 Task: Look for space in North Kingstown, United States from 10th July, 2023 to 15th July, 2023 for 7 adults in price range Rs.10000 to Rs.15000. Place can be entire place or shared room with 4 bedrooms having 7 beds and 4 bathrooms. Property type can be house, flat, guest house. Amenities needed are: wifi, TV, free parkinig on premises, gym, breakfast. Booking option can be shelf check-in. Required host language is English.
Action: Mouse moved to (576, 124)
Screenshot: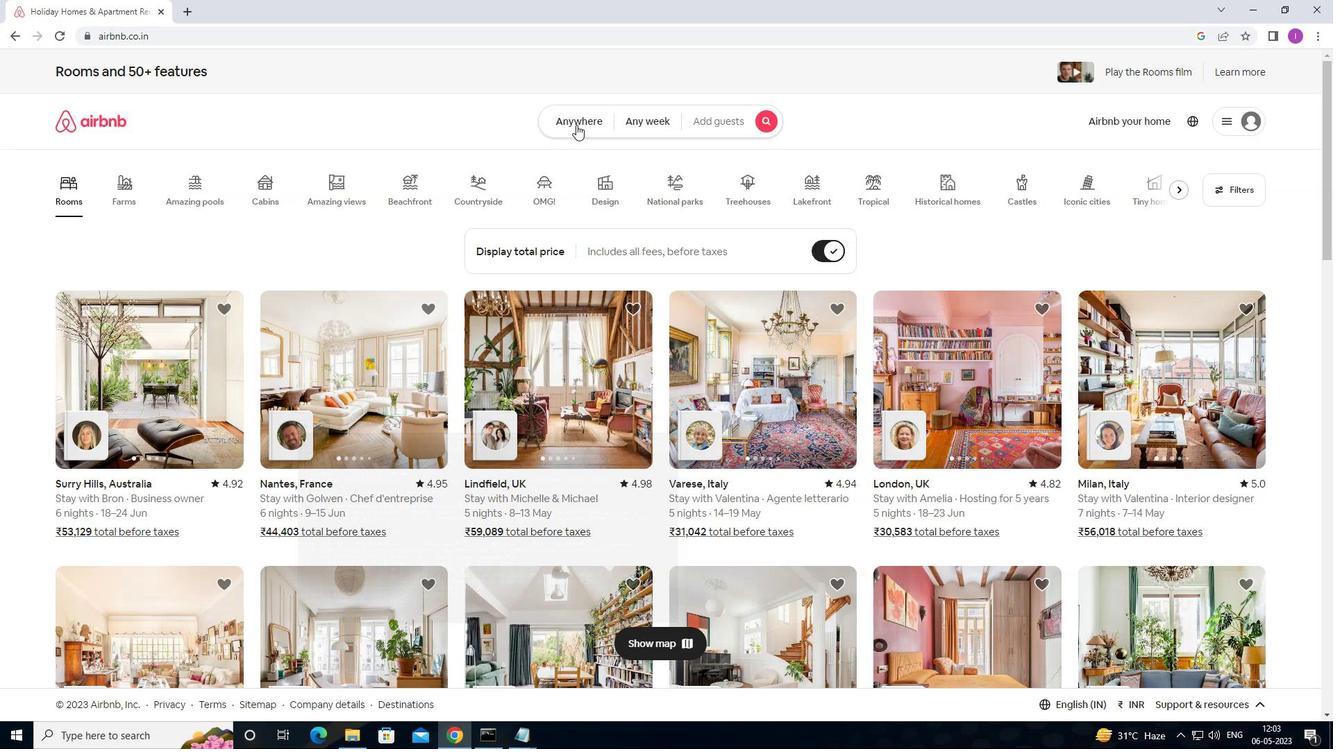 
Action: Mouse pressed left at (576, 124)
Screenshot: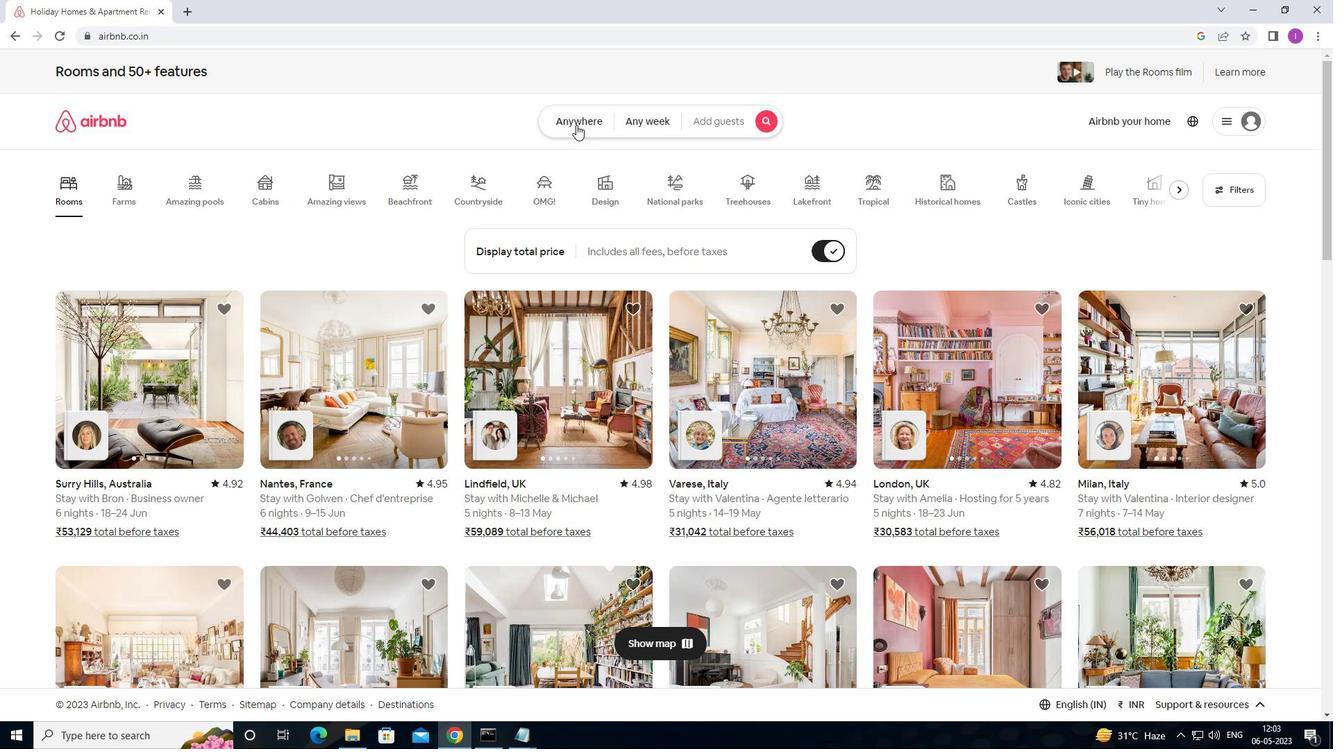 
Action: Mouse moved to (466, 184)
Screenshot: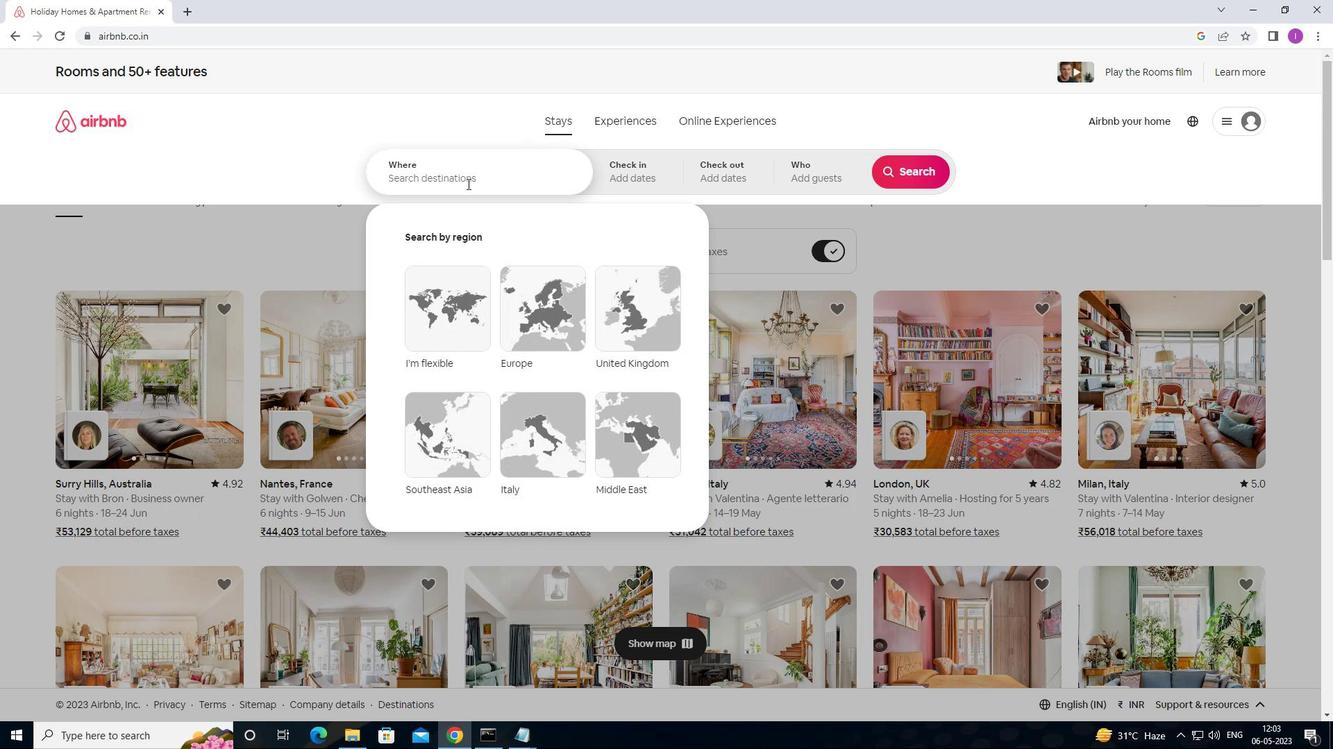 
Action: Mouse pressed left at (466, 184)
Screenshot: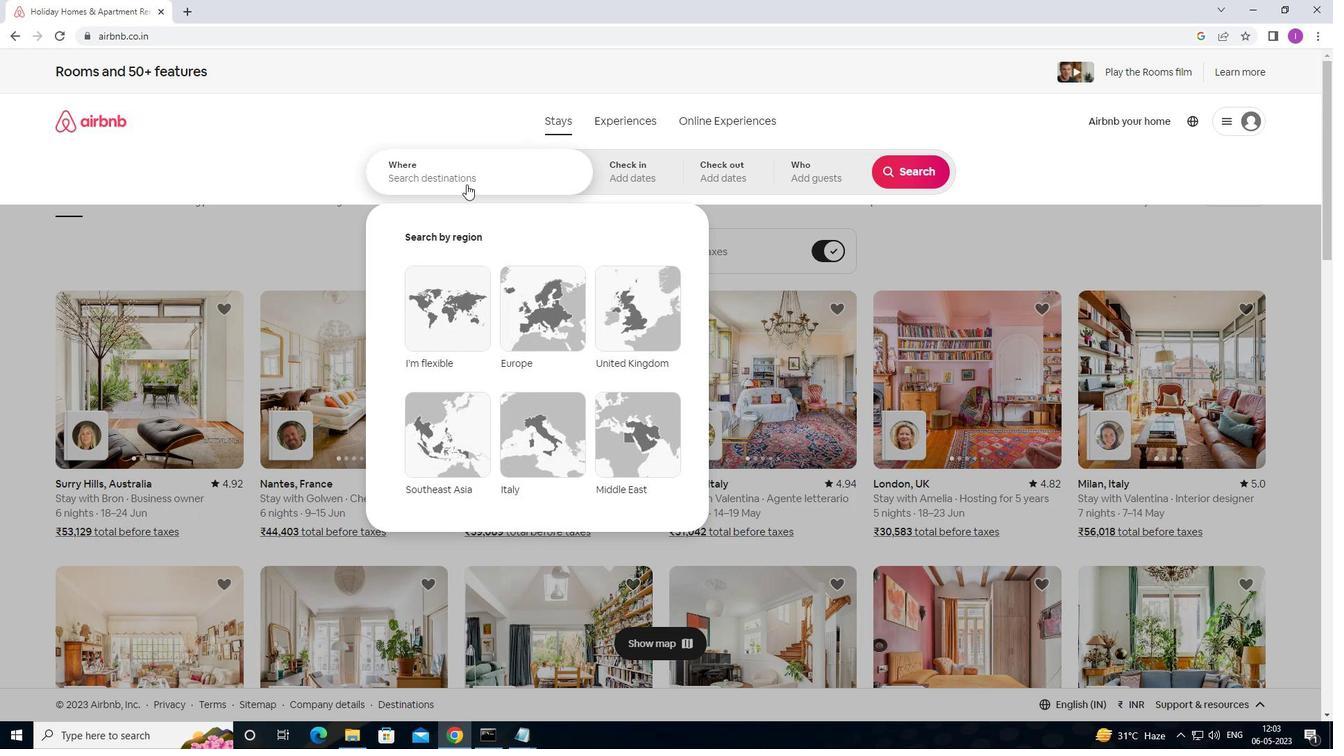 
Action: Key pressed <Key.shift>NORTH<Key.space><Key.shift>KINGSTOWN,<Key.shift>UNITED<Key.space>STATES
Screenshot: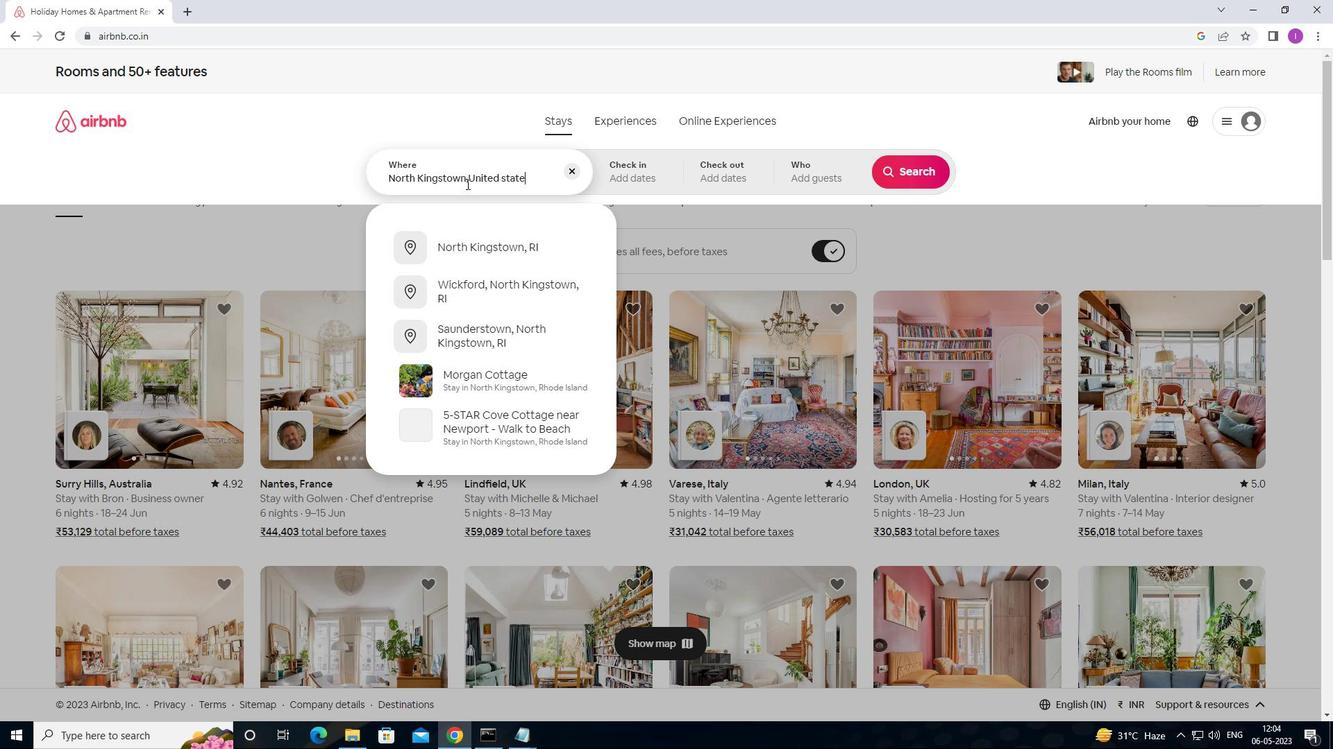 
Action: Mouse moved to (638, 169)
Screenshot: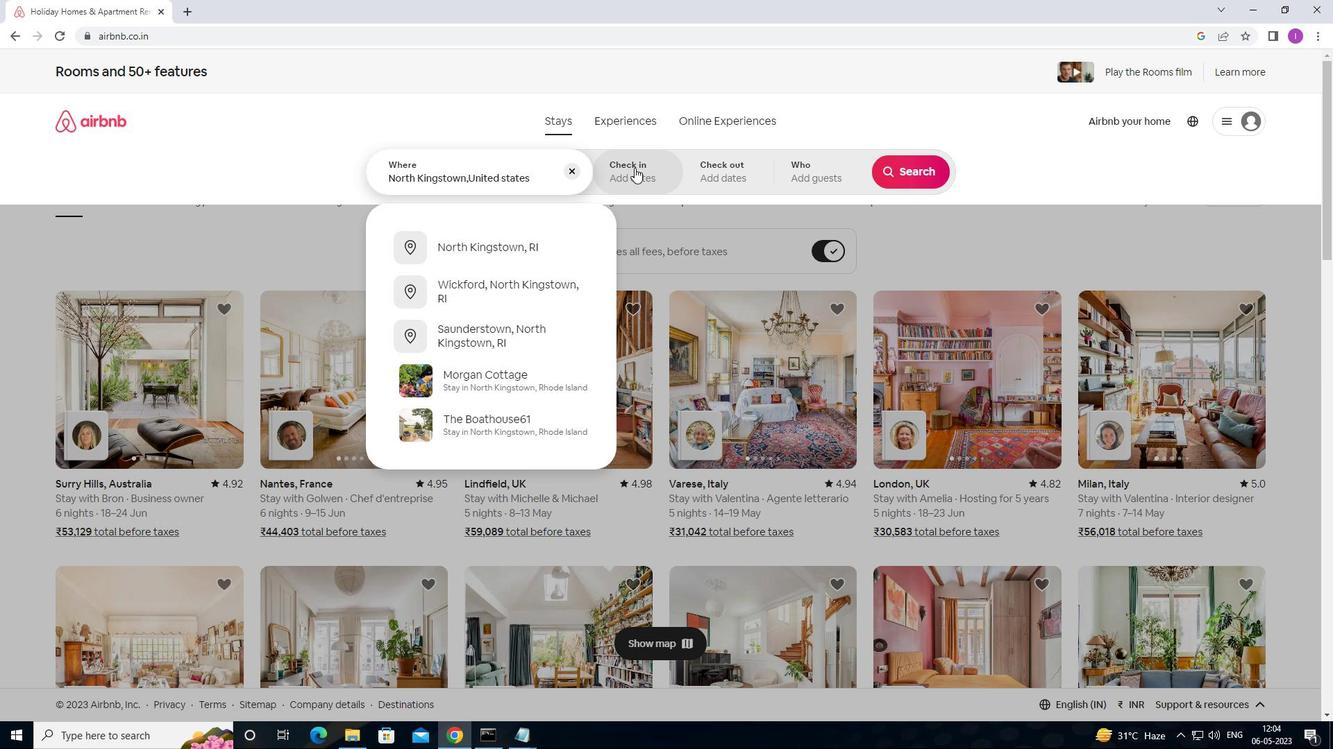 
Action: Mouse pressed left at (638, 169)
Screenshot: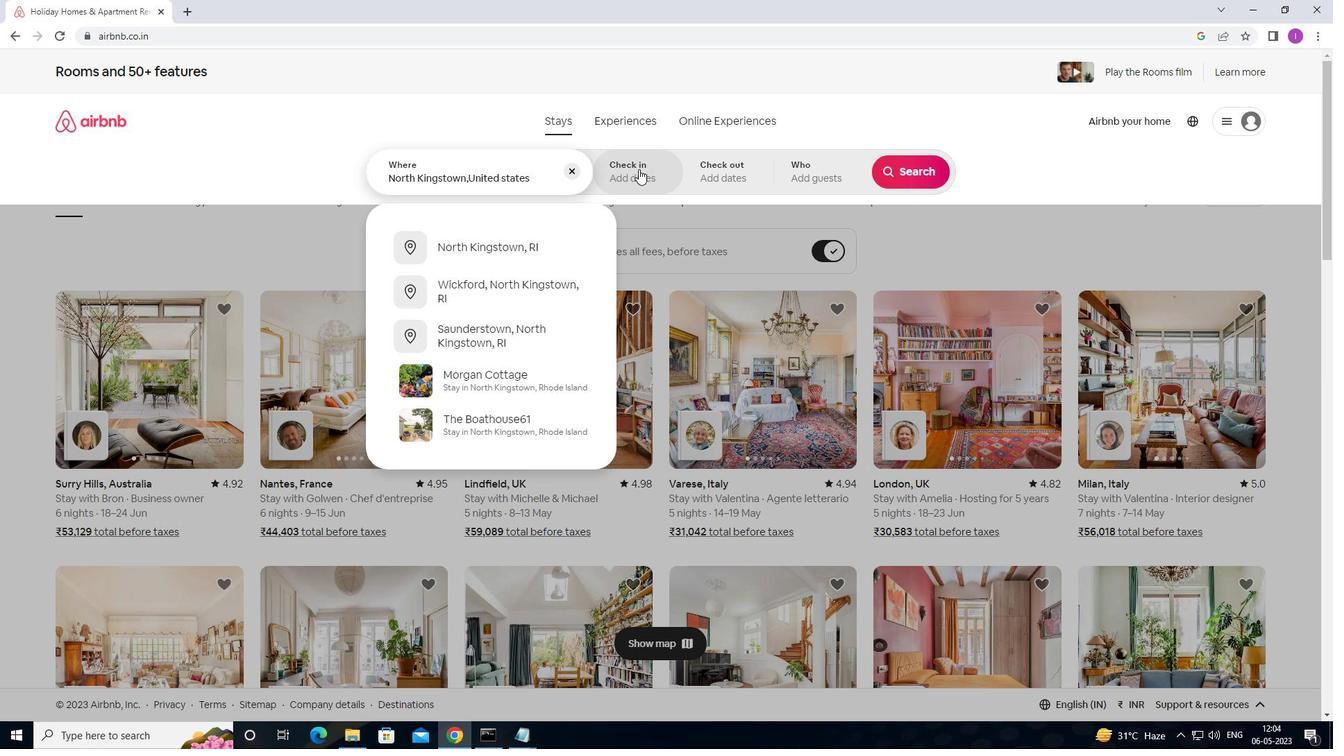 
Action: Mouse moved to (912, 280)
Screenshot: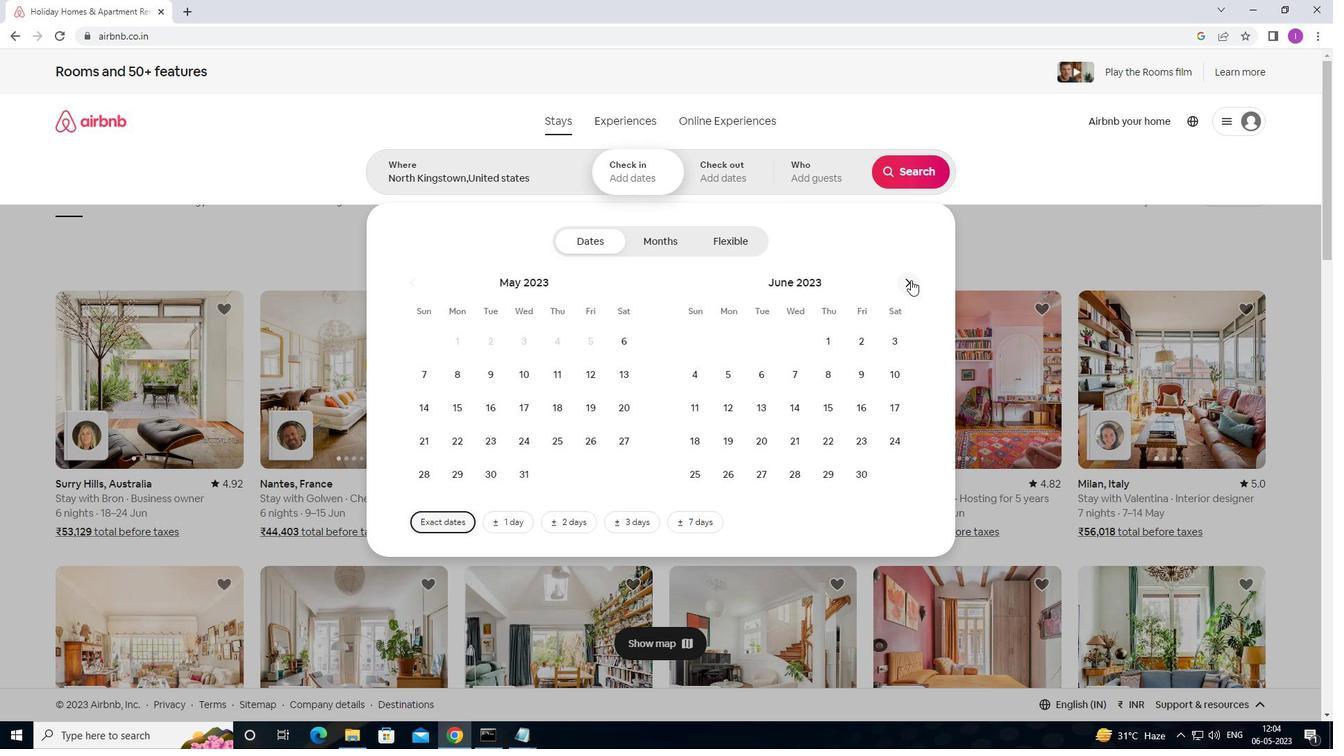 
Action: Mouse pressed left at (912, 280)
Screenshot: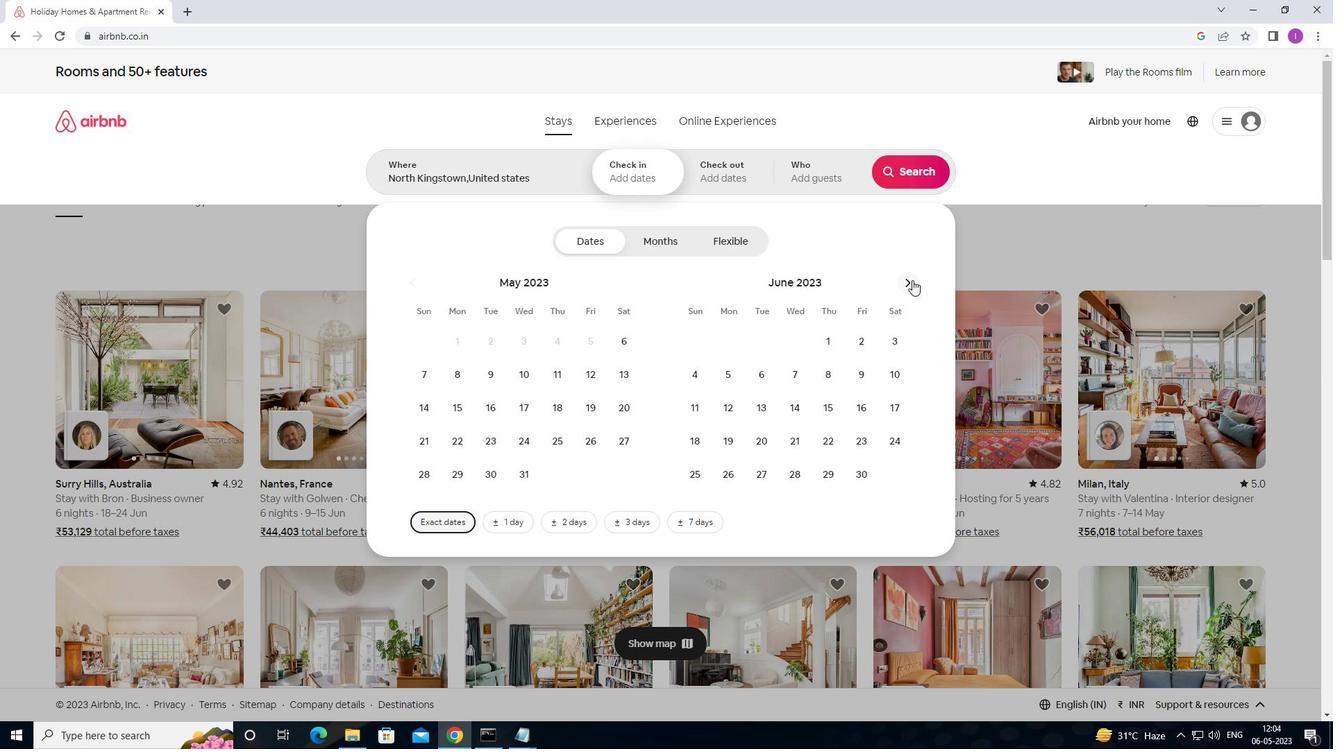 
Action: Mouse moved to (913, 280)
Screenshot: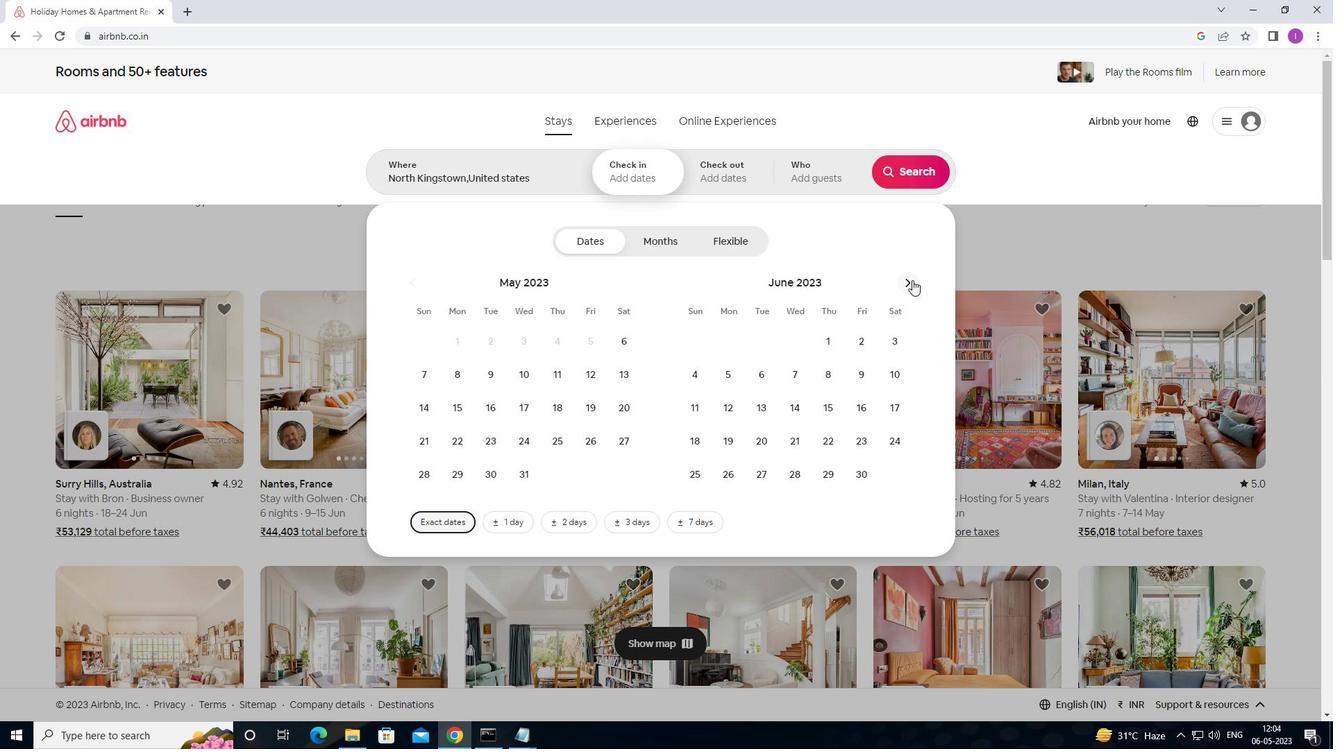 
Action: Mouse pressed left at (913, 280)
Screenshot: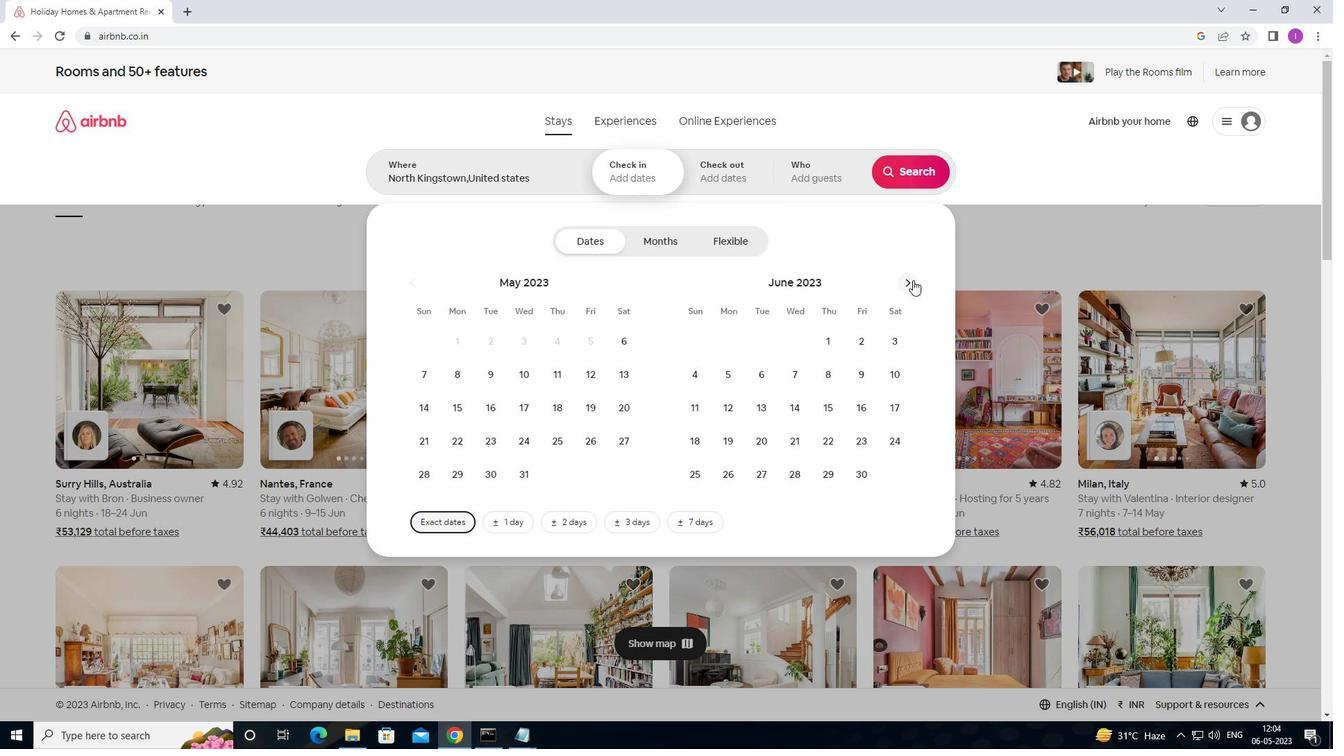 
Action: Mouse moved to (453, 406)
Screenshot: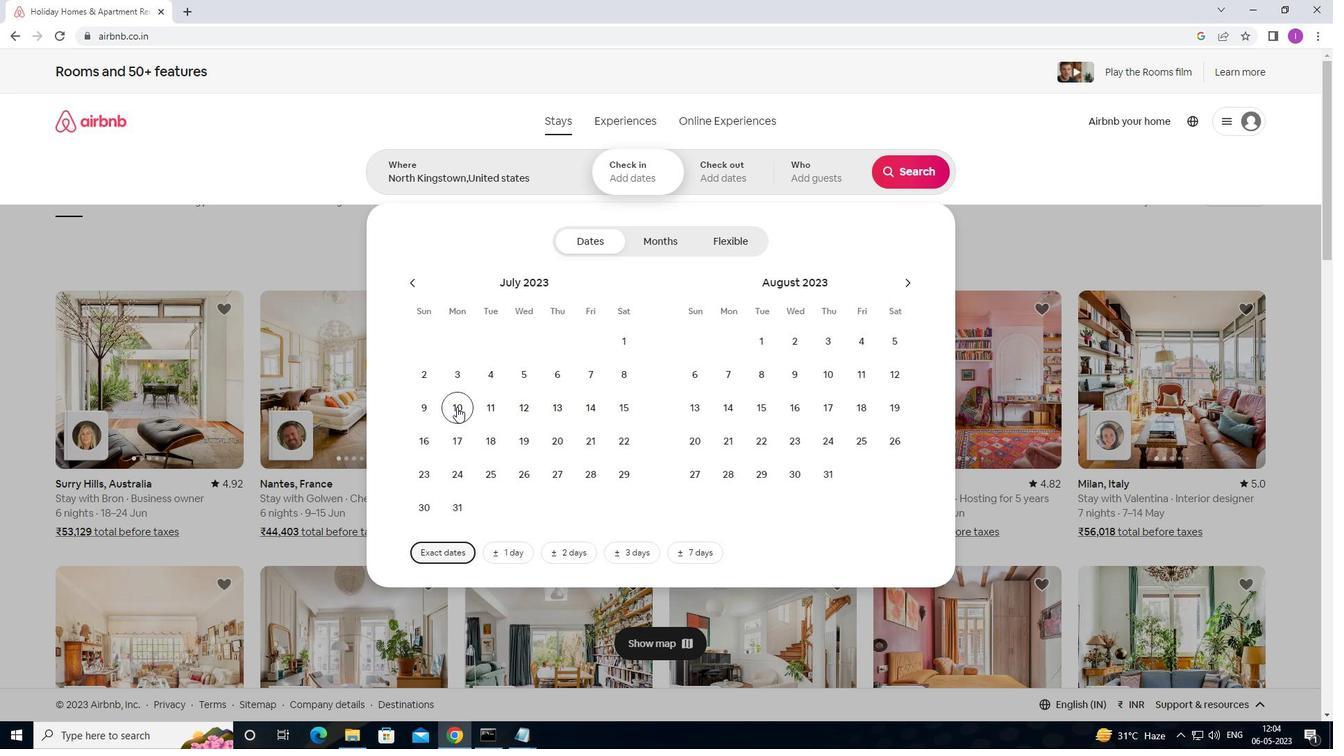 
Action: Mouse pressed left at (453, 406)
Screenshot: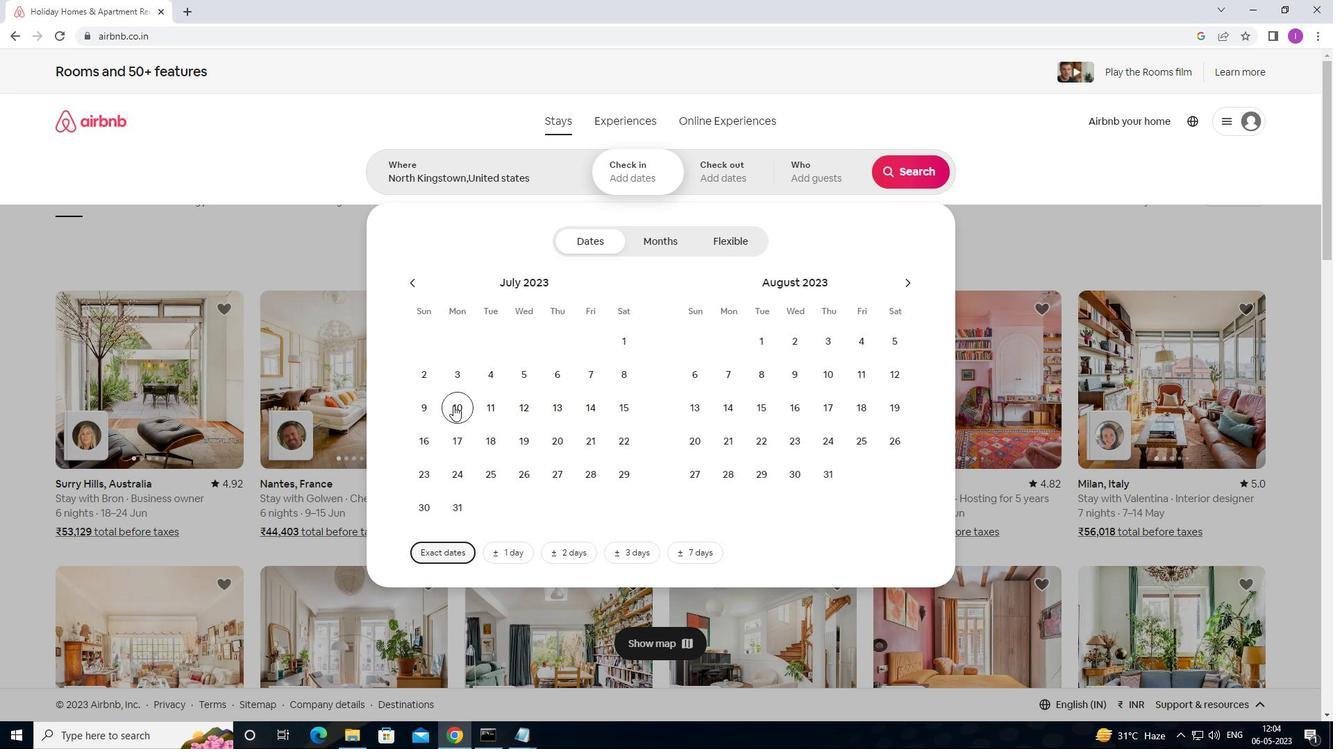 
Action: Mouse moved to (630, 412)
Screenshot: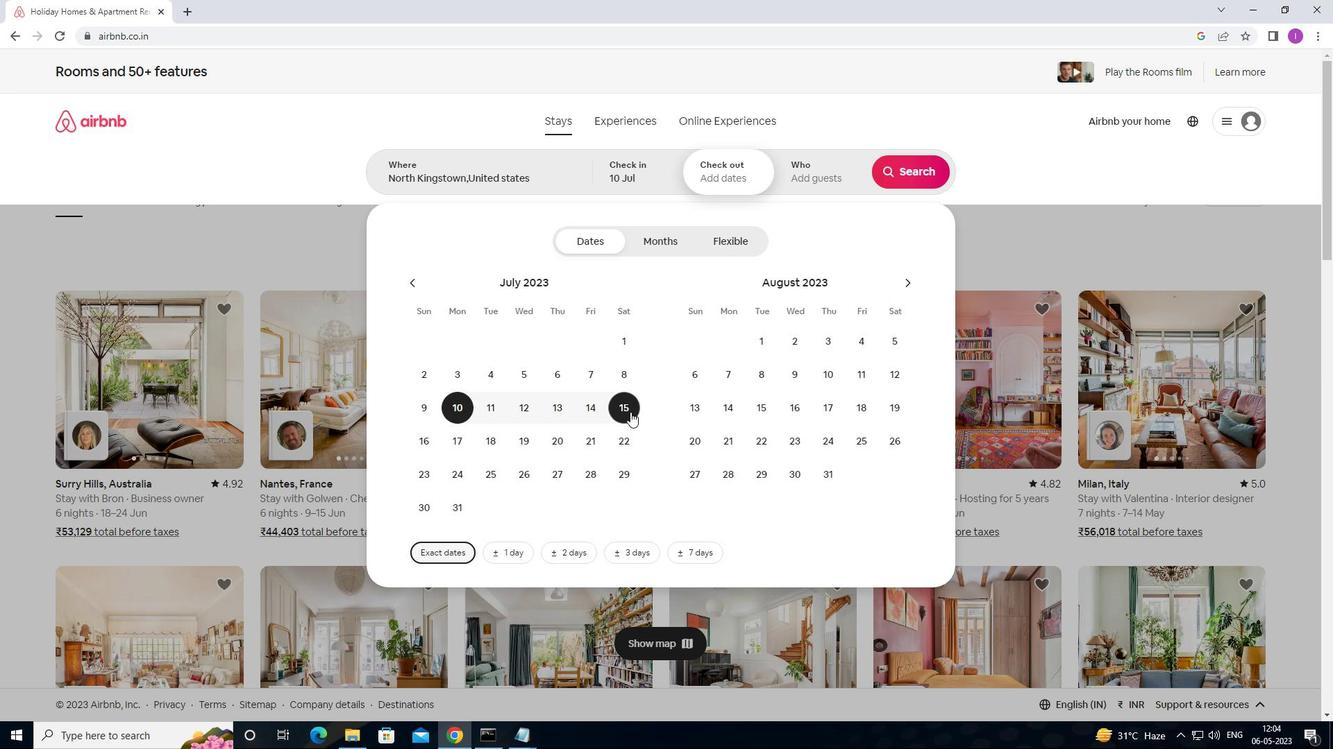 
Action: Mouse pressed left at (630, 412)
Screenshot: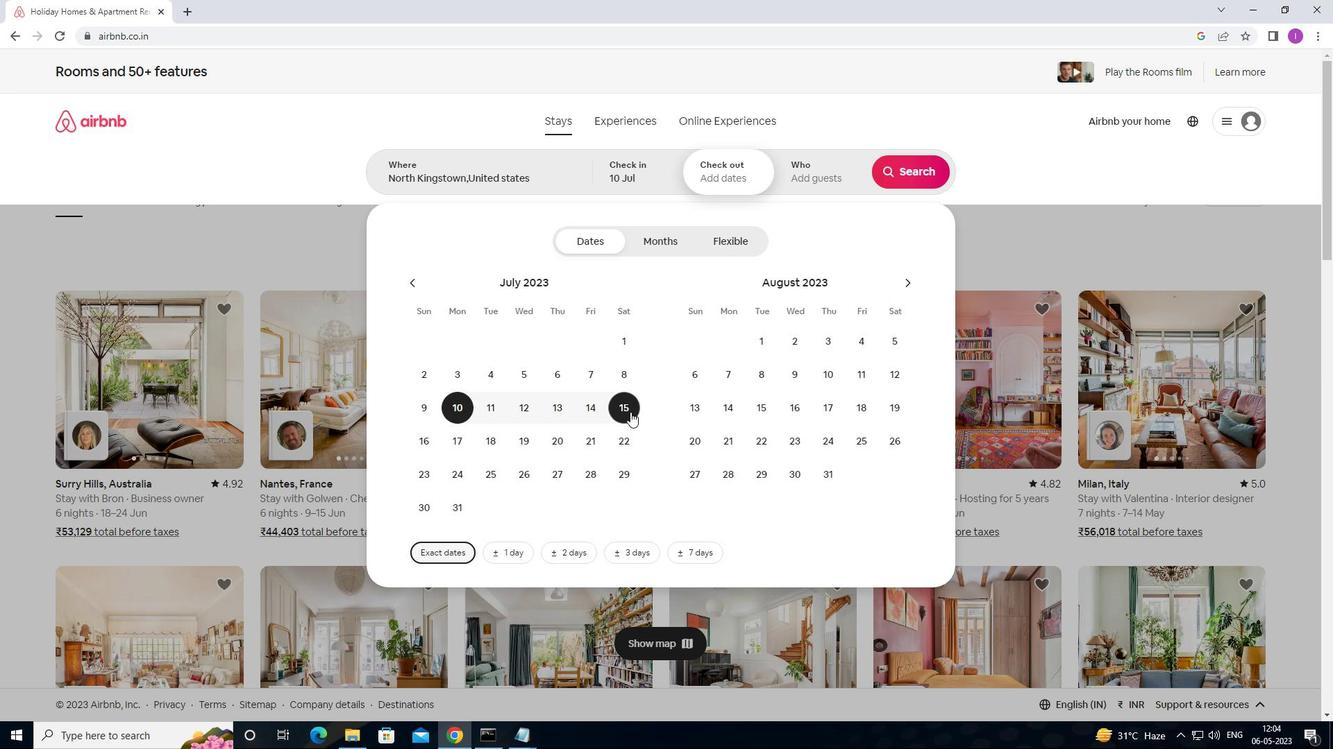 
Action: Mouse moved to (847, 176)
Screenshot: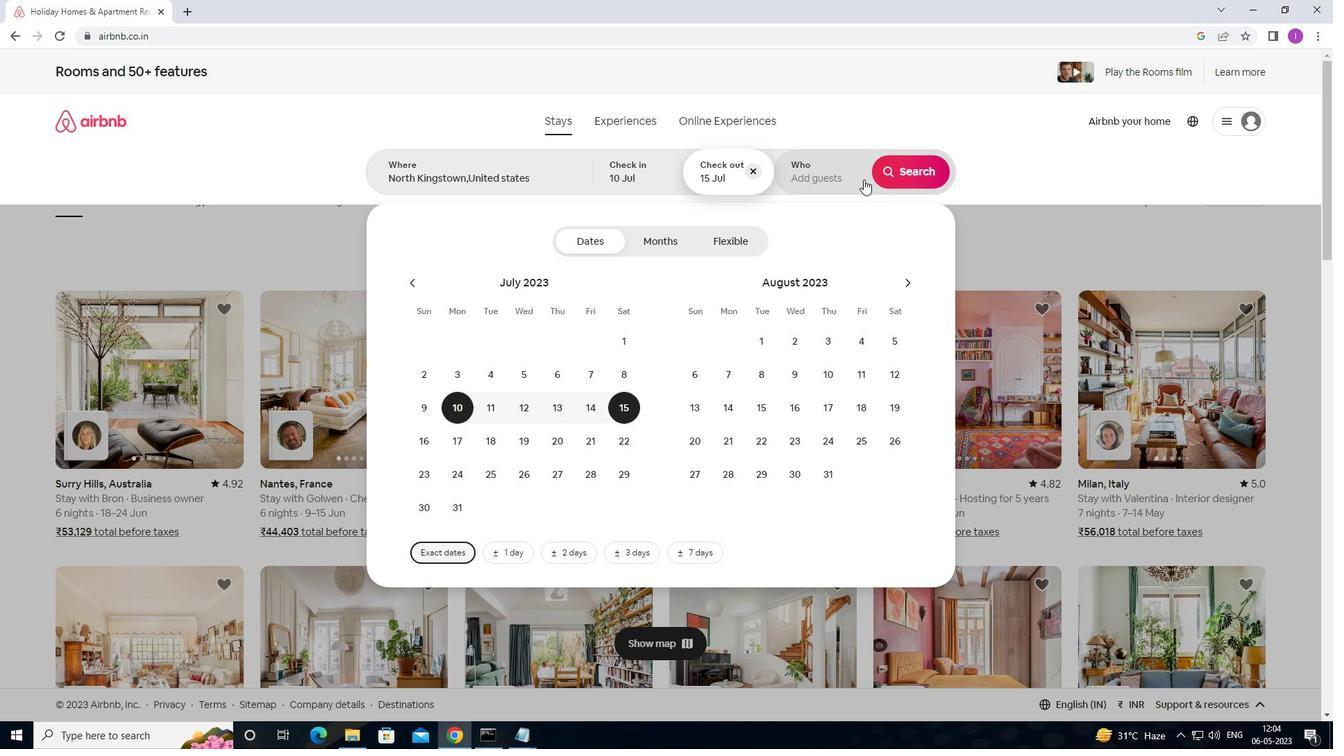 
Action: Mouse pressed left at (847, 176)
Screenshot: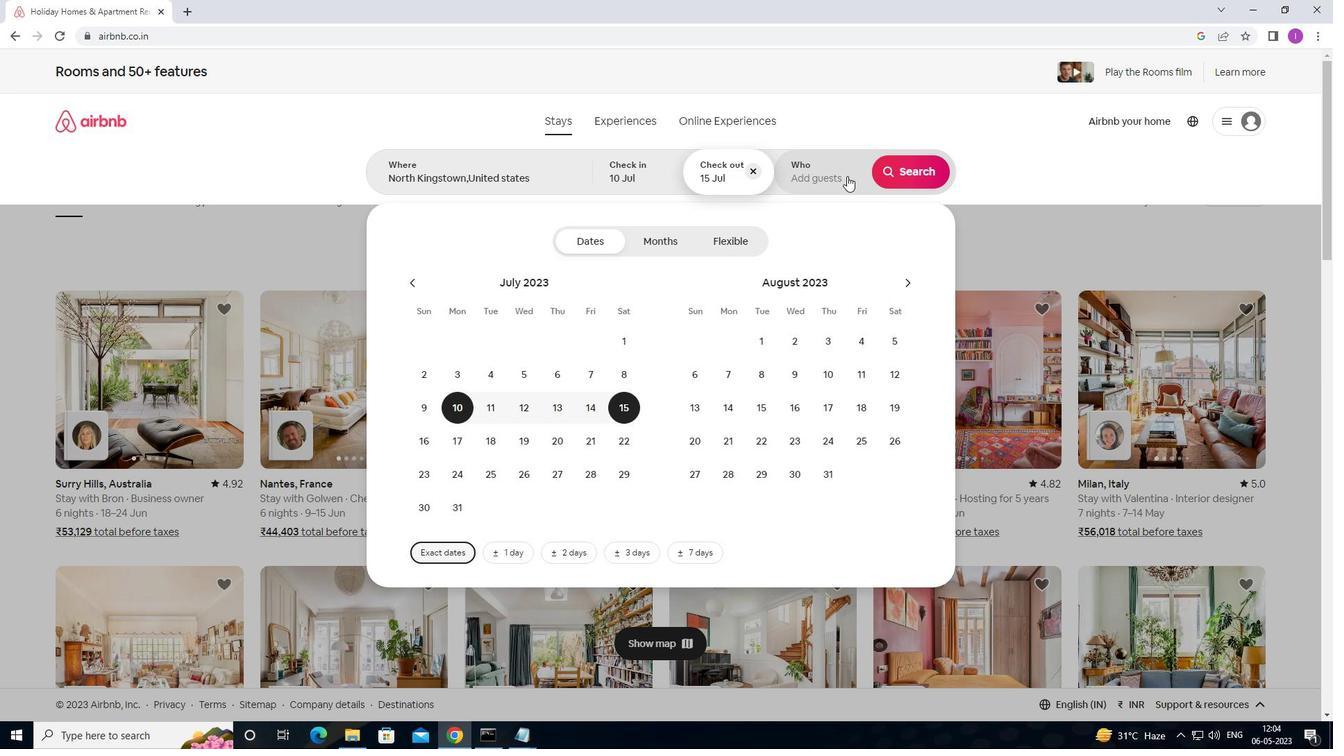 
Action: Mouse moved to (915, 247)
Screenshot: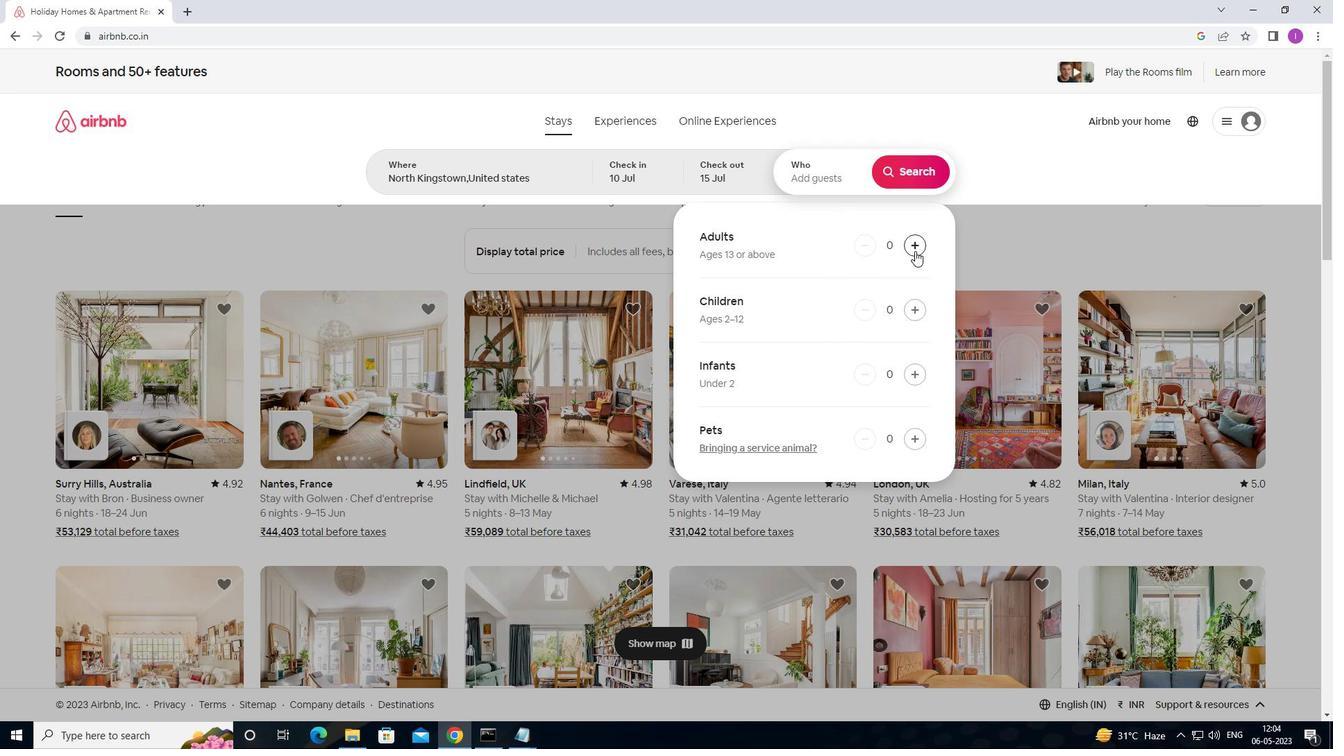 
Action: Mouse pressed left at (915, 247)
Screenshot: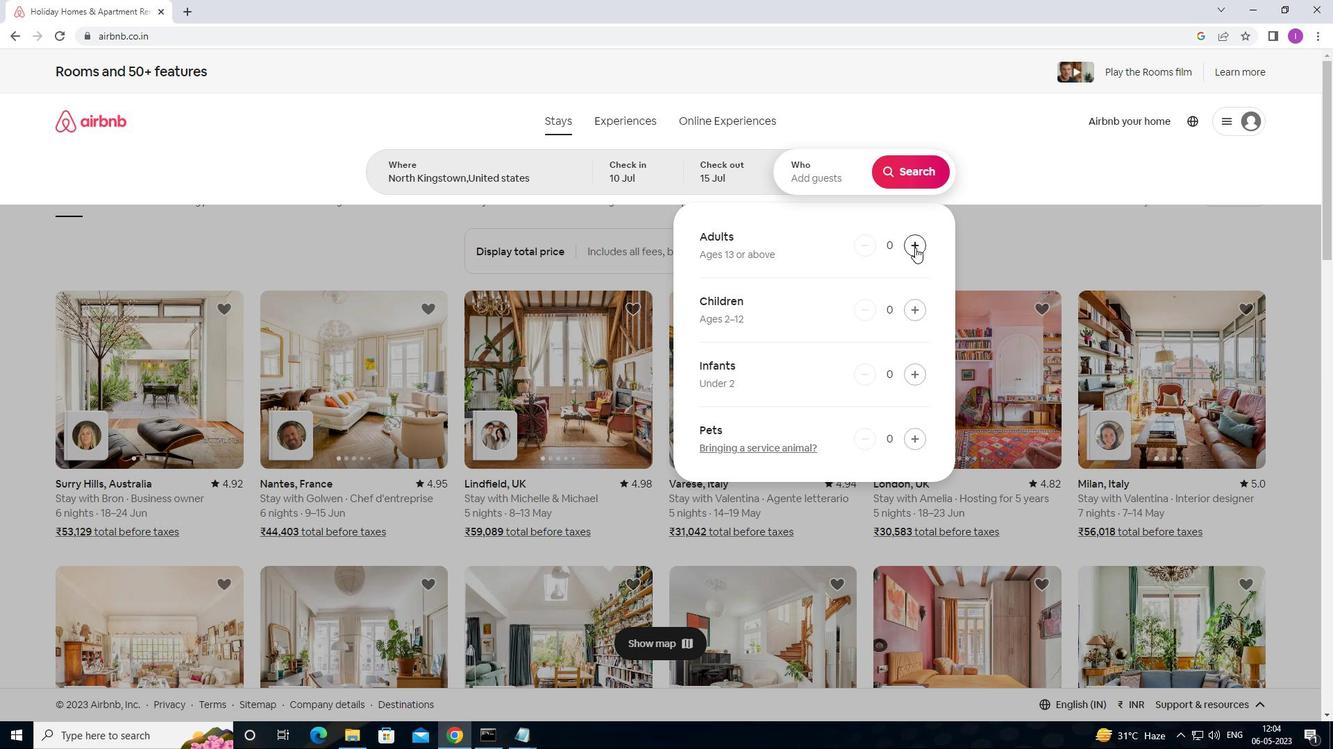
Action: Mouse pressed left at (915, 247)
Screenshot: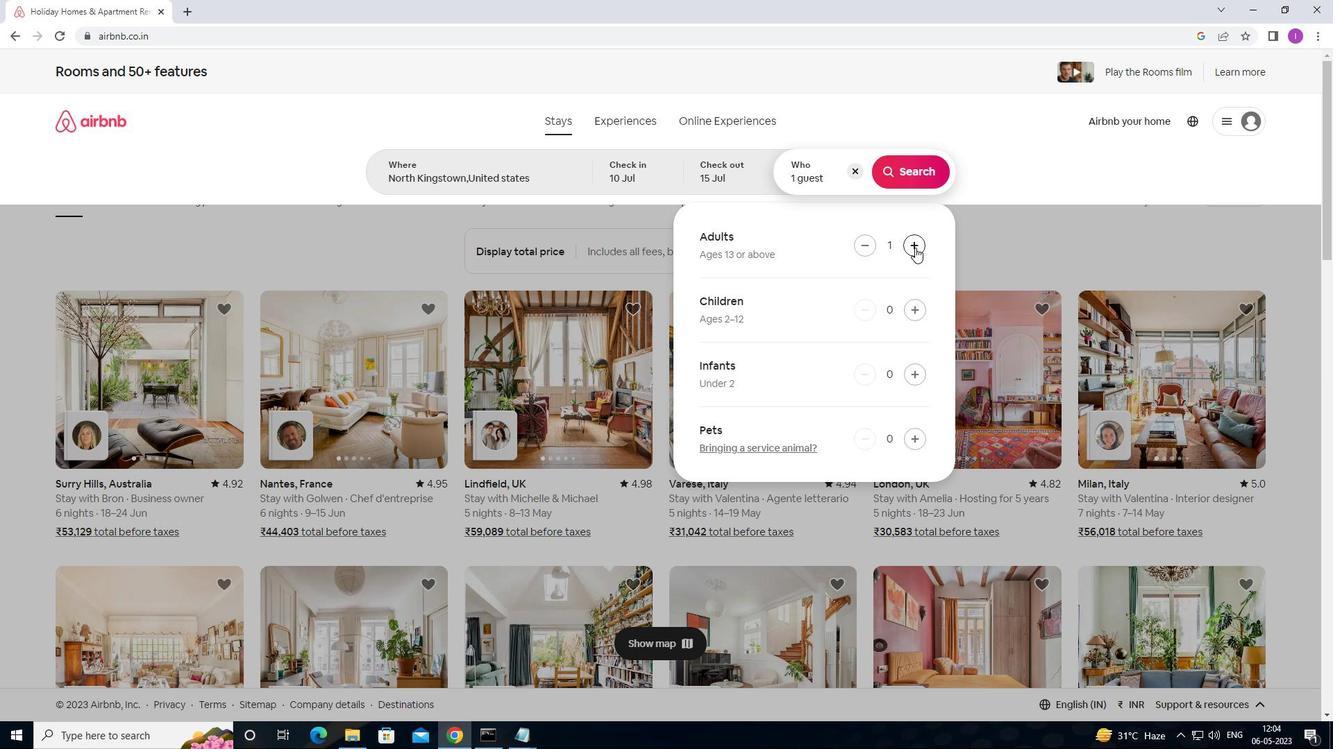 
Action: Mouse pressed left at (915, 247)
Screenshot: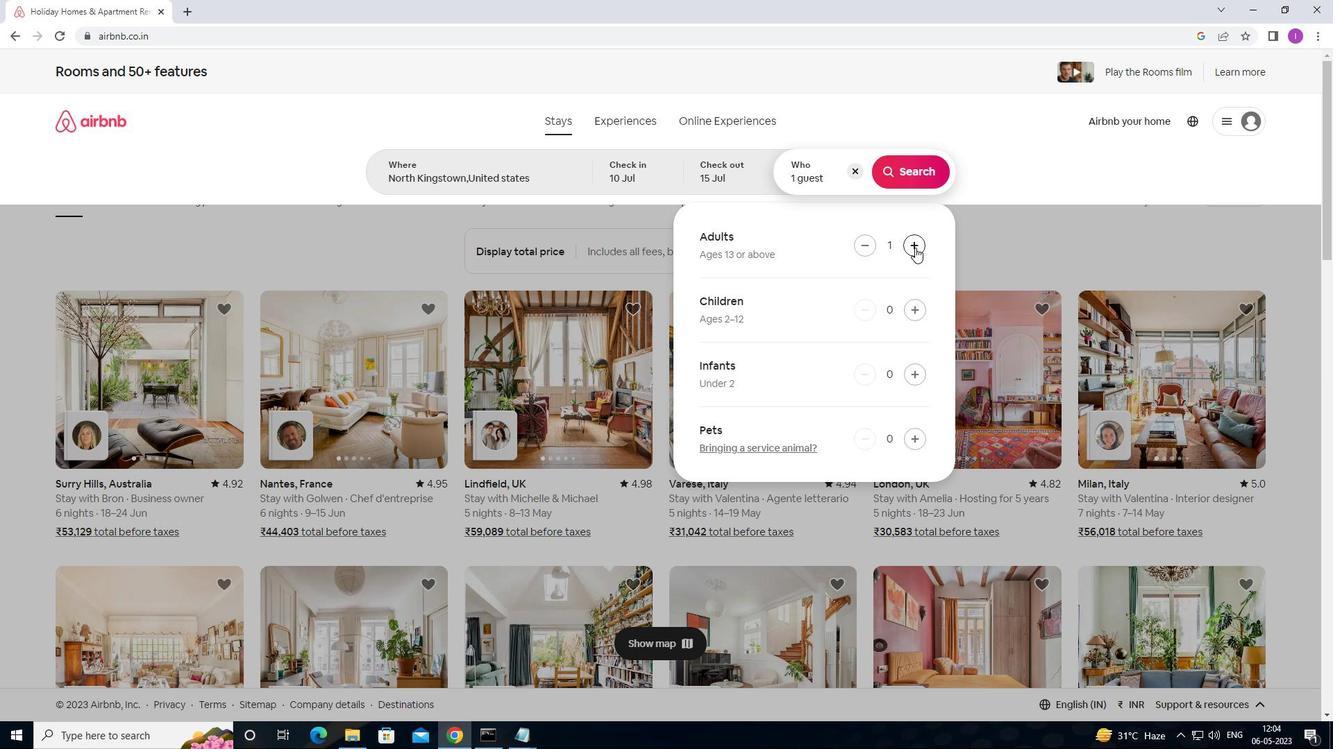
Action: Mouse pressed left at (915, 247)
Screenshot: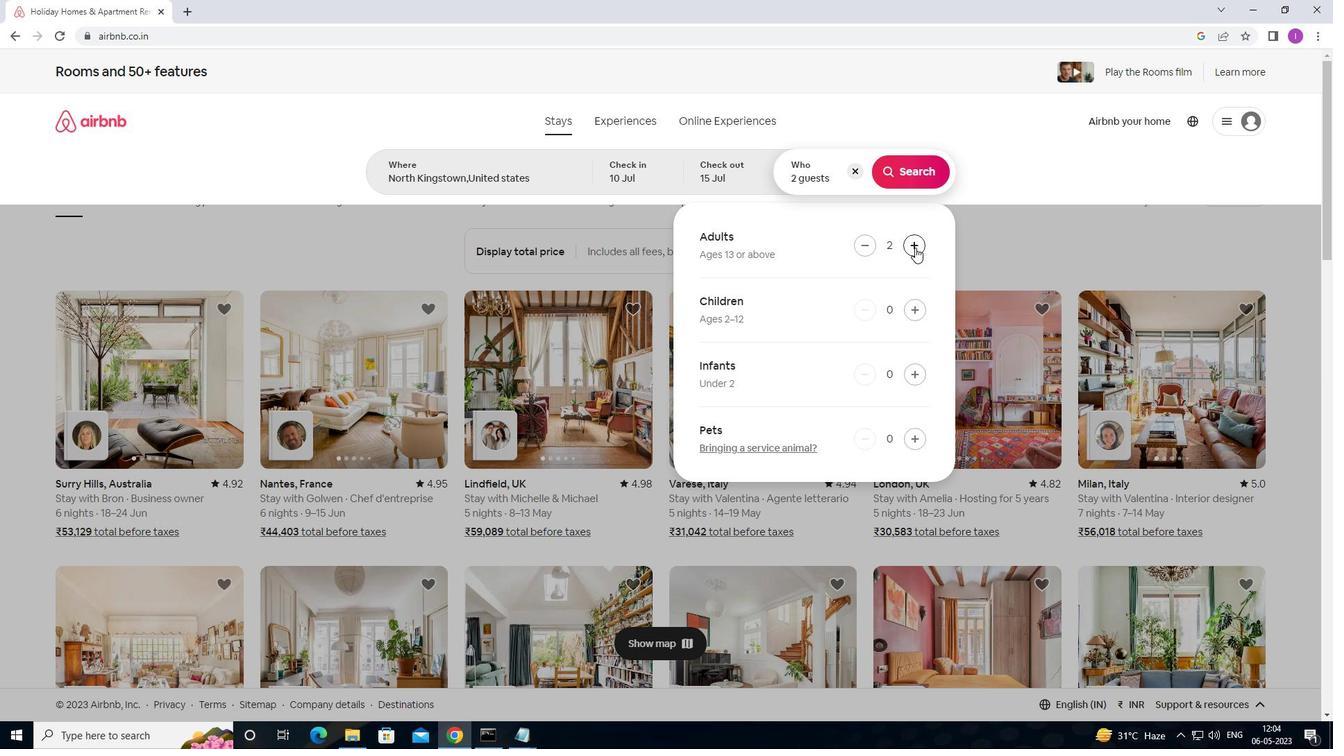 
Action: Mouse pressed left at (915, 247)
Screenshot: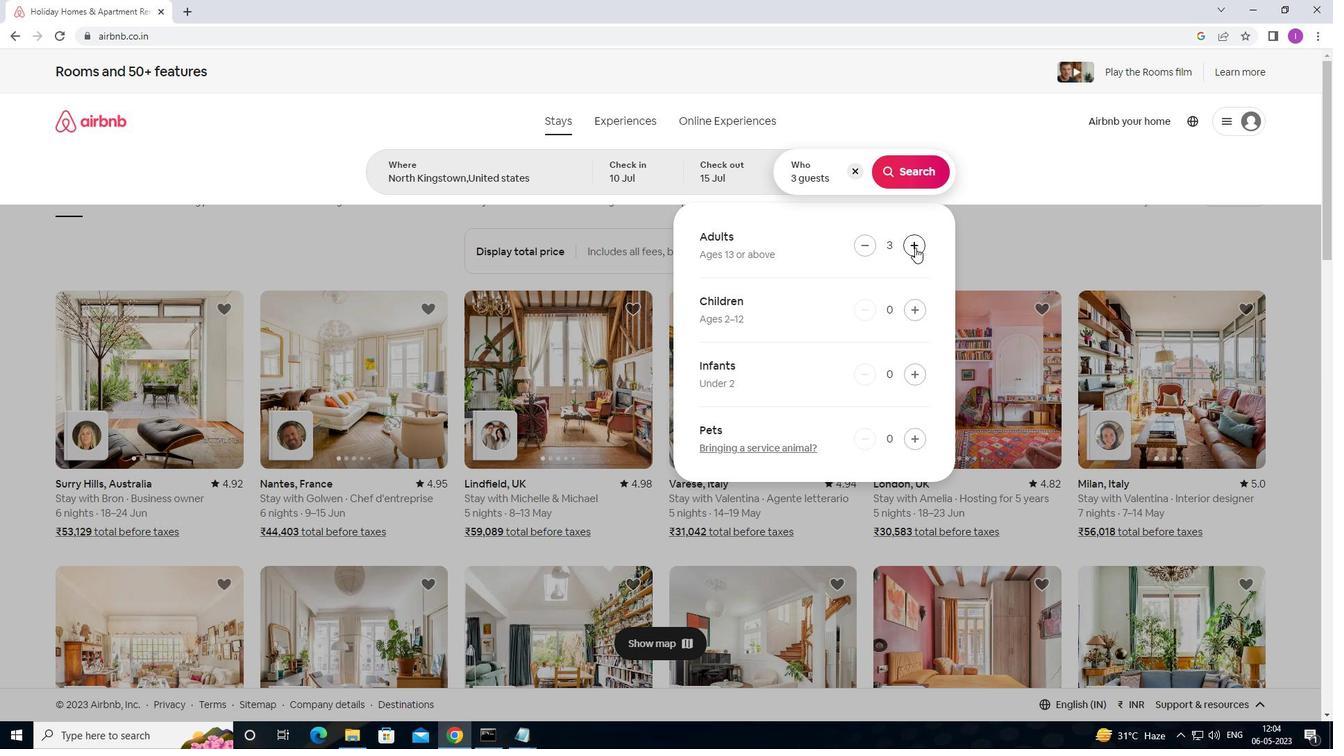 
Action: Mouse pressed left at (915, 247)
Screenshot: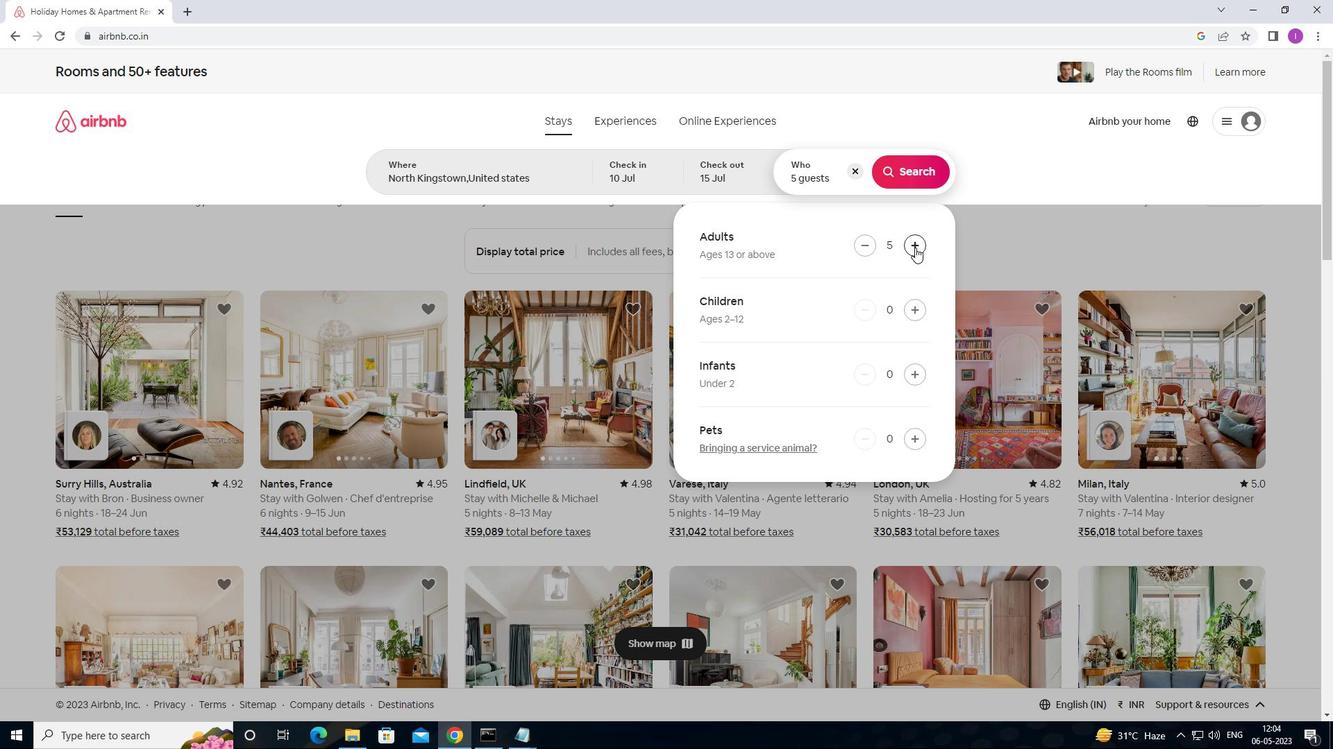 
Action: Mouse pressed left at (915, 247)
Screenshot: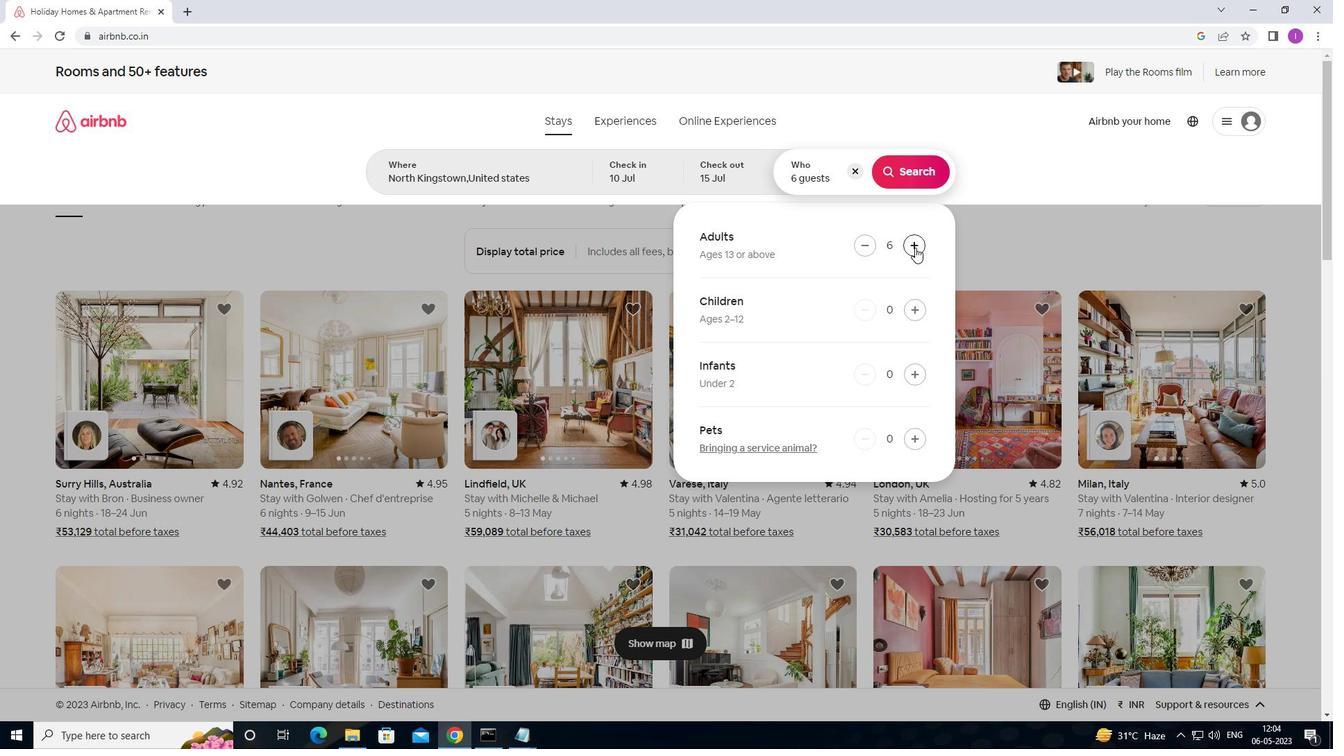 
Action: Mouse moved to (923, 162)
Screenshot: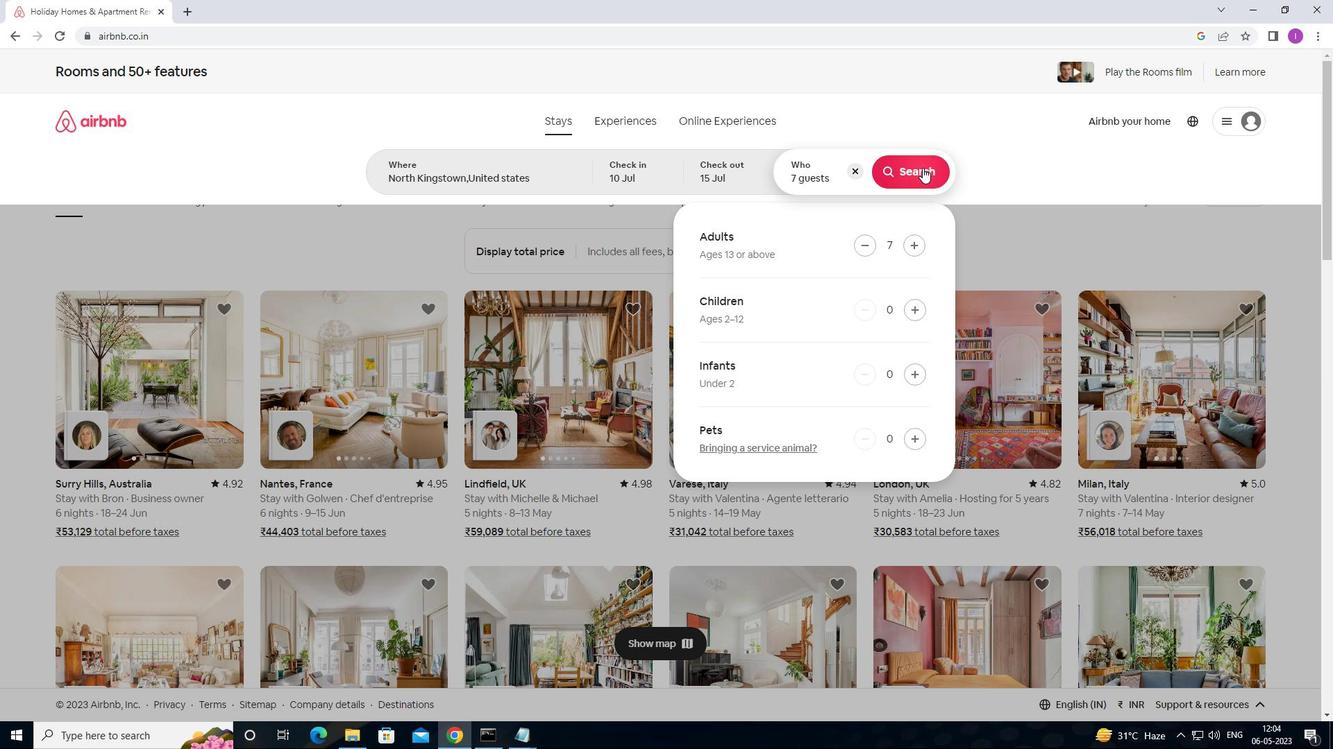 
Action: Mouse pressed left at (923, 162)
Screenshot: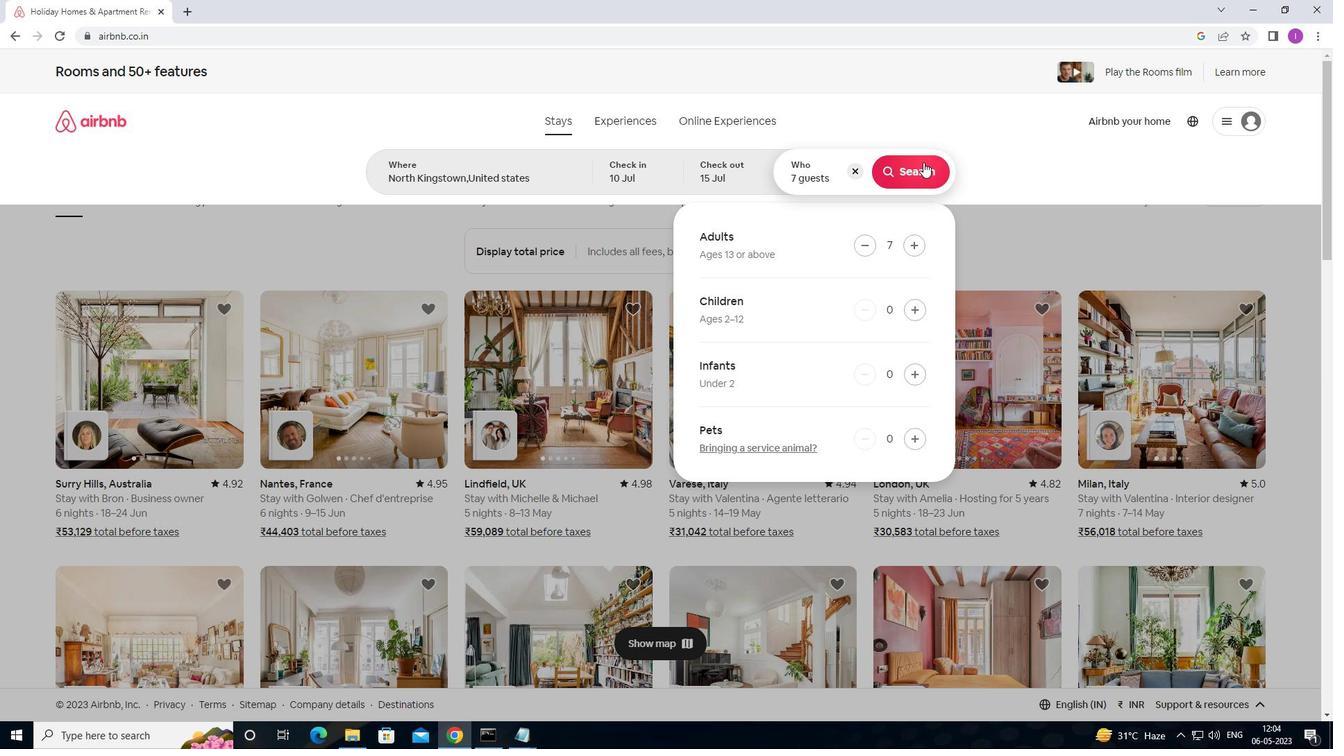 
Action: Mouse moved to (1266, 131)
Screenshot: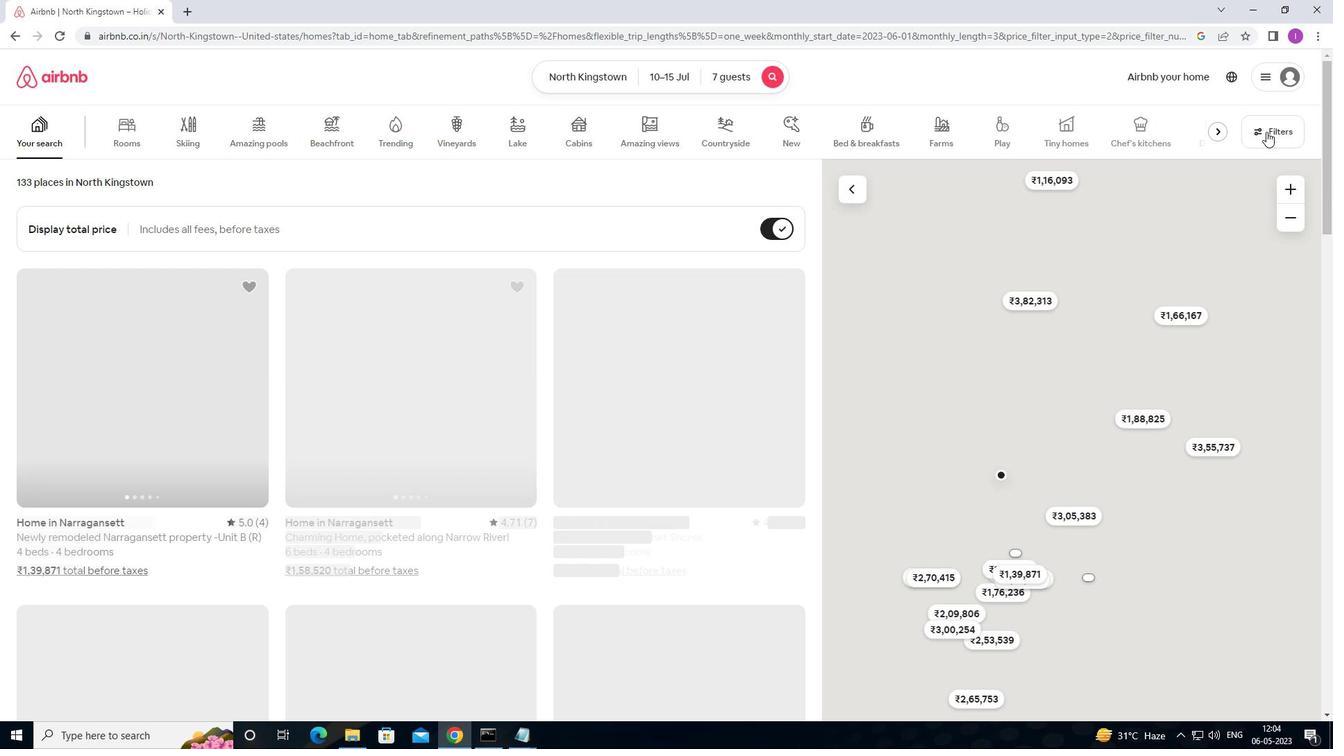 
Action: Mouse pressed left at (1266, 131)
Screenshot: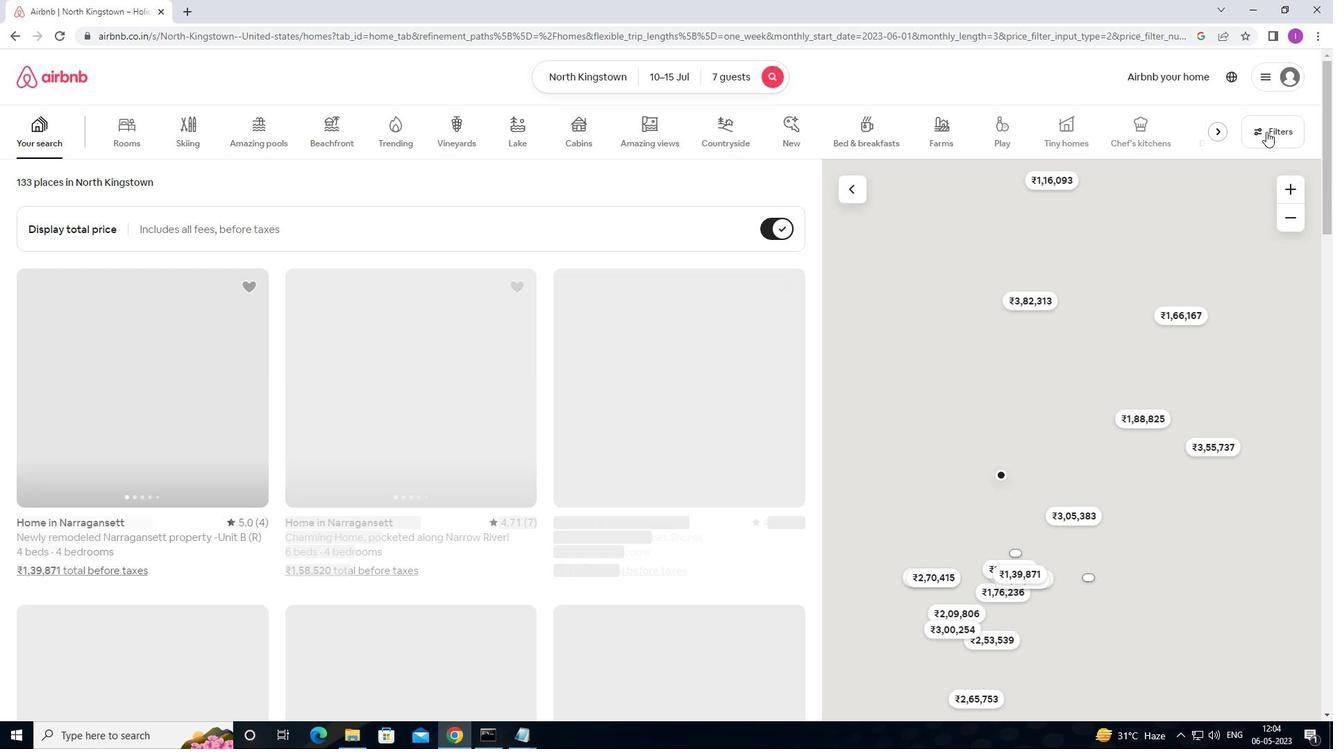 
Action: Mouse moved to (489, 470)
Screenshot: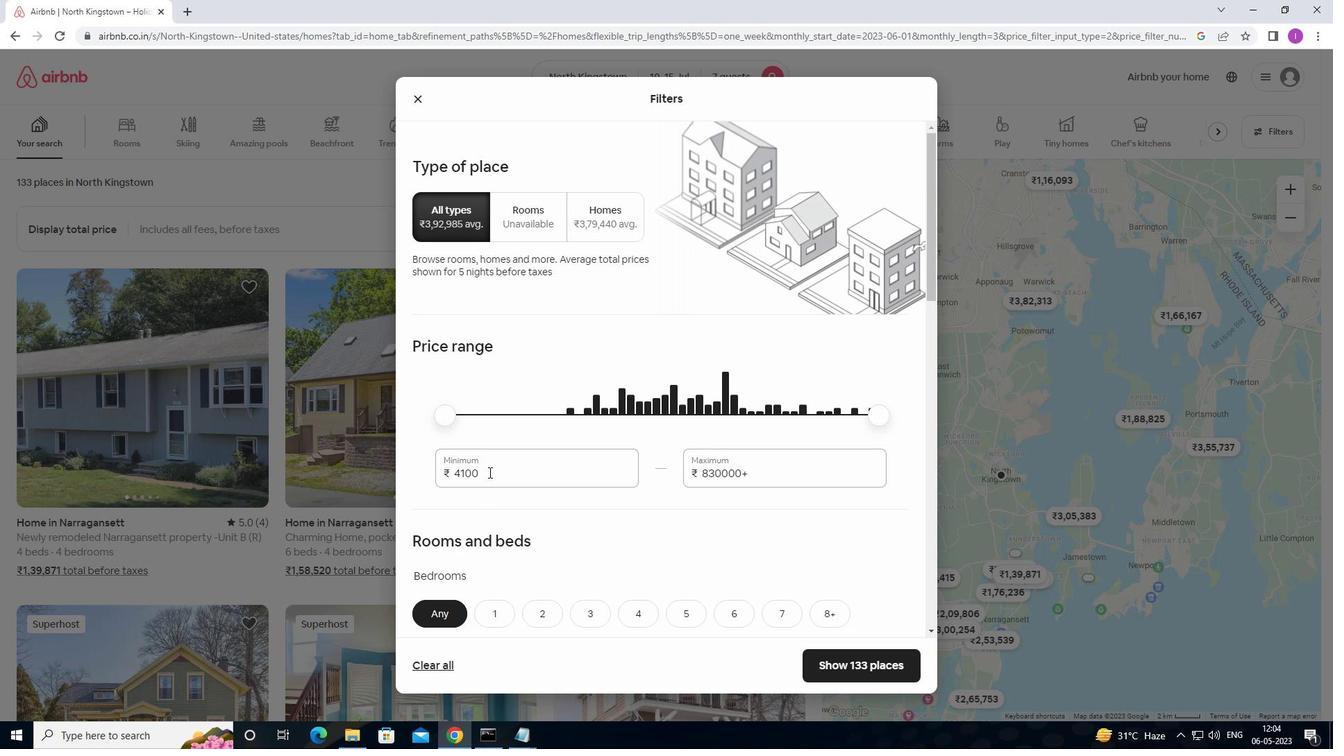 
Action: Mouse pressed left at (489, 470)
Screenshot: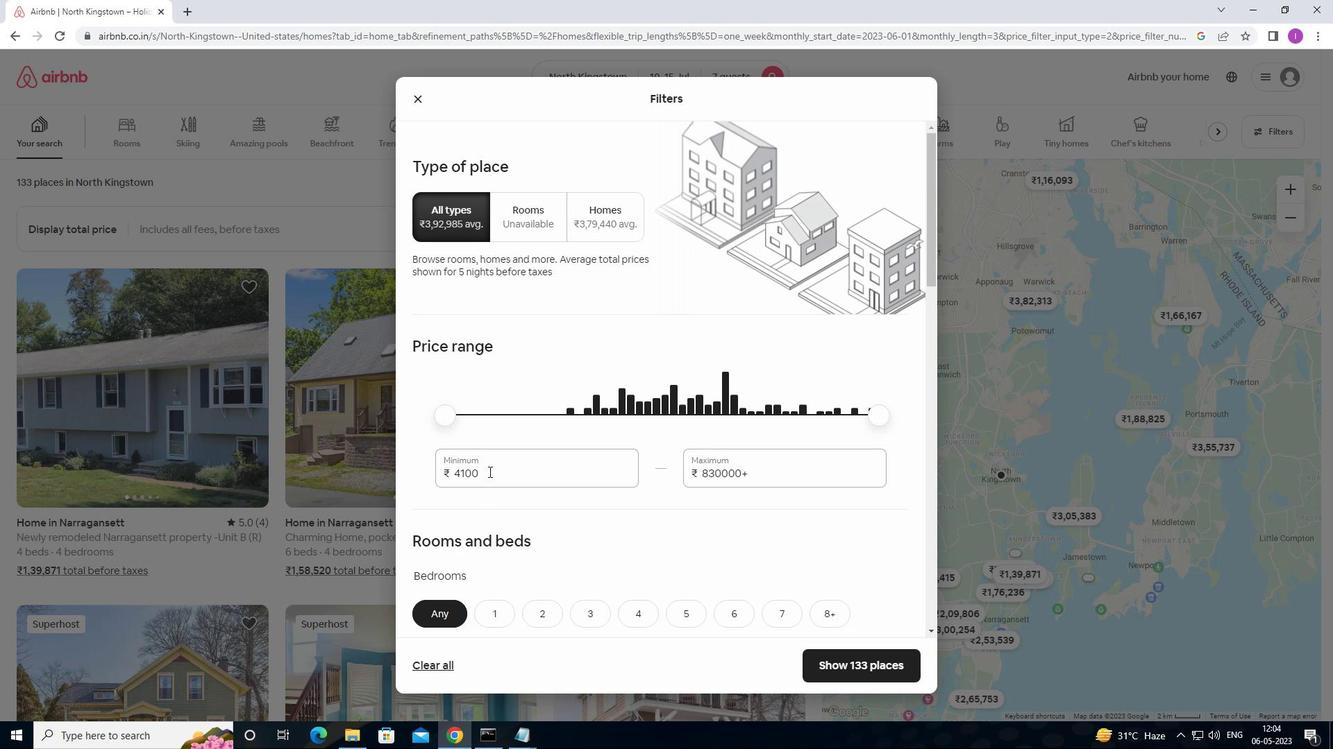 
Action: Mouse moved to (436, 467)
Screenshot: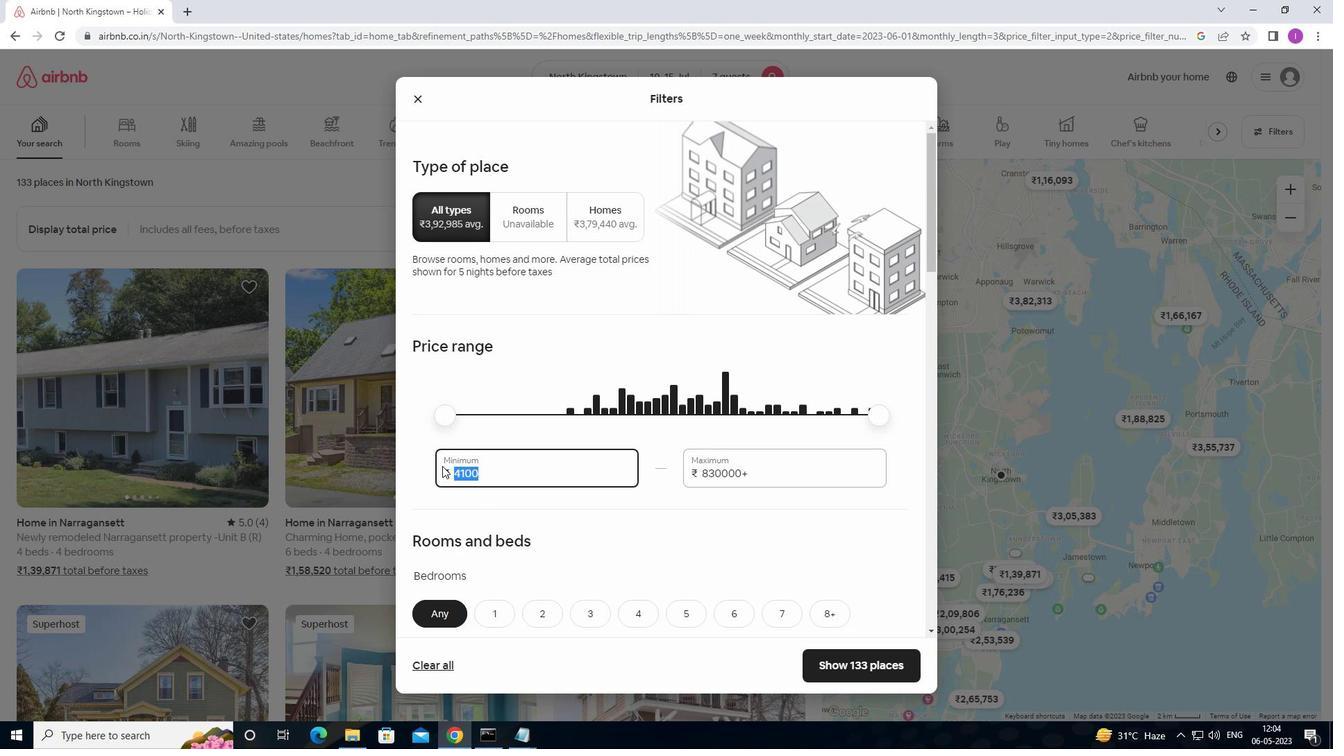 
Action: Key pressed 7000
Screenshot: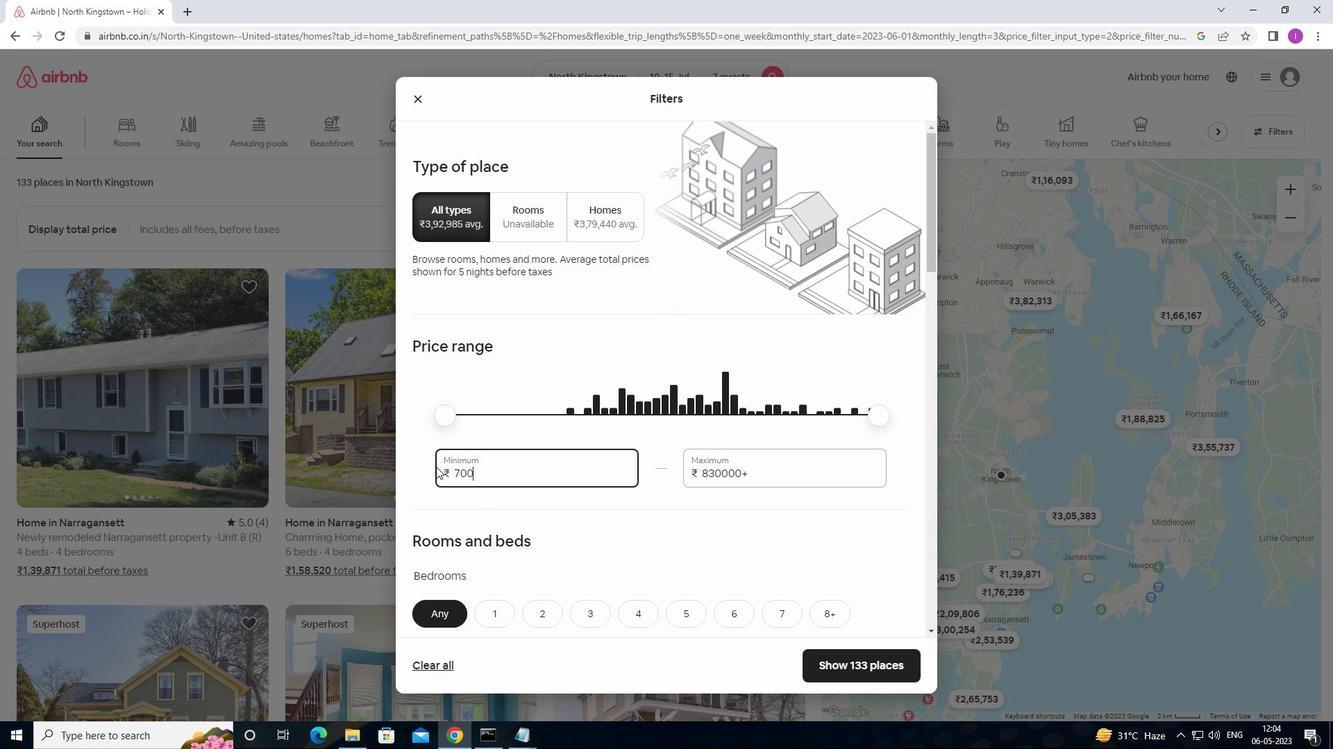 
Action: Mouse moved to (777, 470)
Screenshot: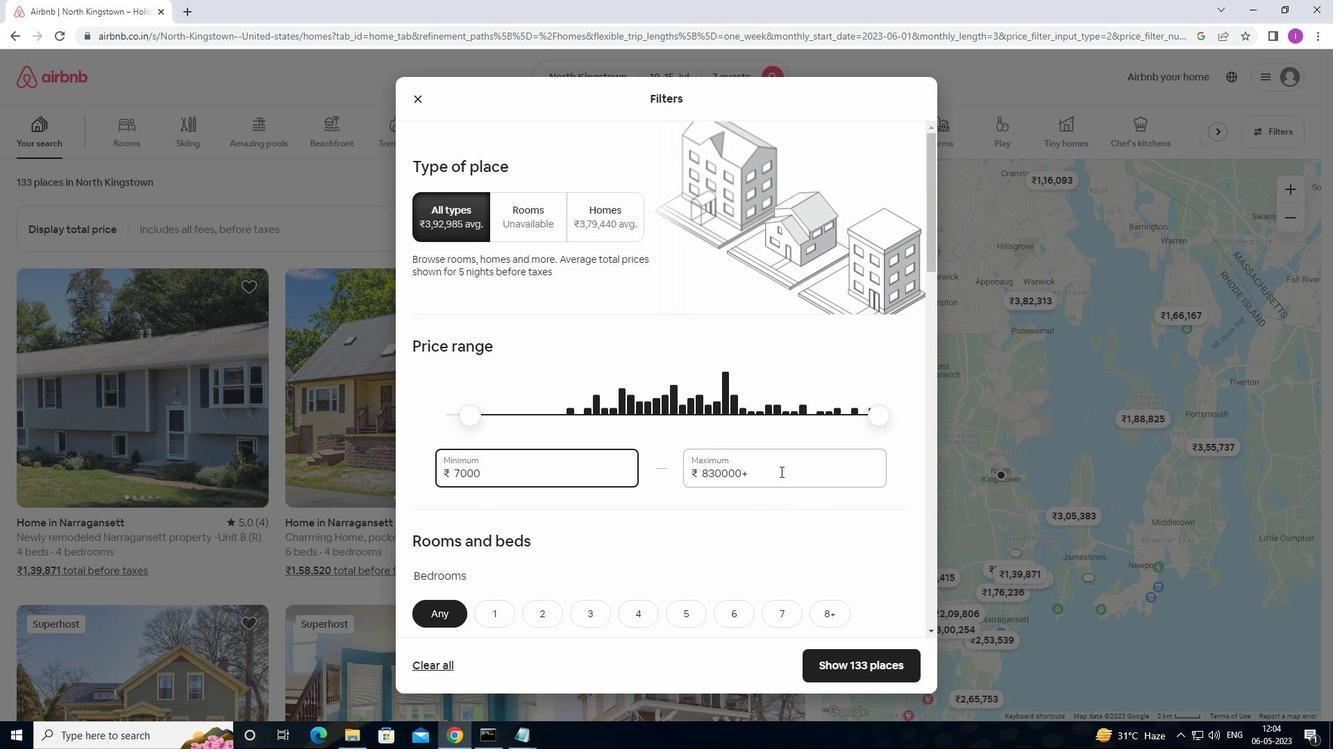 
Action: Mouse pressed left at (777, 470)
Screenshot: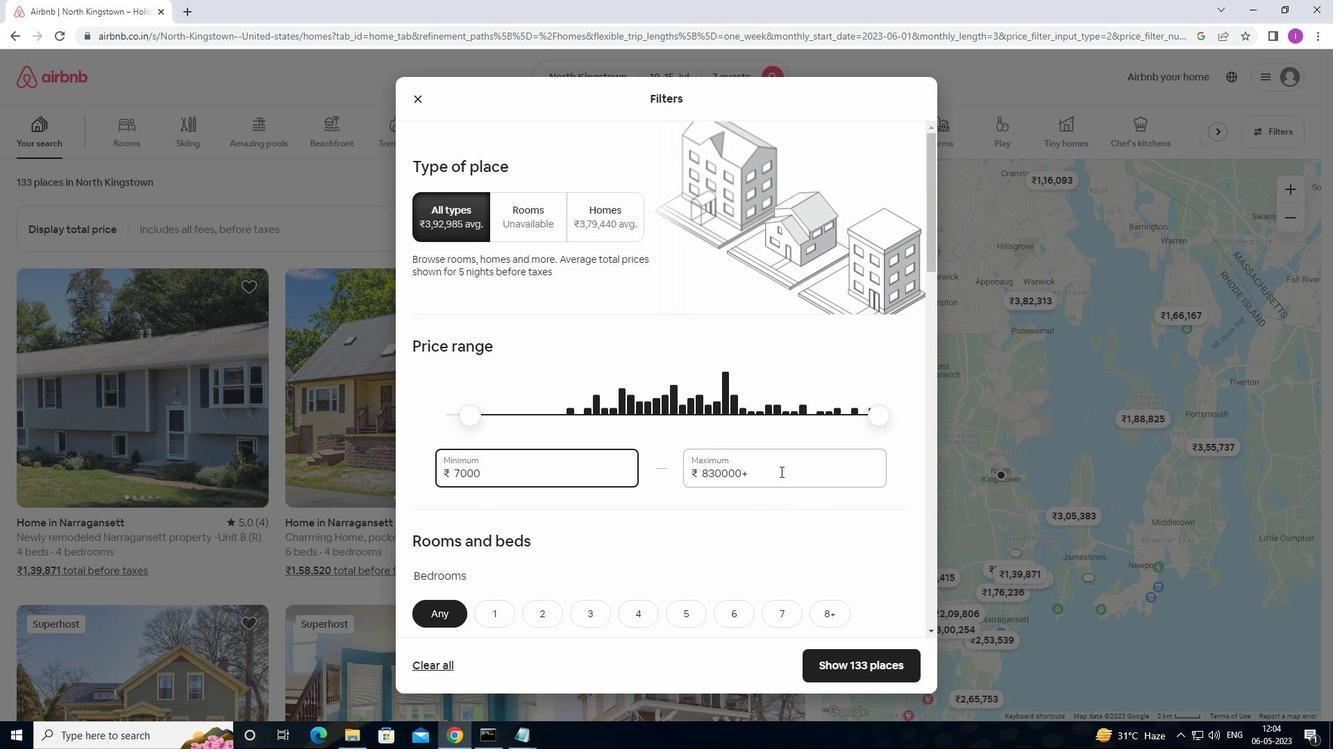 
Action: Mouse moved to (699, 477)
Screenshot: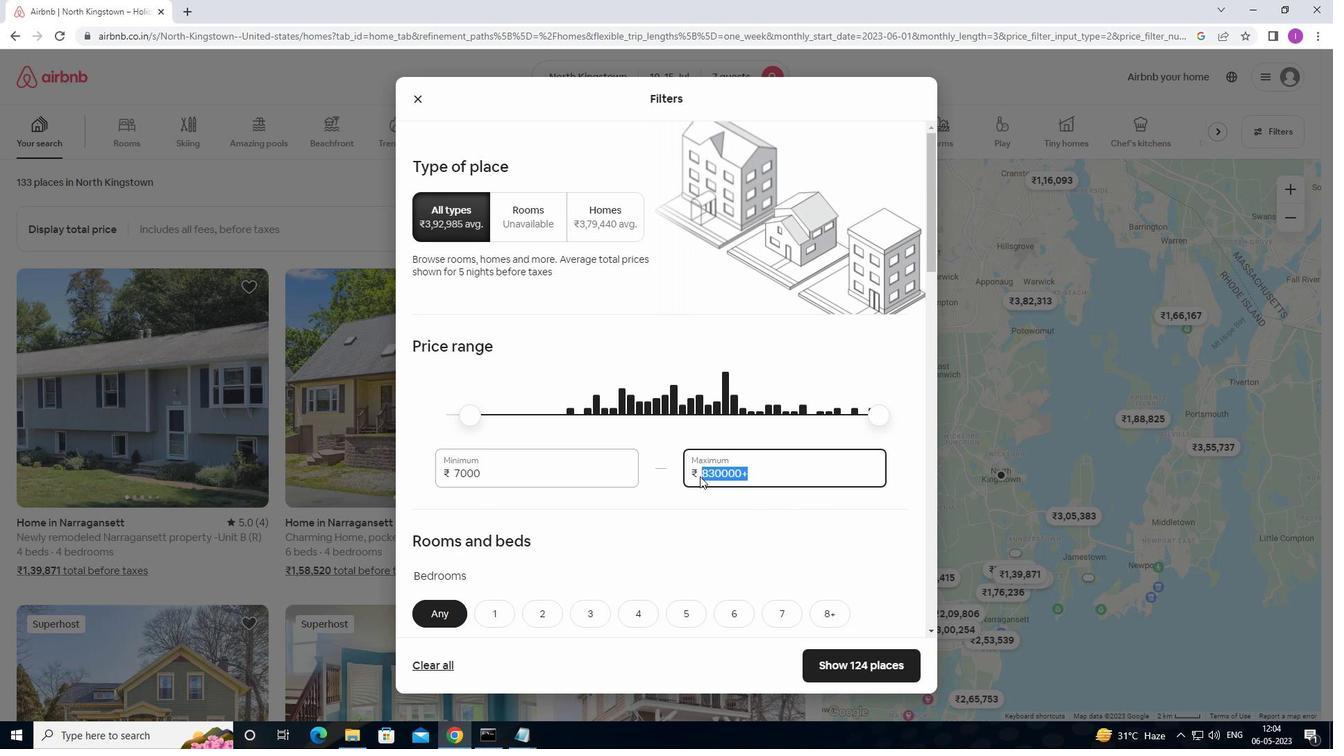 
Action: Key pressed 1
Screenshot: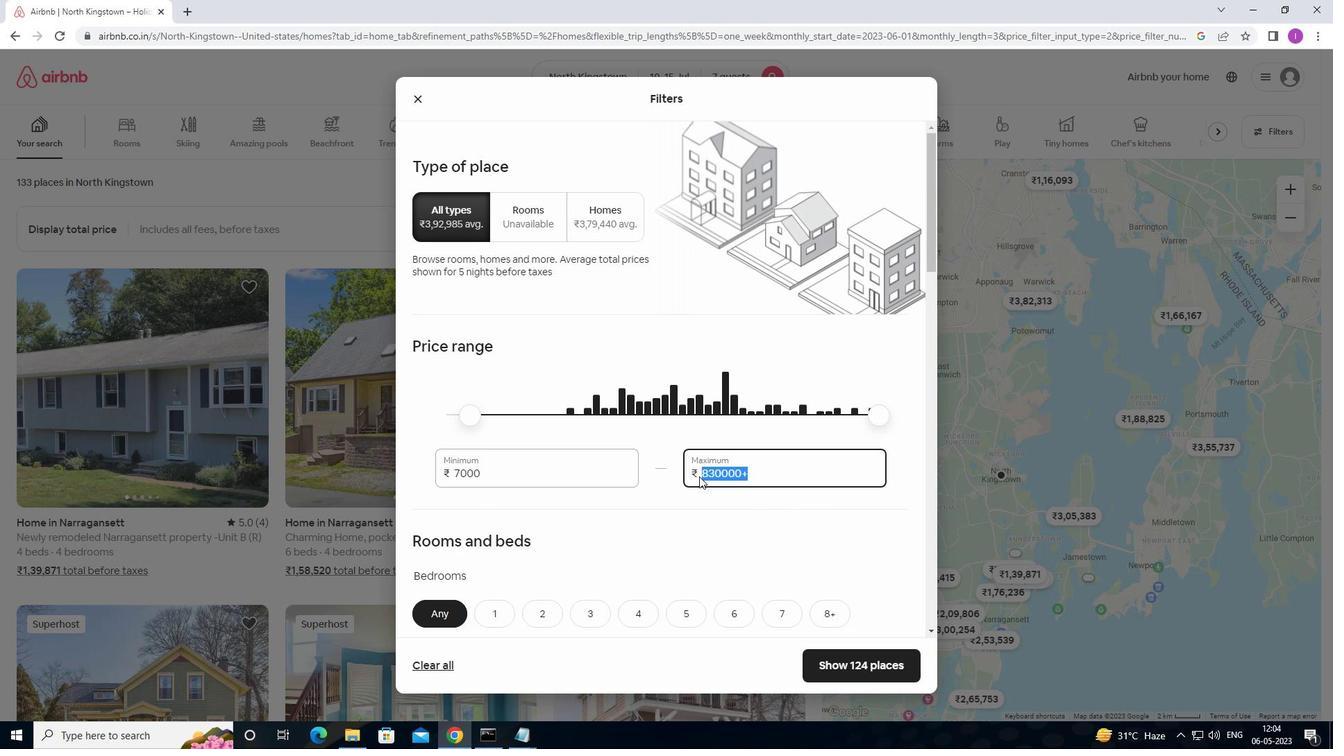 
Action: Mouse moved to (697, 476)
Screenshot: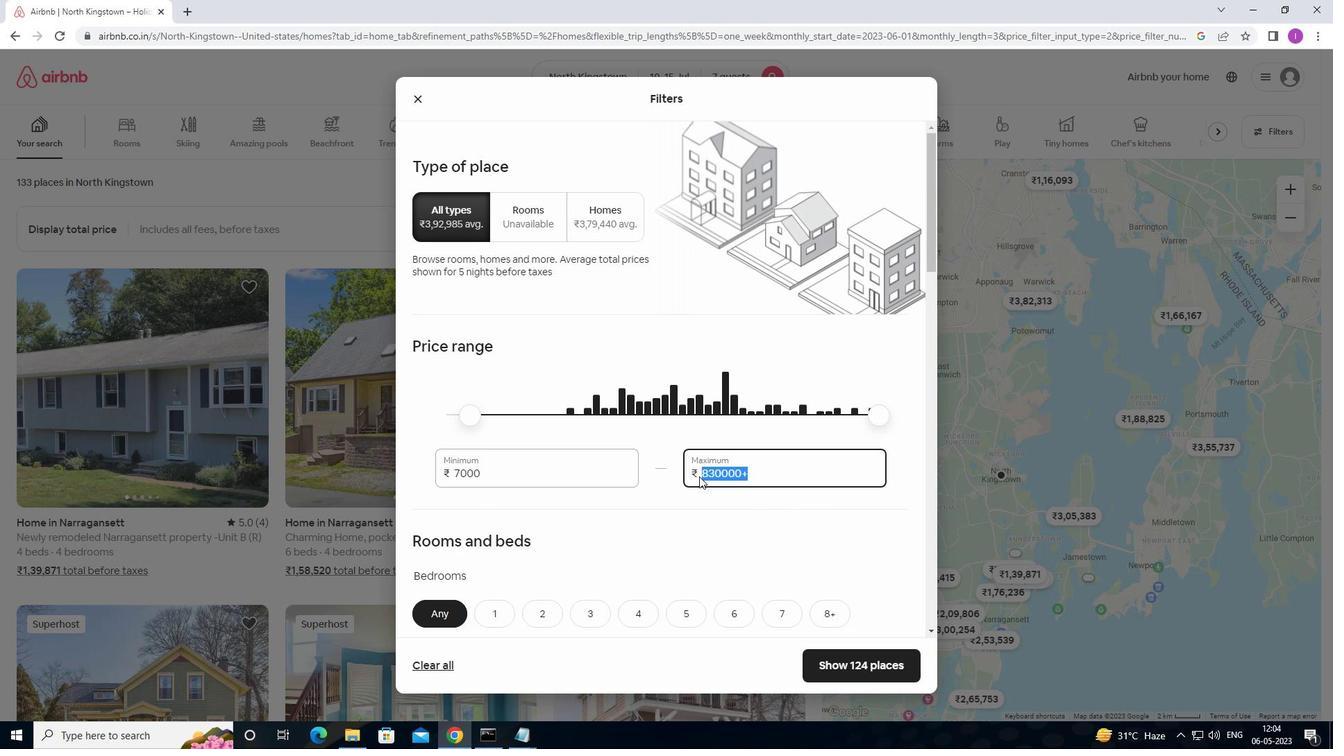 
Action: Key pressed 5
Screenshot: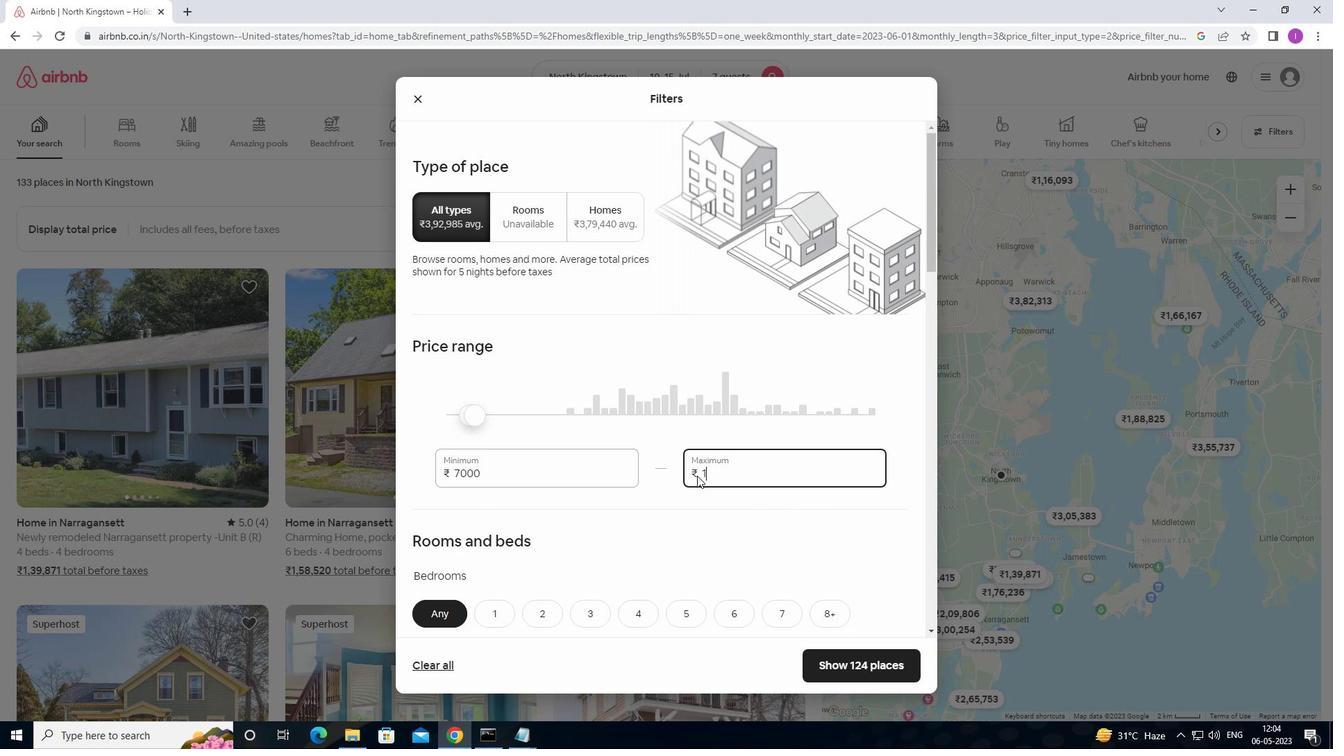 
Action: Mouse moved to (697, 476)
Screenshot: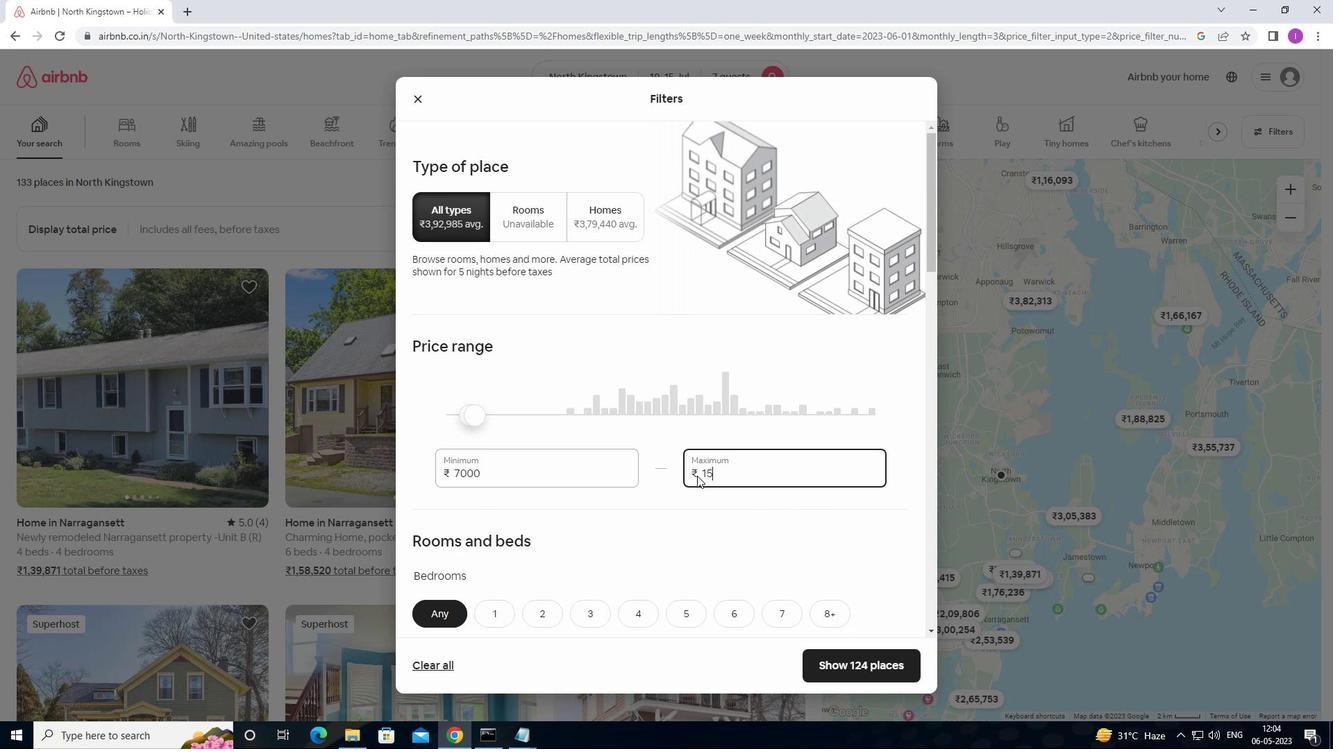 
Action: Key pressed 000
Screenshot: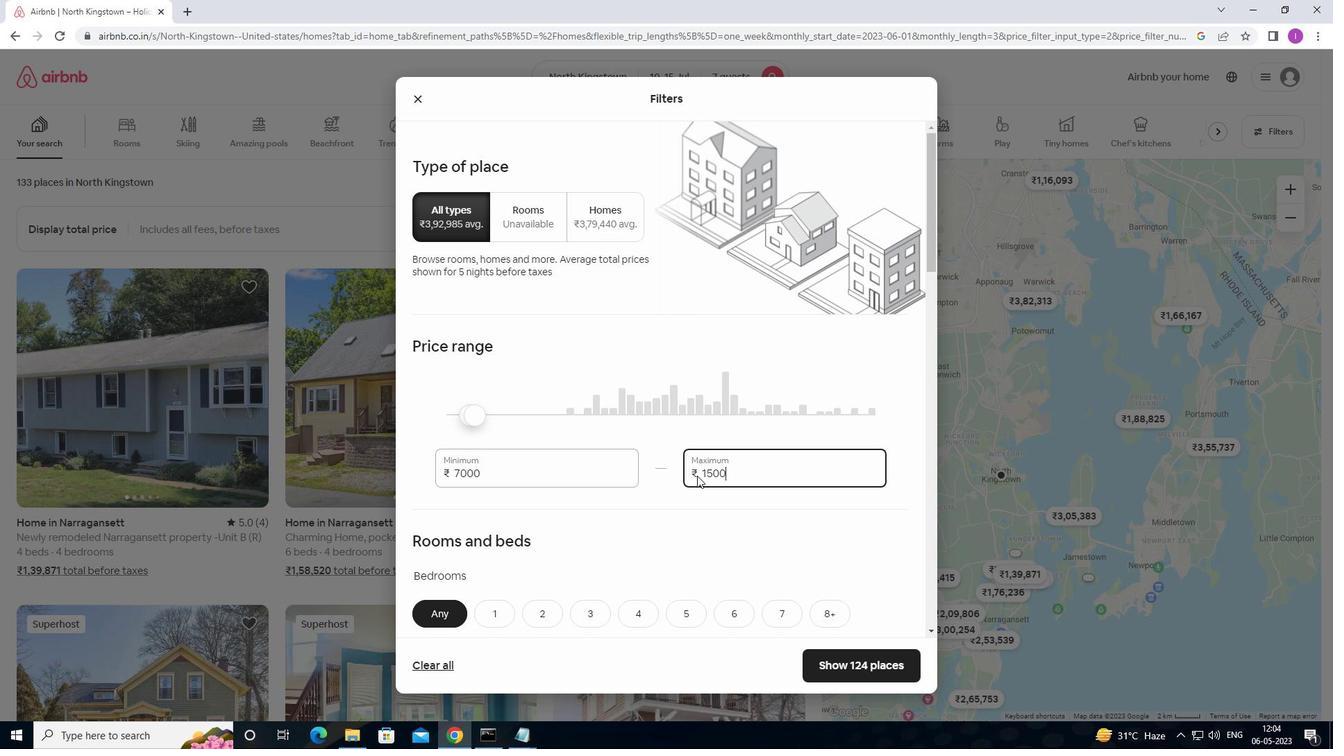 
Action: Mouse moved to (751, 475)
Screenshot: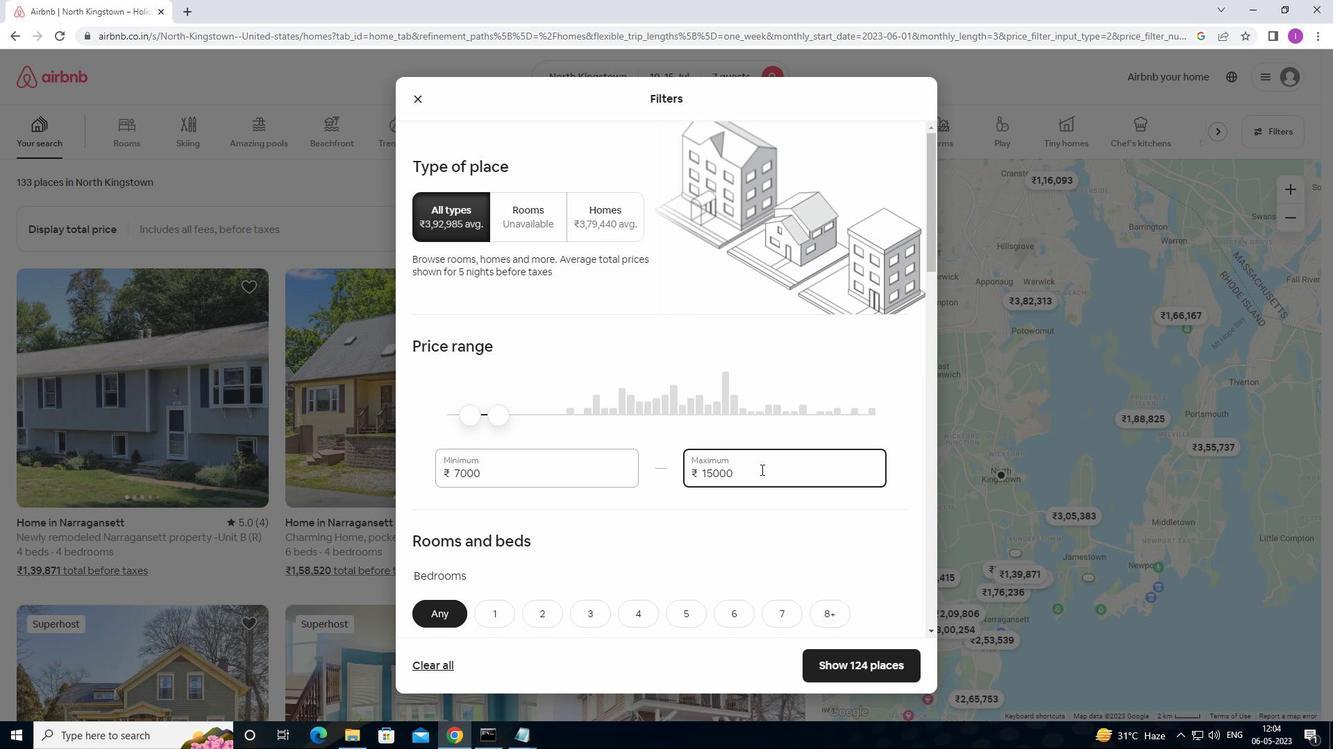 
Action: Mouse scrolled (751, 474) with delta (0, 0)
Screenshot: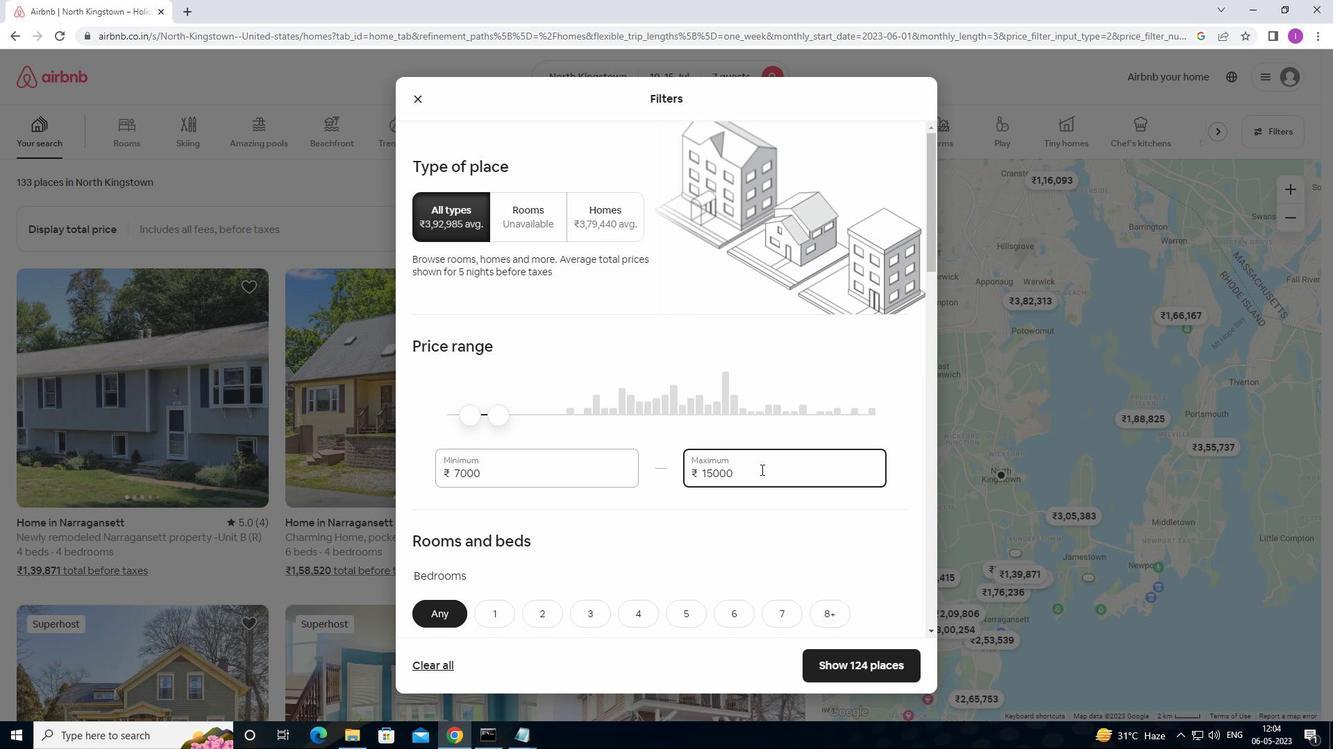 
Action: Mouse moved to (749, 477)
Screenshot: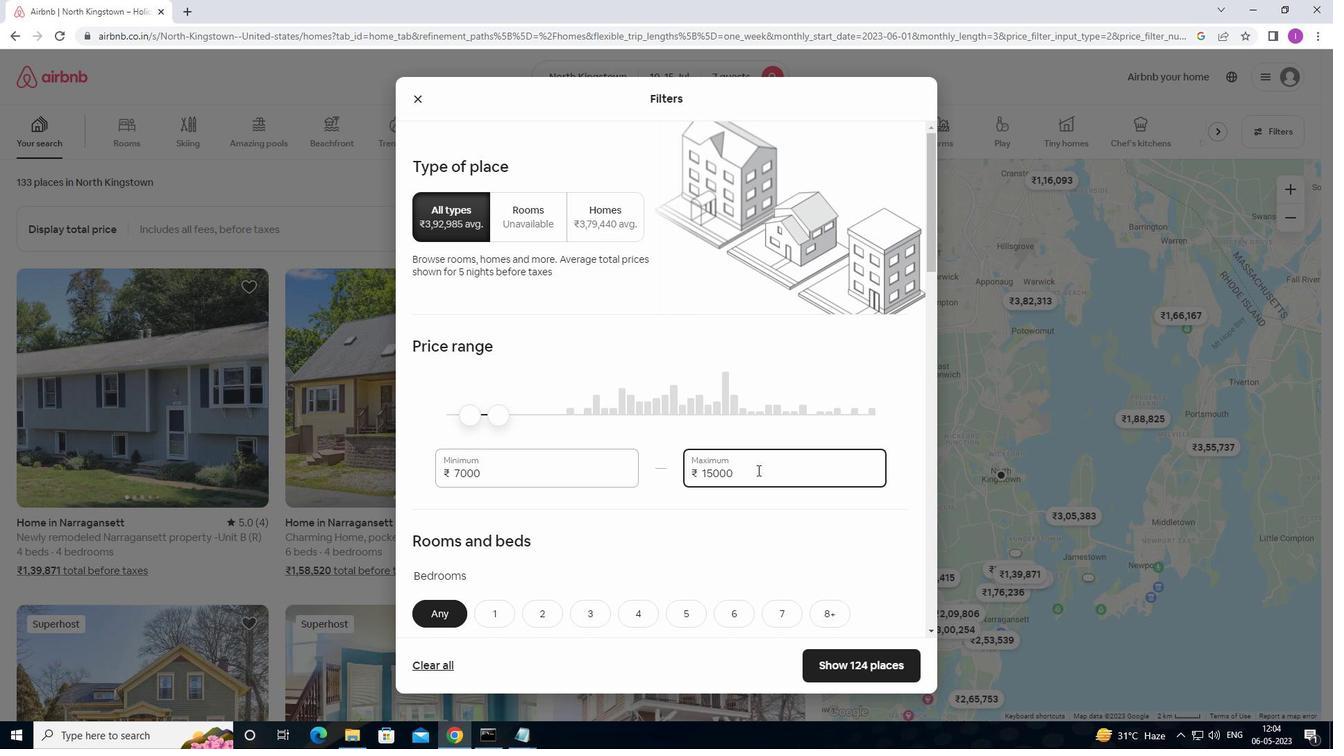 
Action: Mouse scrolled (749, 476) with delta (0, 0)
Screenshot: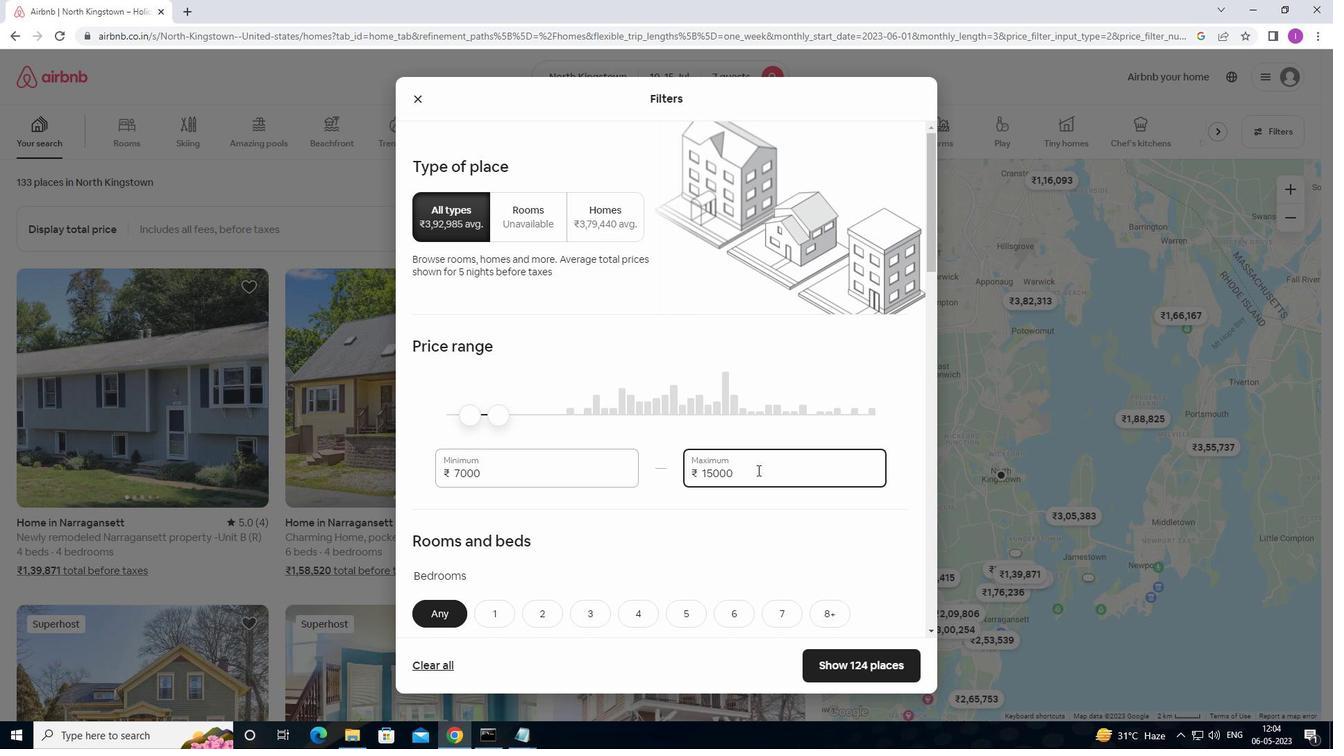 
Action: Mouse moved to (749, 477)
Screenshot: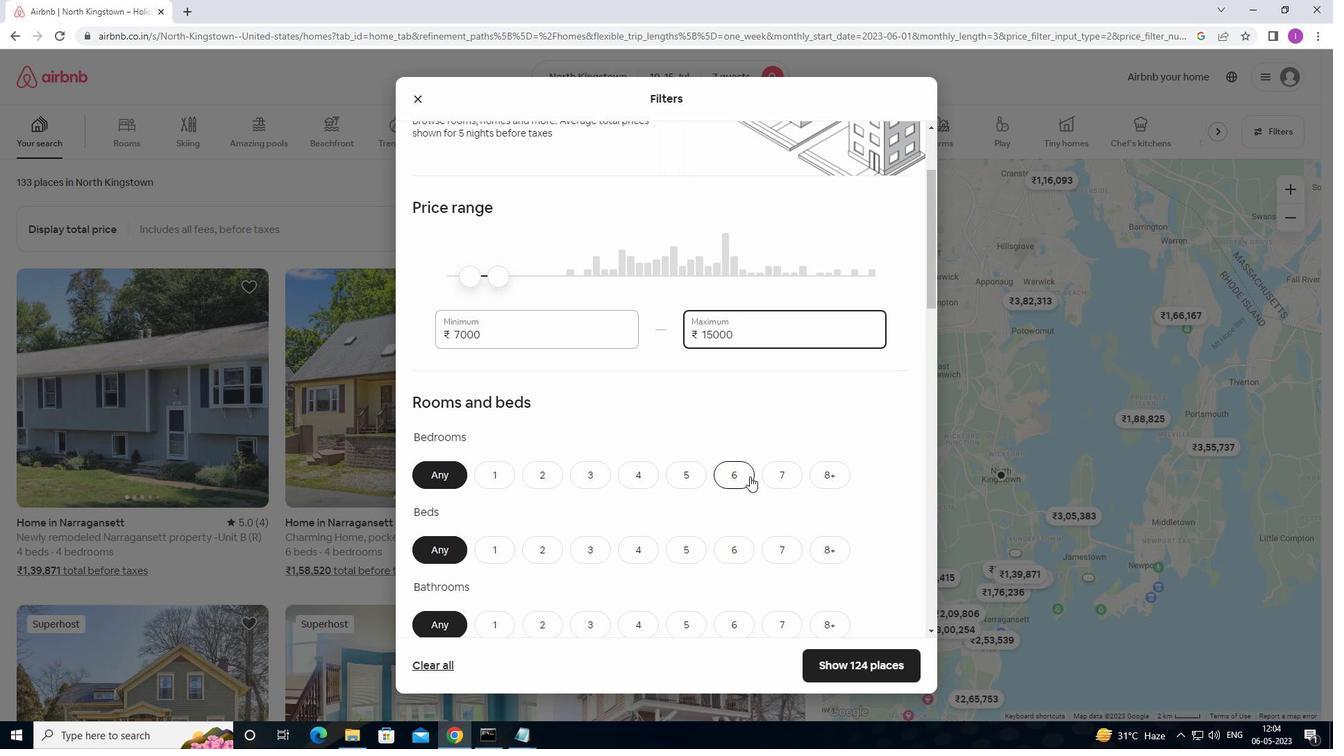 
Action: Mouse scrolled (749, 476) with delta (0, 0)
Screenshot: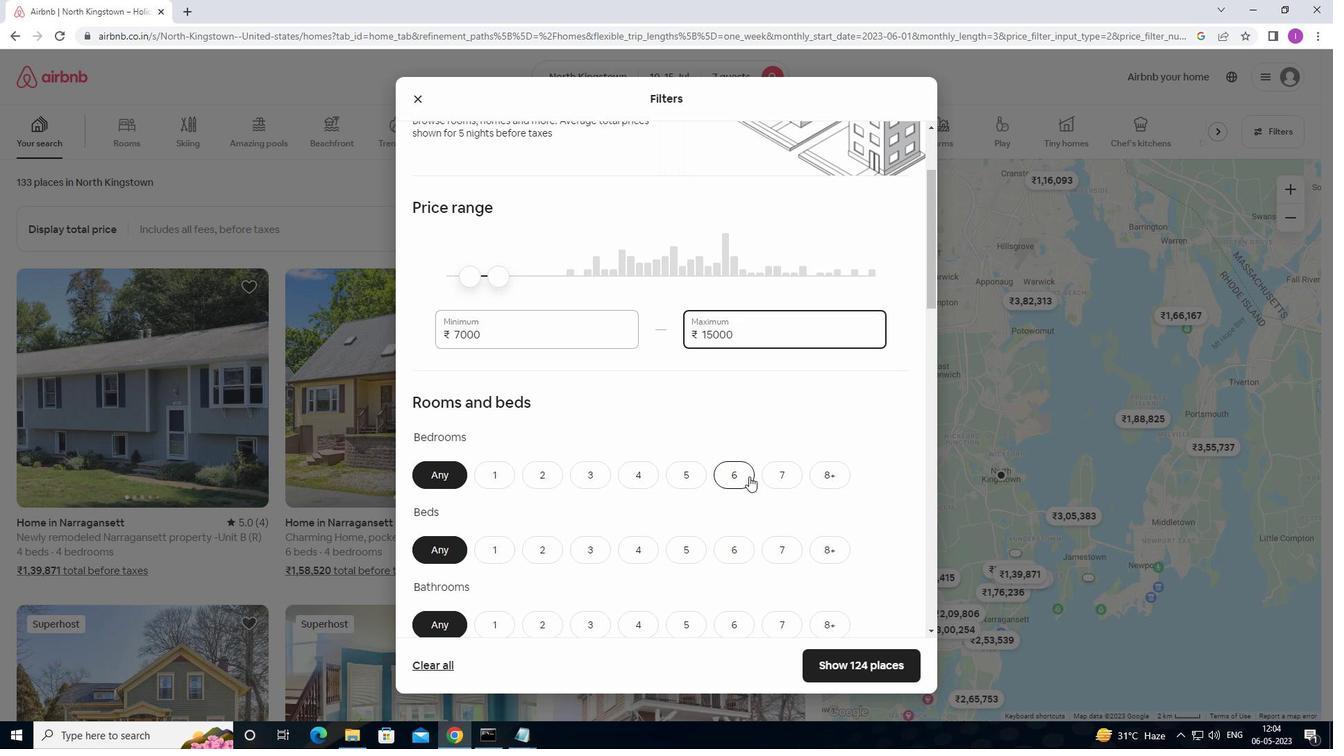 
Action: Mouse moved to (740, 476)
Screenshot: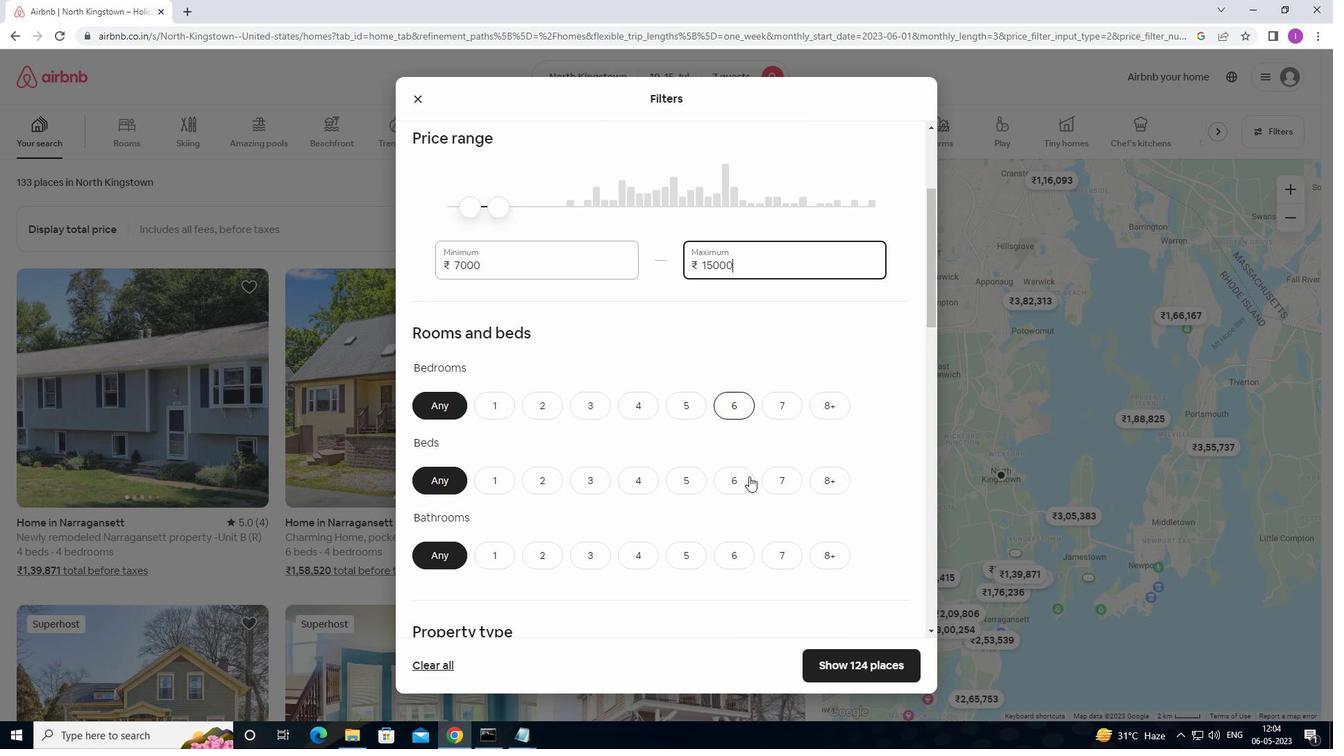 
Action: Mouse scrolled (740, 475) with delta (0, 0)
Screenshot: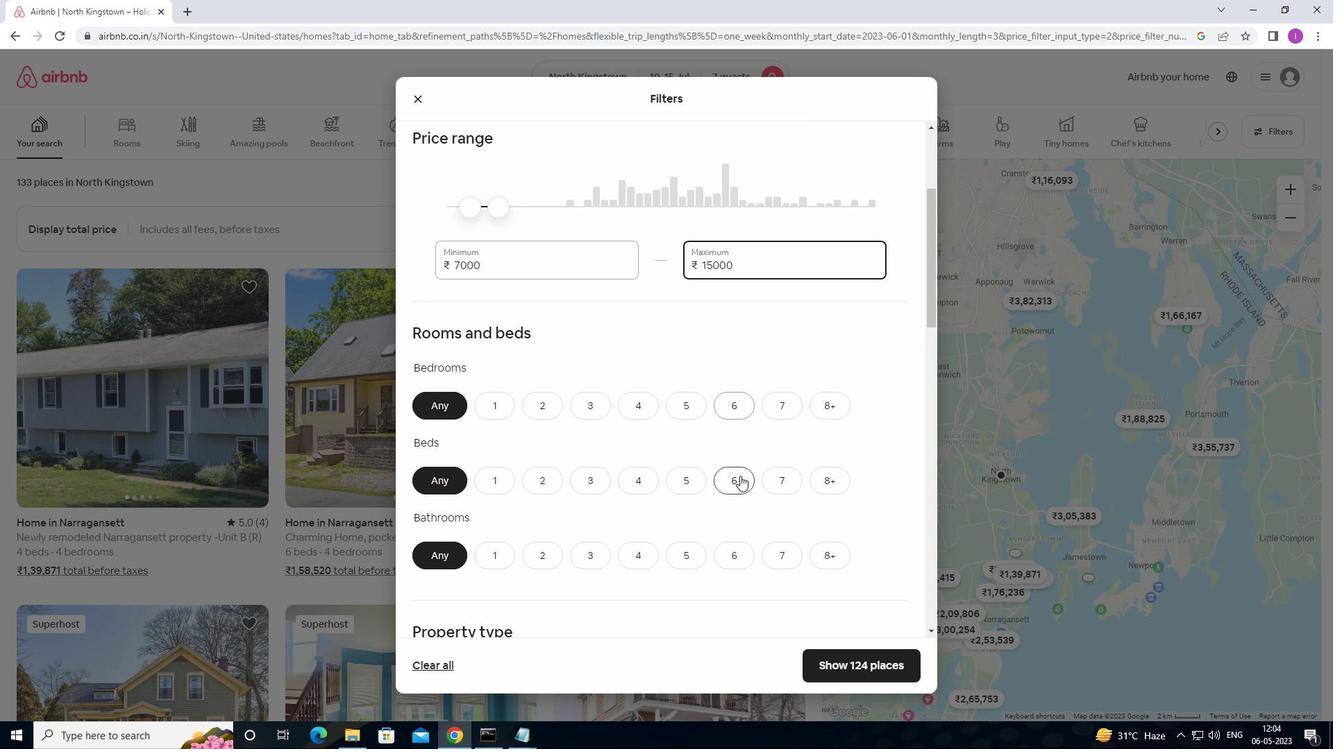 
Action: Mouse moved to (632, 338)
Screenshot: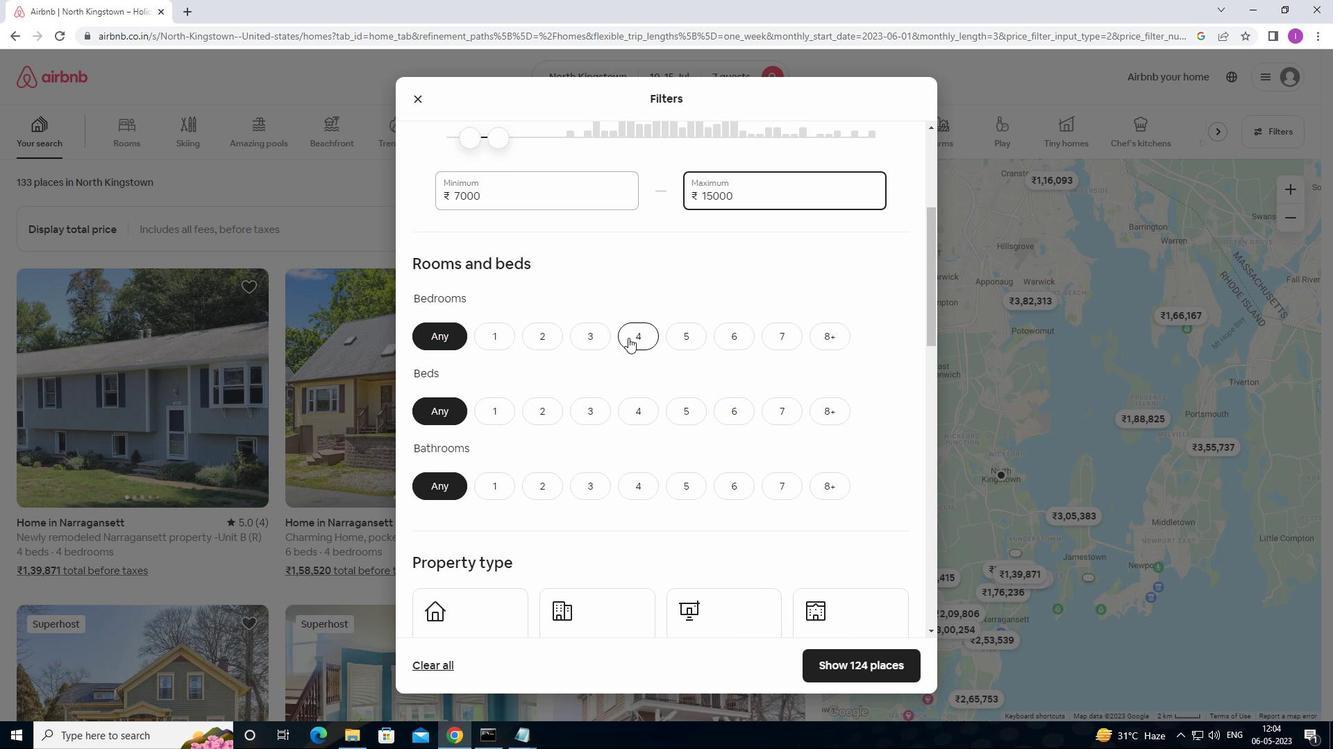 
Action: Mouse pressed left at (632, 338)
Screenshot: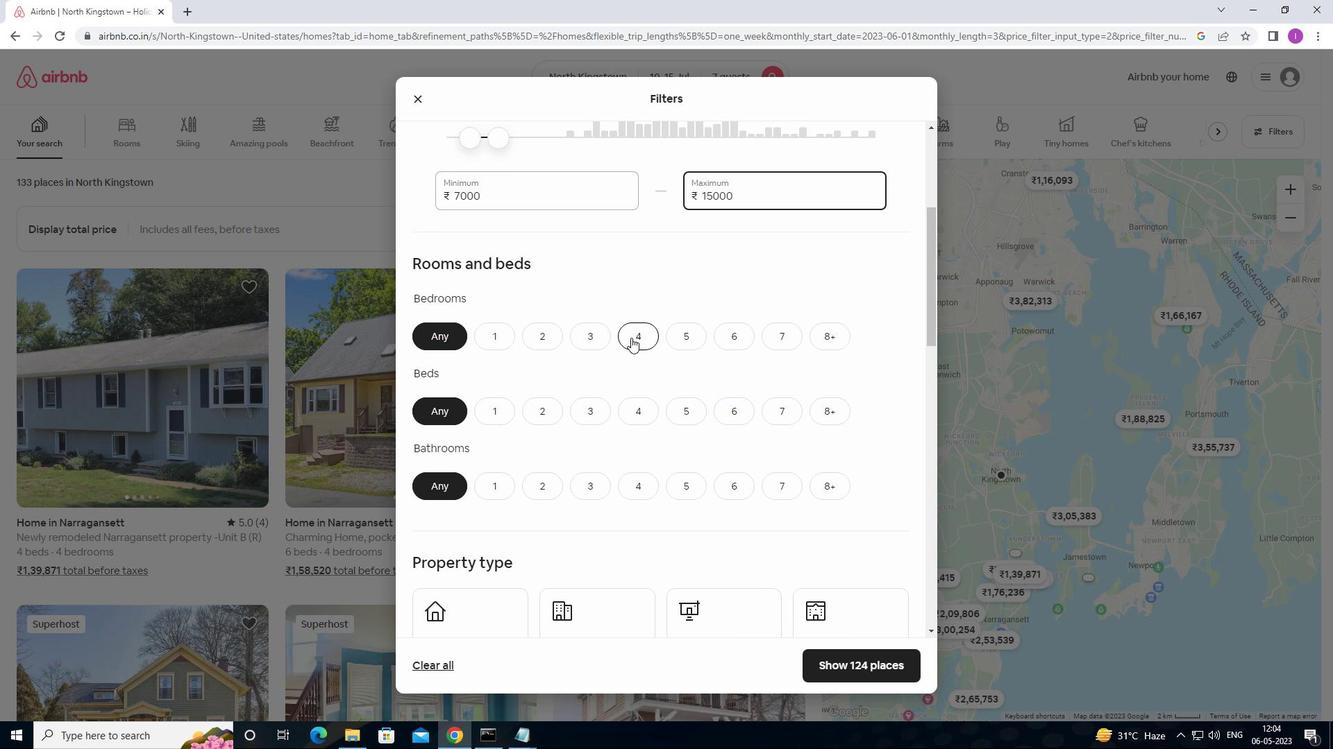 
Action: Mouse moved to (793, 418)
Screenshot: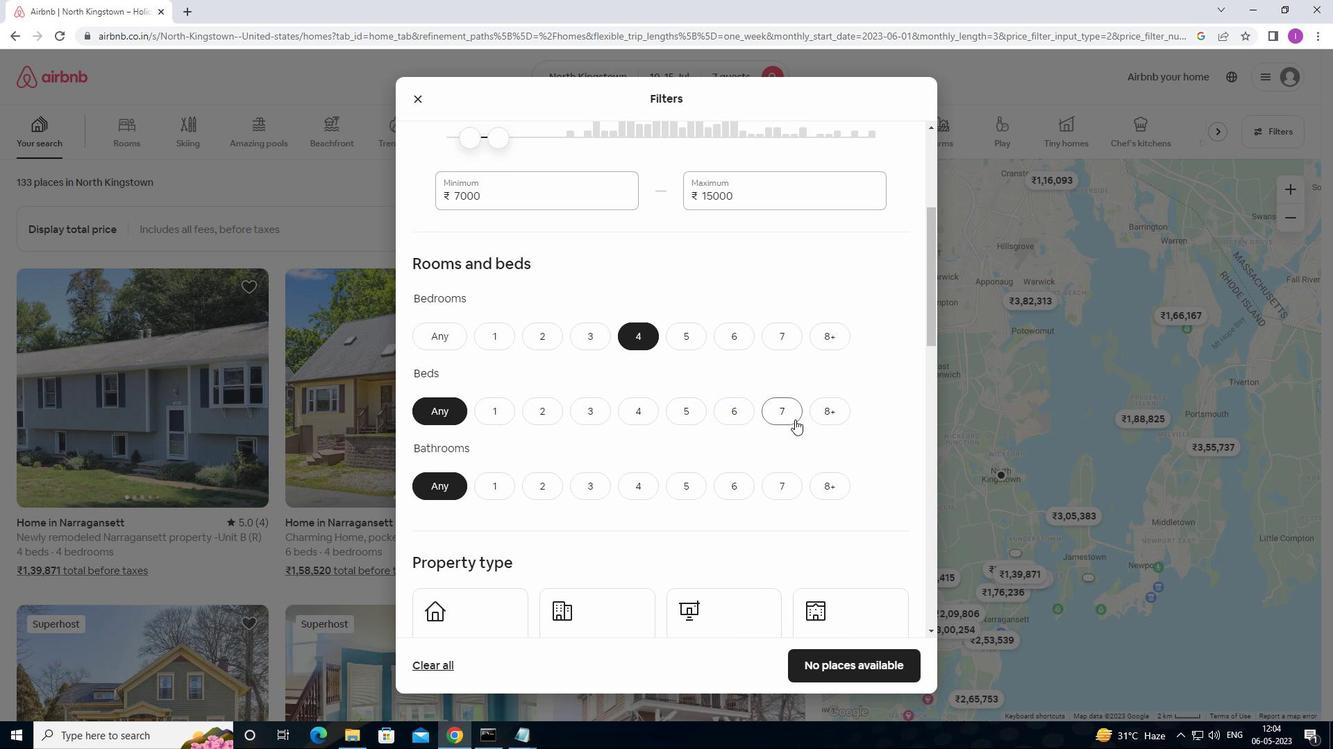 
Action: Mouse pressed left at (793, 418)
Screenshot: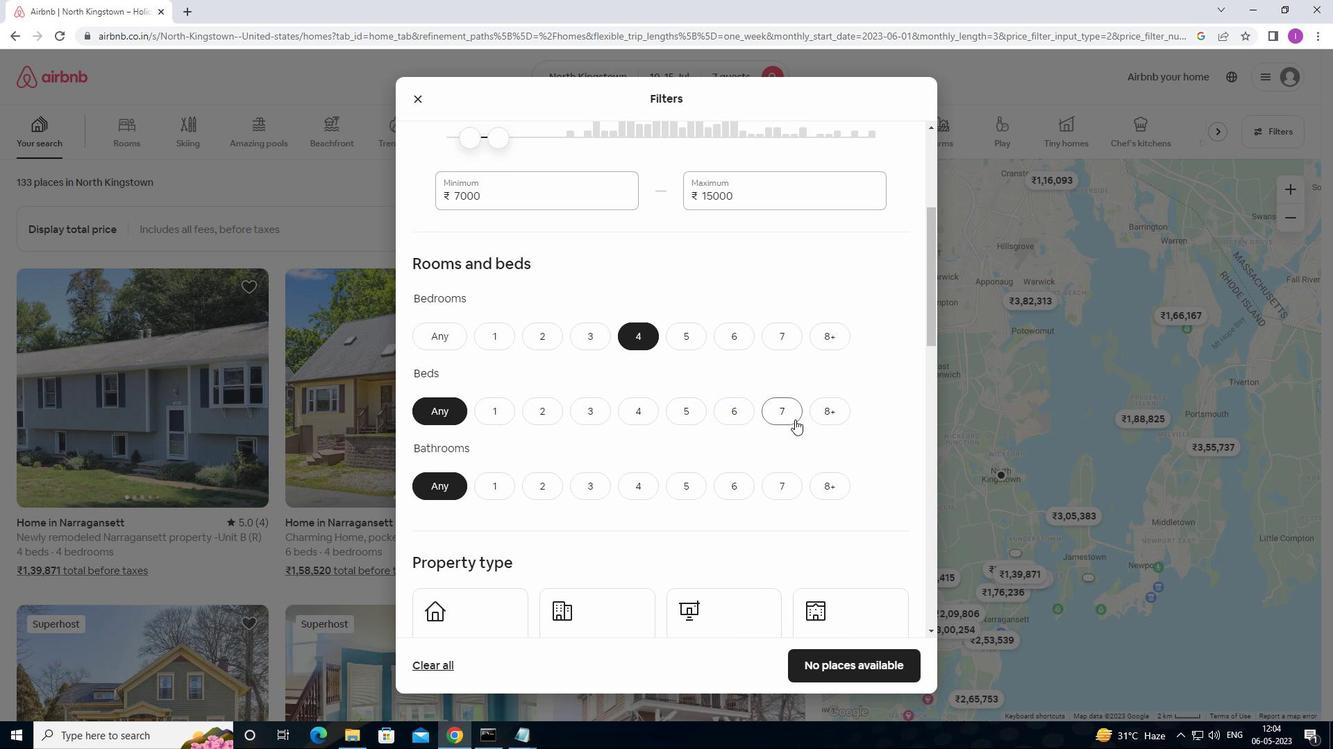 
Action: Mouse moved to (651, 490)
Screenshot: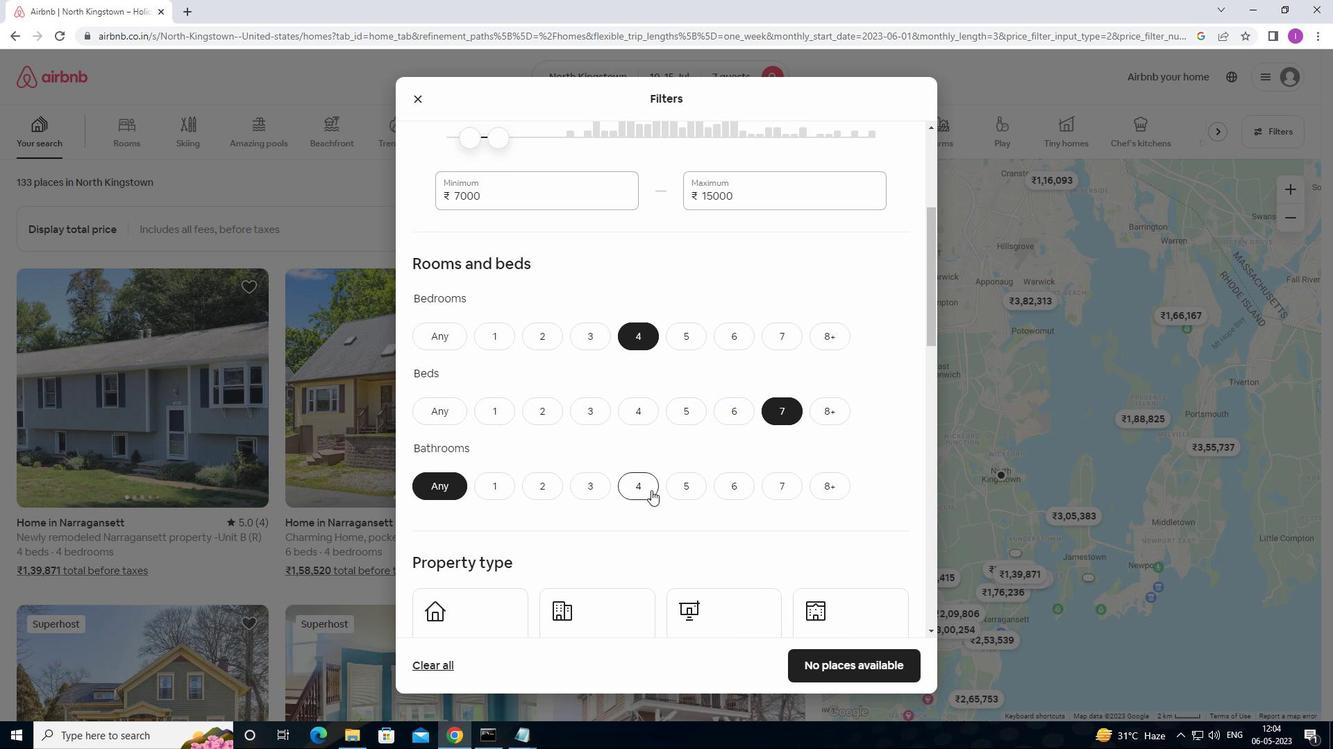 
Action: Mouse pressed left at (651, 490)
Screenshot: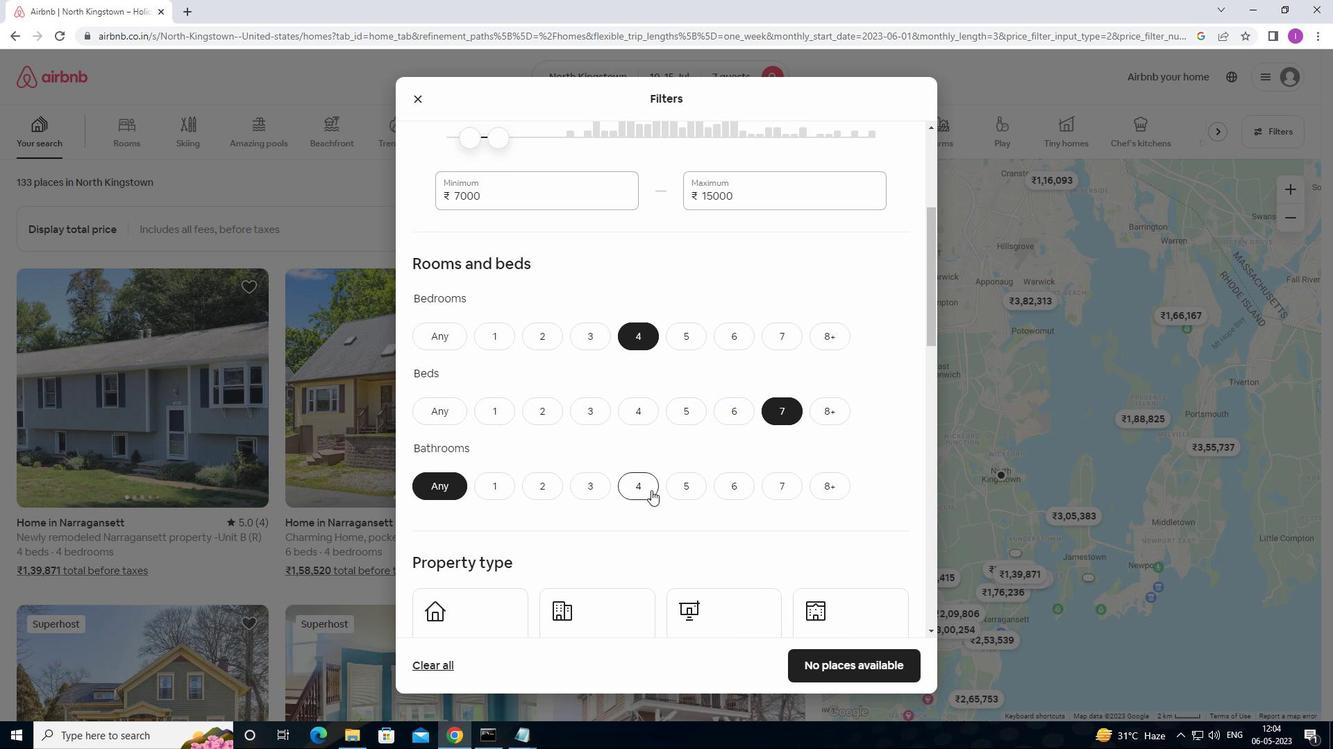 
Action: Mouse moved to (669, 466)
Screenshot: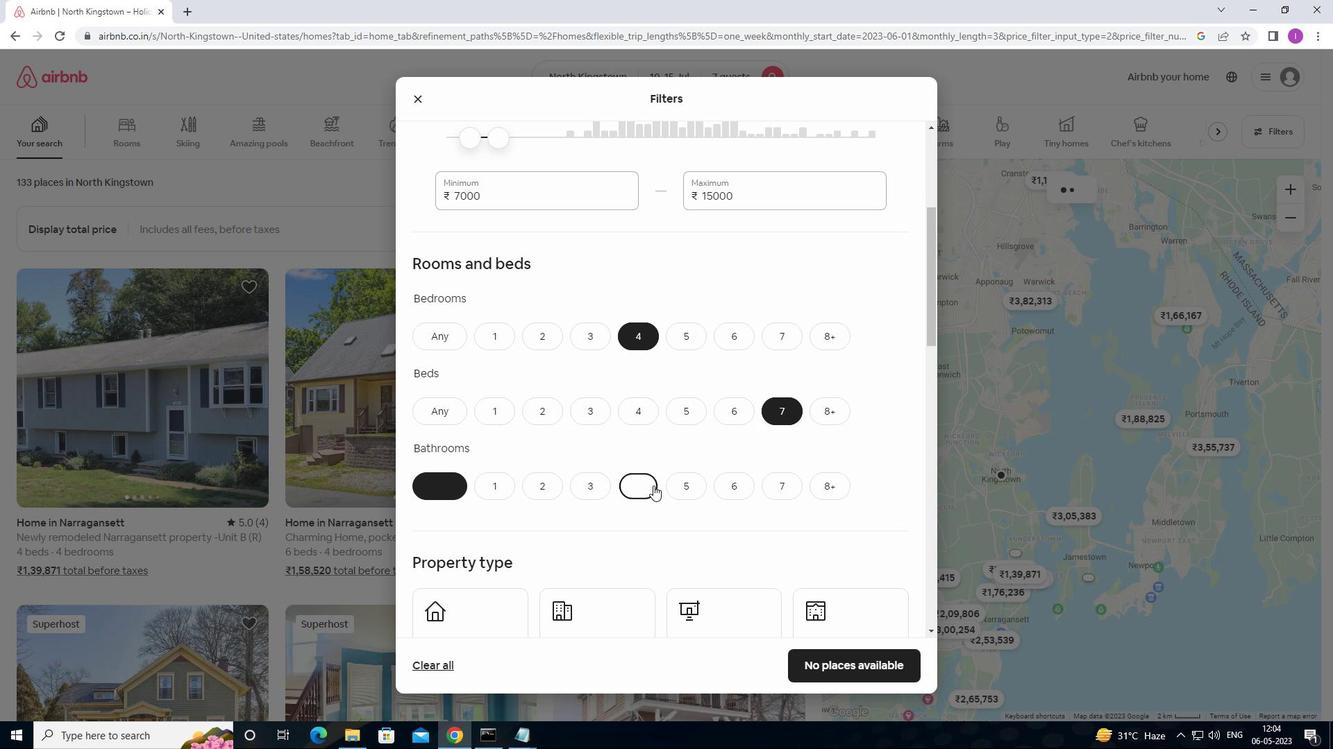 
Action: Mouse scrolled (669, 465) with delta (0, 0)
Screenshot: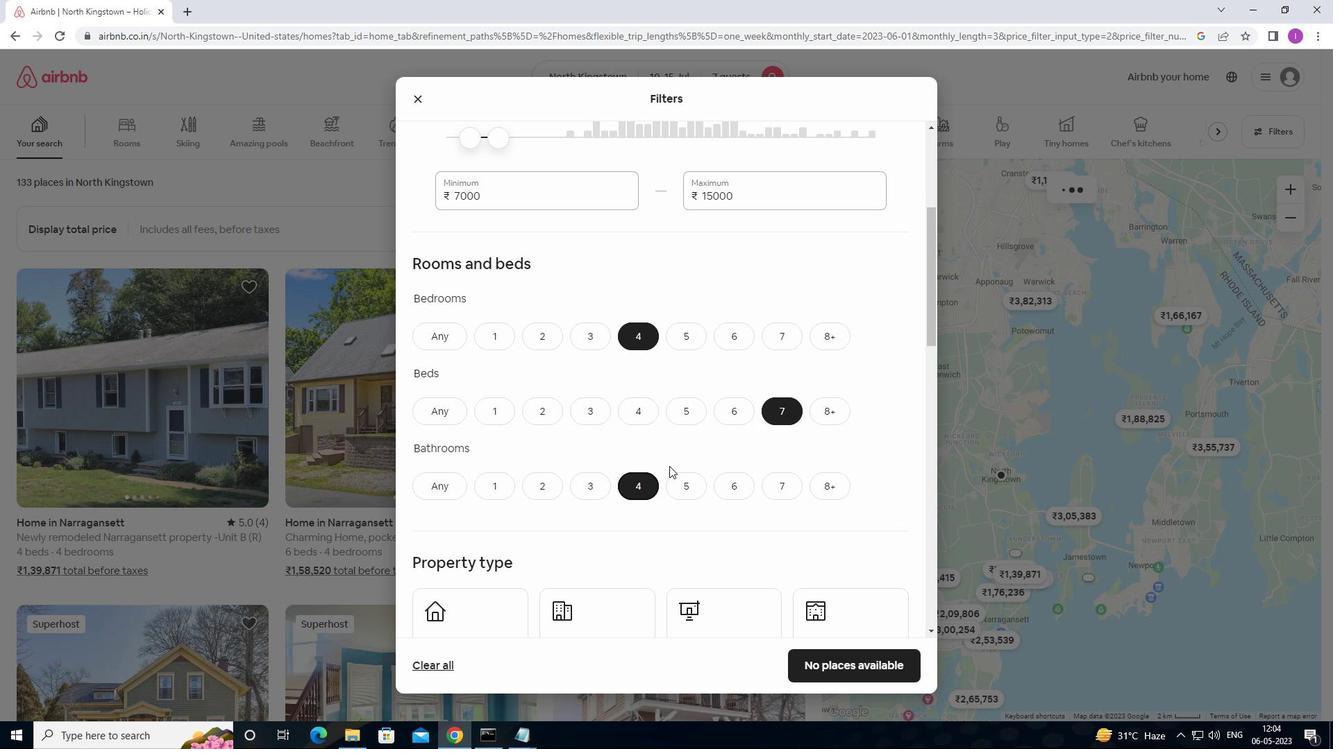 
Action: Mouse scrolled (669, 465) with delta (0, 0)
Screenshot: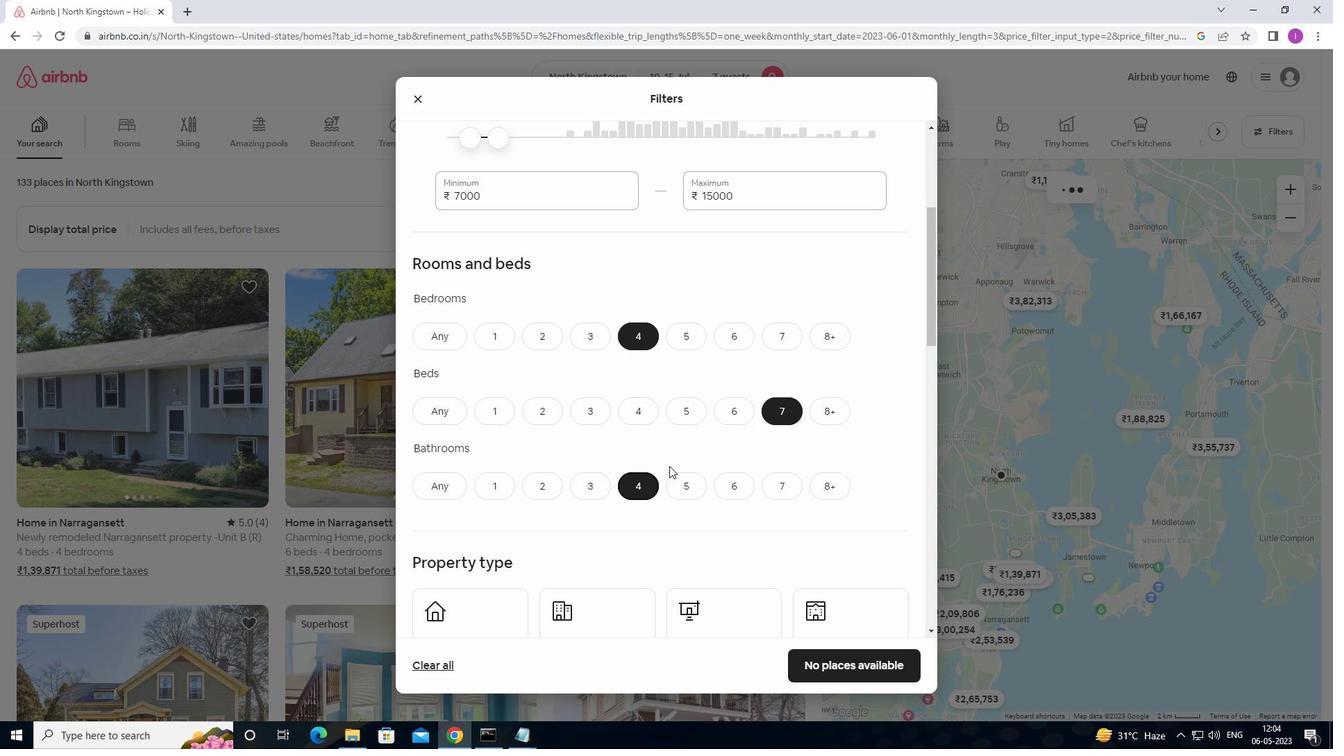 
Action: Mouse scrolled (669, 465) with delta (0, 0)
Screenshot: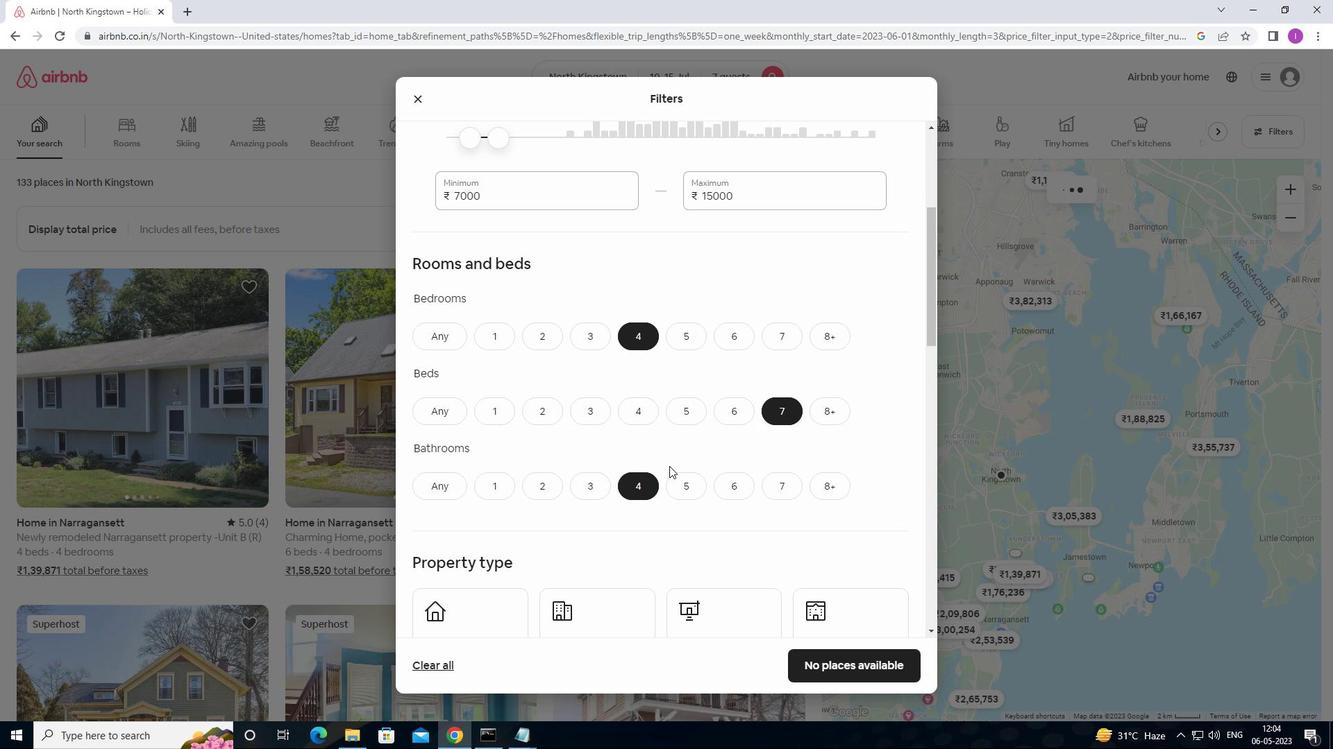 
Action: Mouse moved to (505, 449)
Screenshot: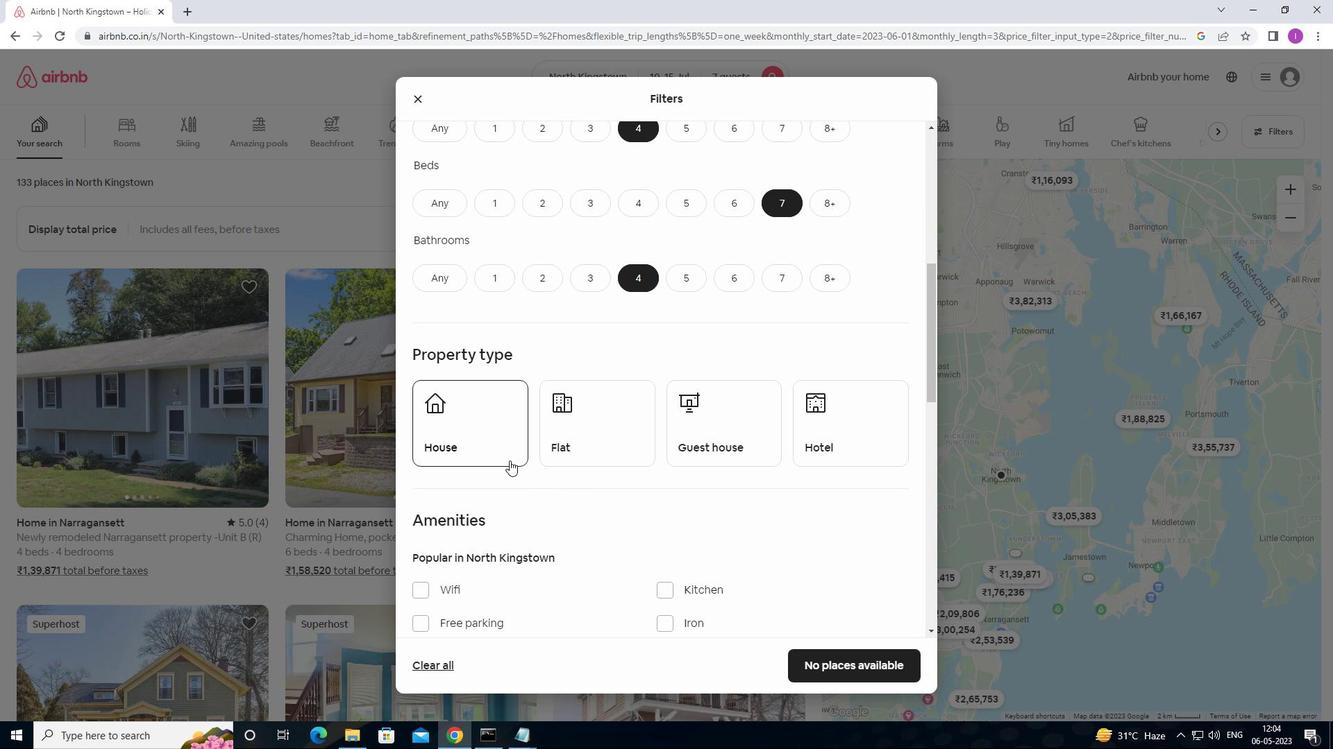 
Action: Mouse pressed left at (505, 449)
Screenshot: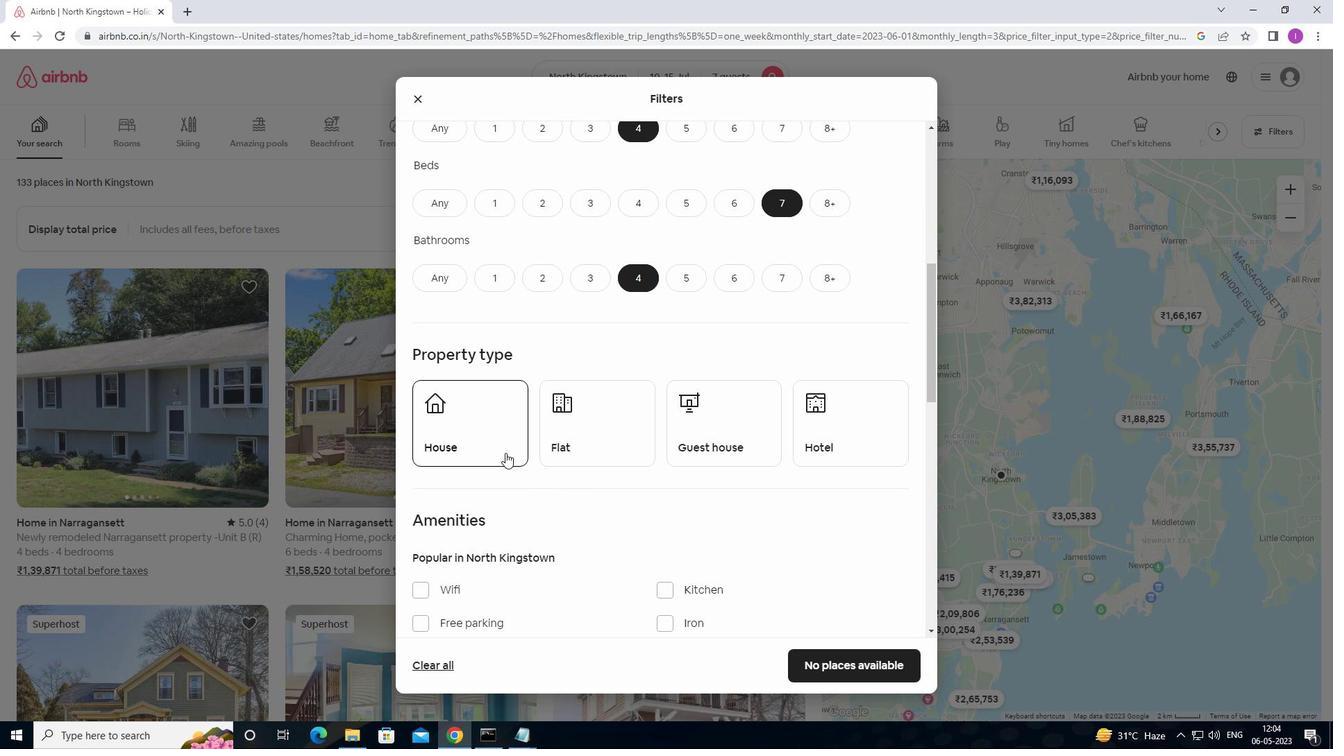 
Action: Mouse moved to (618, 444)
Screenshot: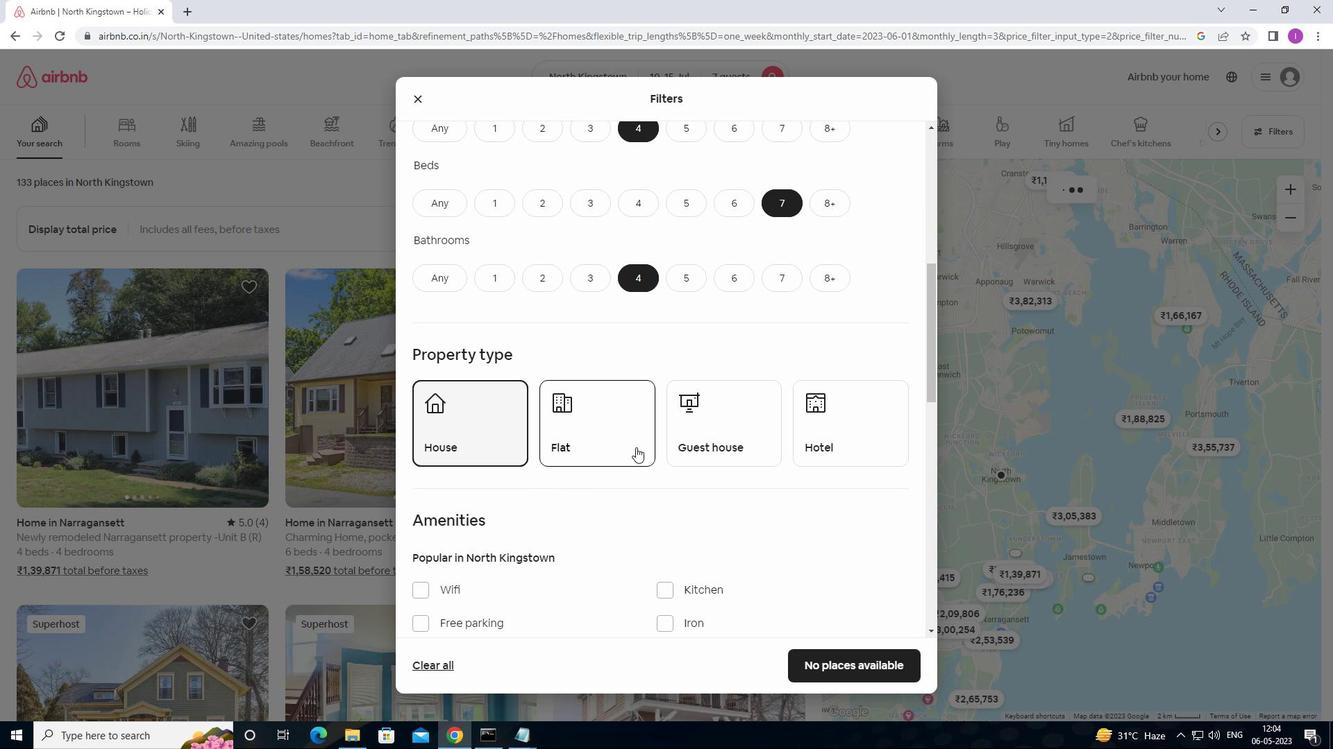 
Action: Mouse pressed left at (618, 444)
Screenshot: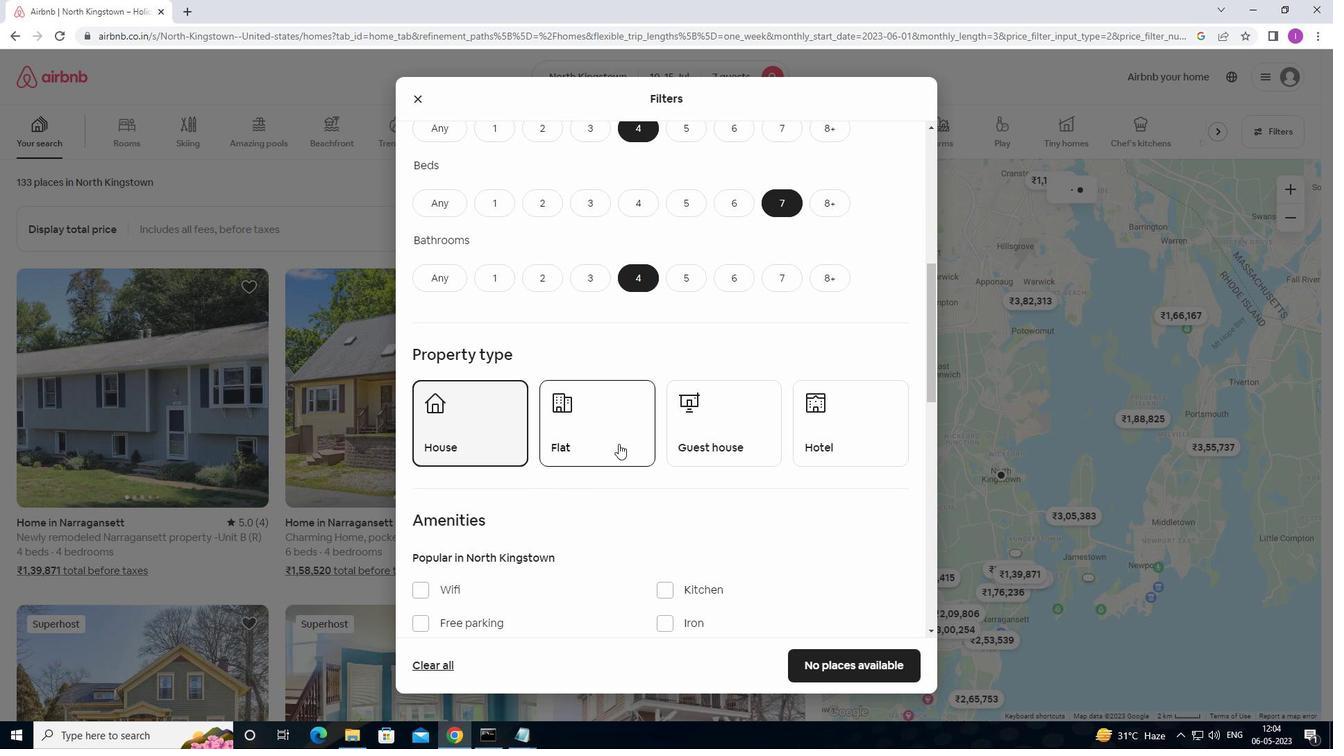 
Action: Mouse moved to (686, 438)
Screenshot: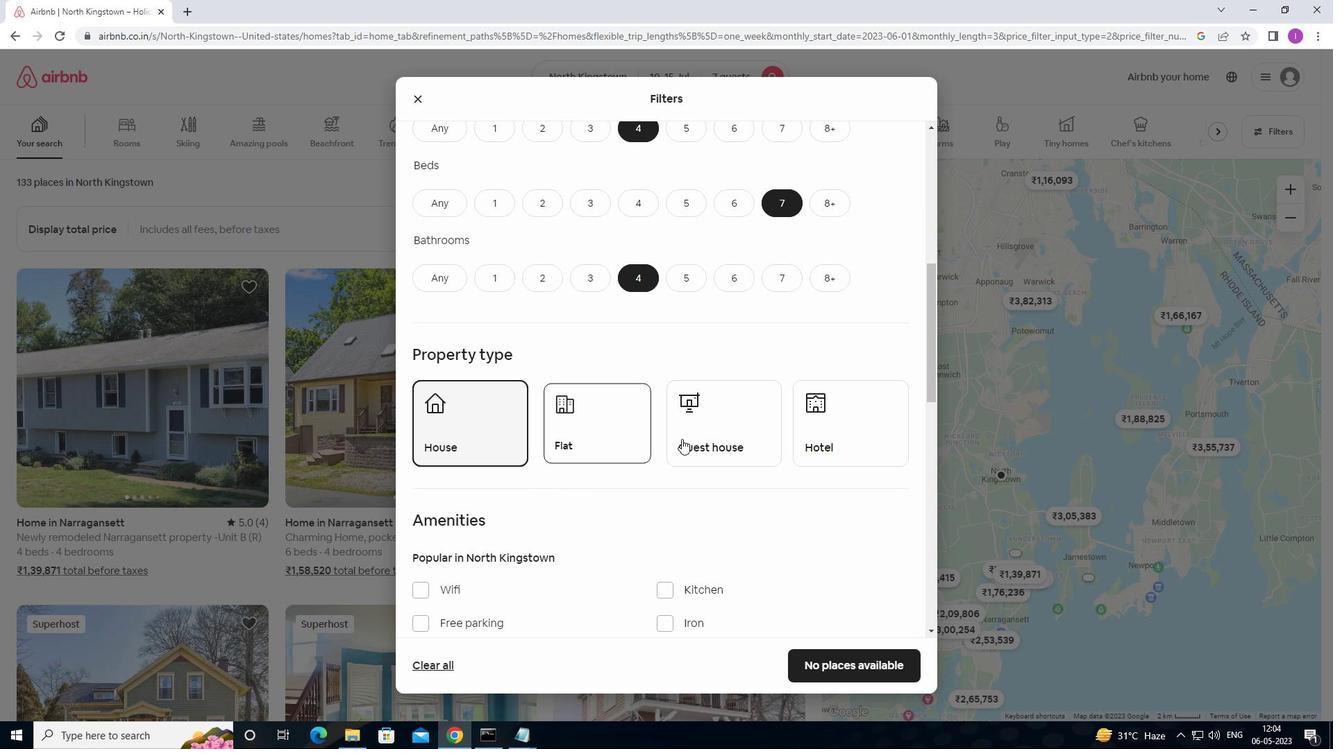 
Action: Mouse pressed left at (686, 438)
Screenshot: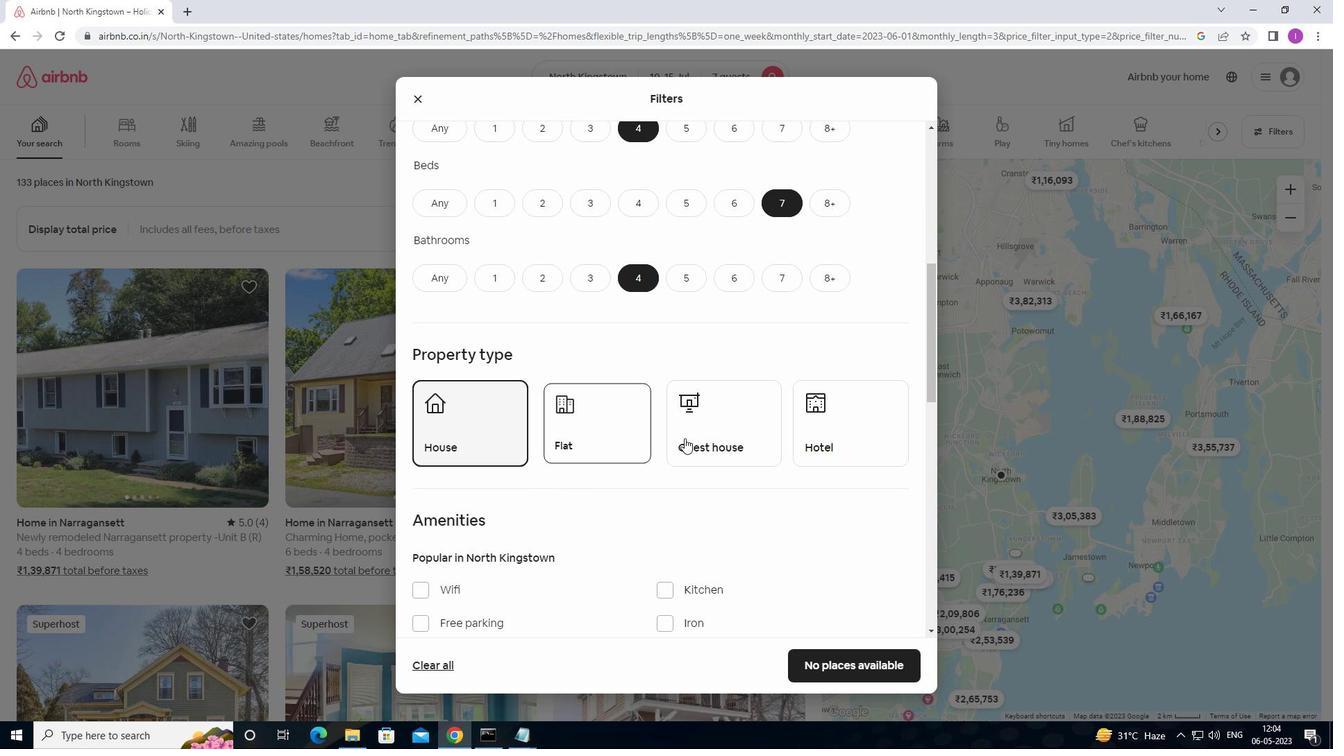 
Action: Mouse moved to (731, 435)
Screenshot: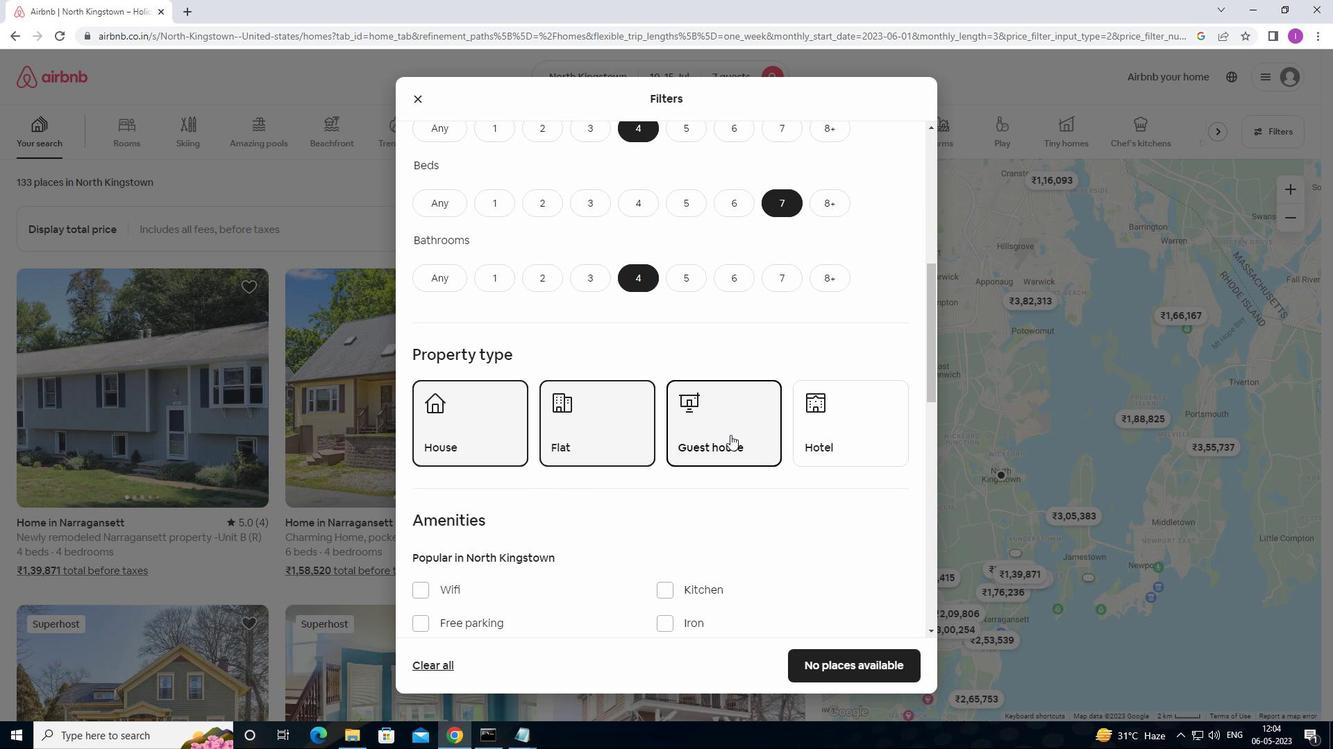 
Action: Mouse scrolled (731, 434) with delta (0, 0)
Screenshot: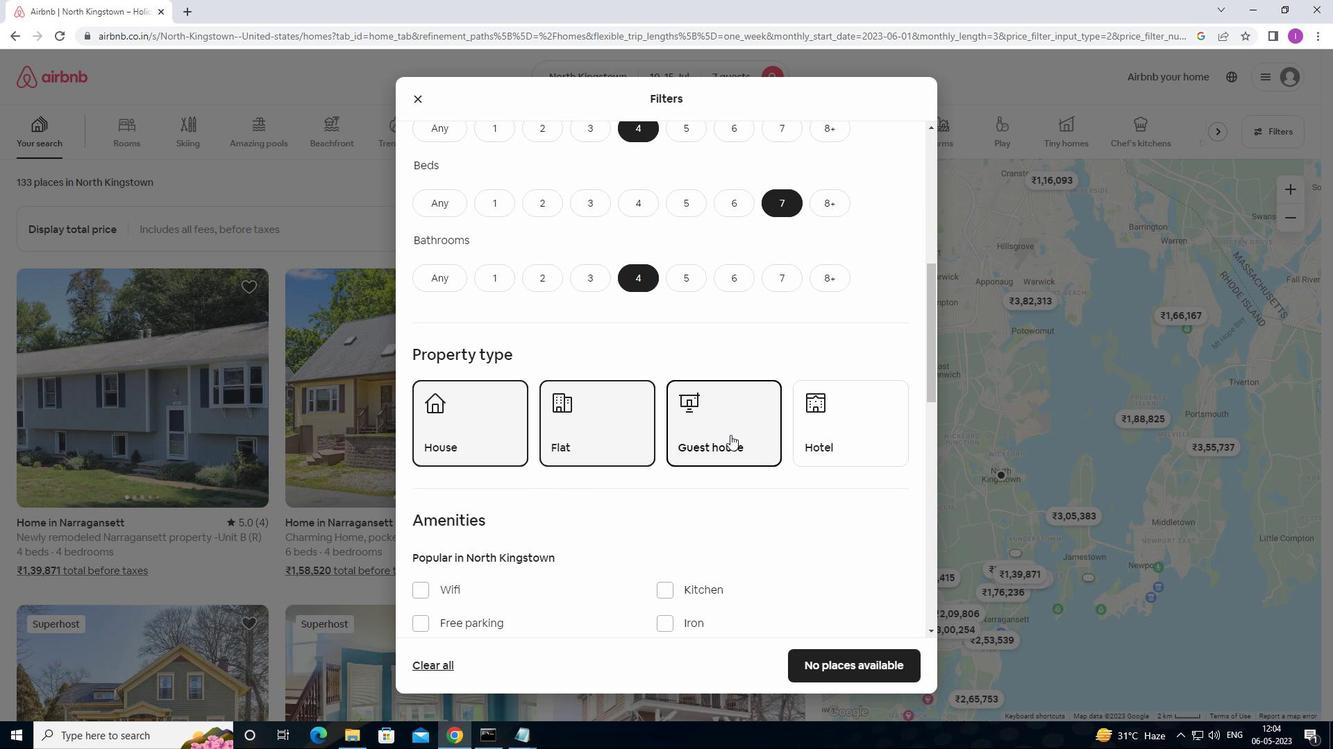 
Action: Mouse scrolled (731, 434) with delta (0, 0)
Screenshot: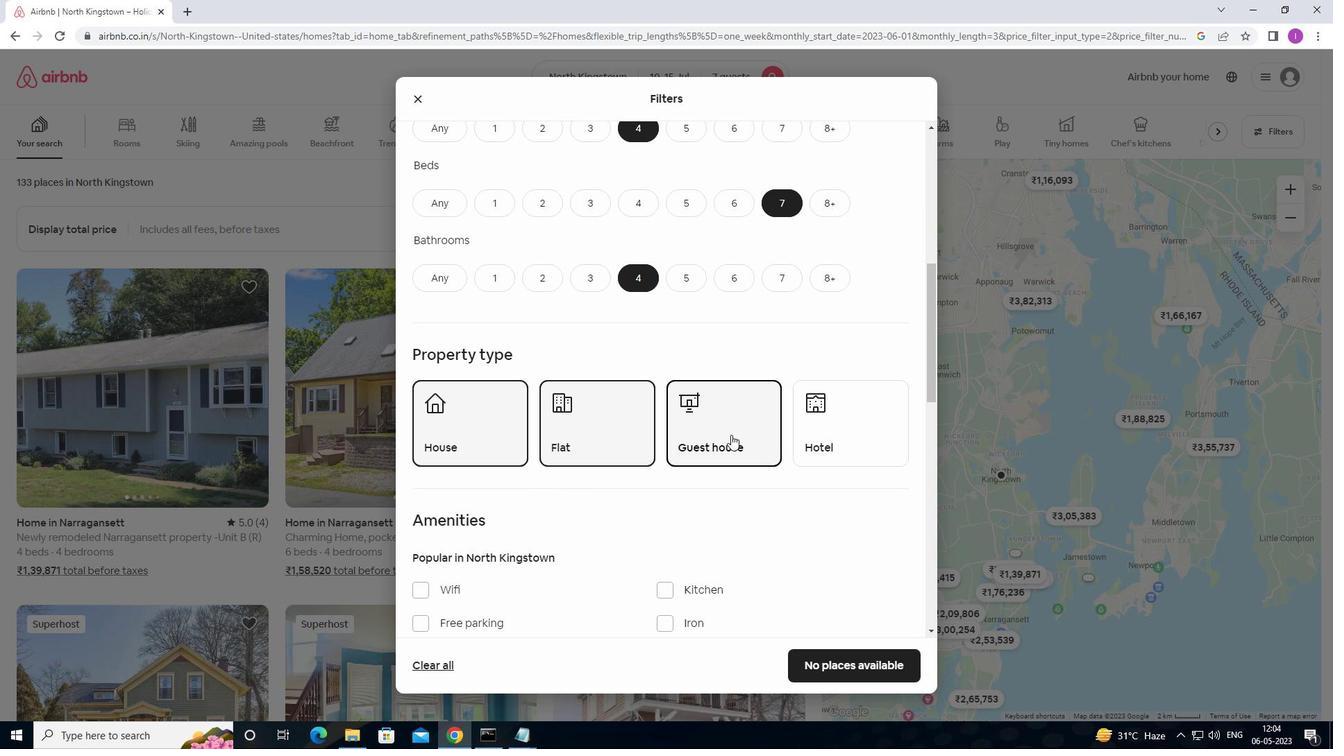 
Action: Mouse moved to (732, 435)
Screenshot: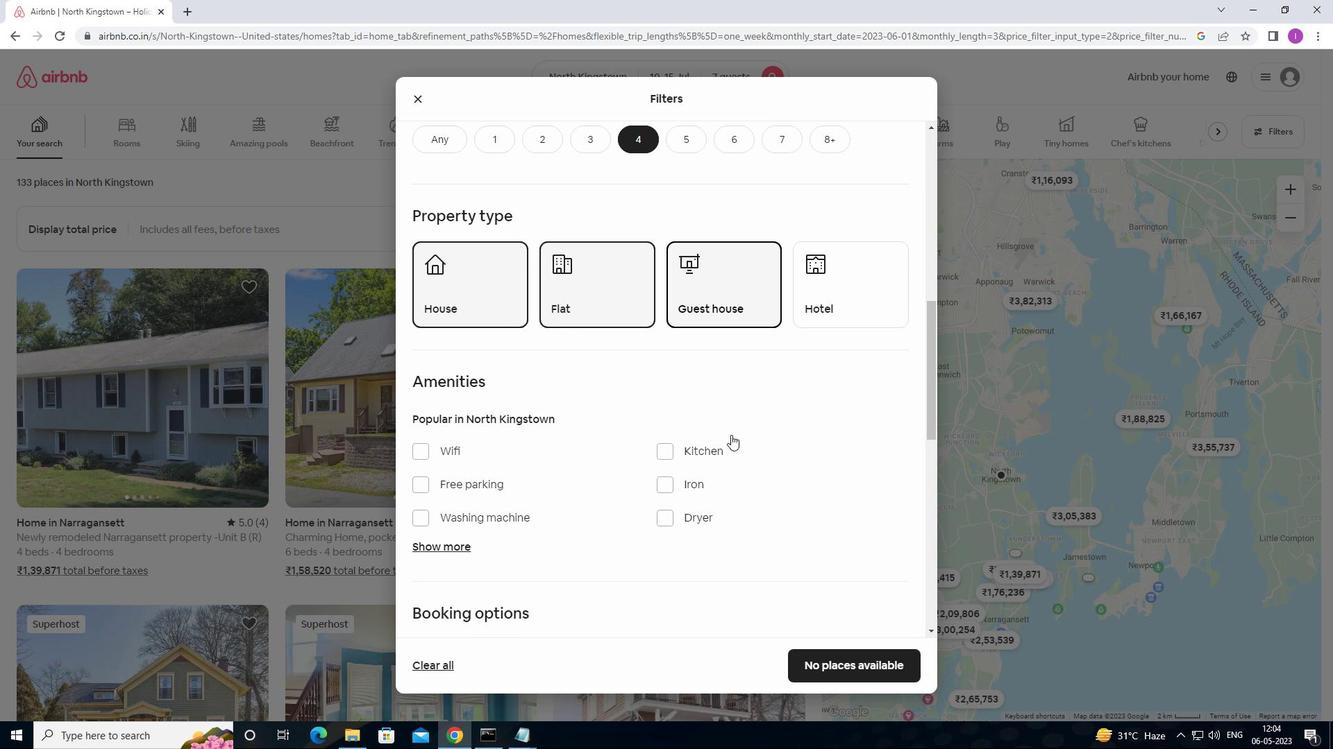 
Action: Mouse scrolled (732, 434) with delta (0, 0)
Screenshot: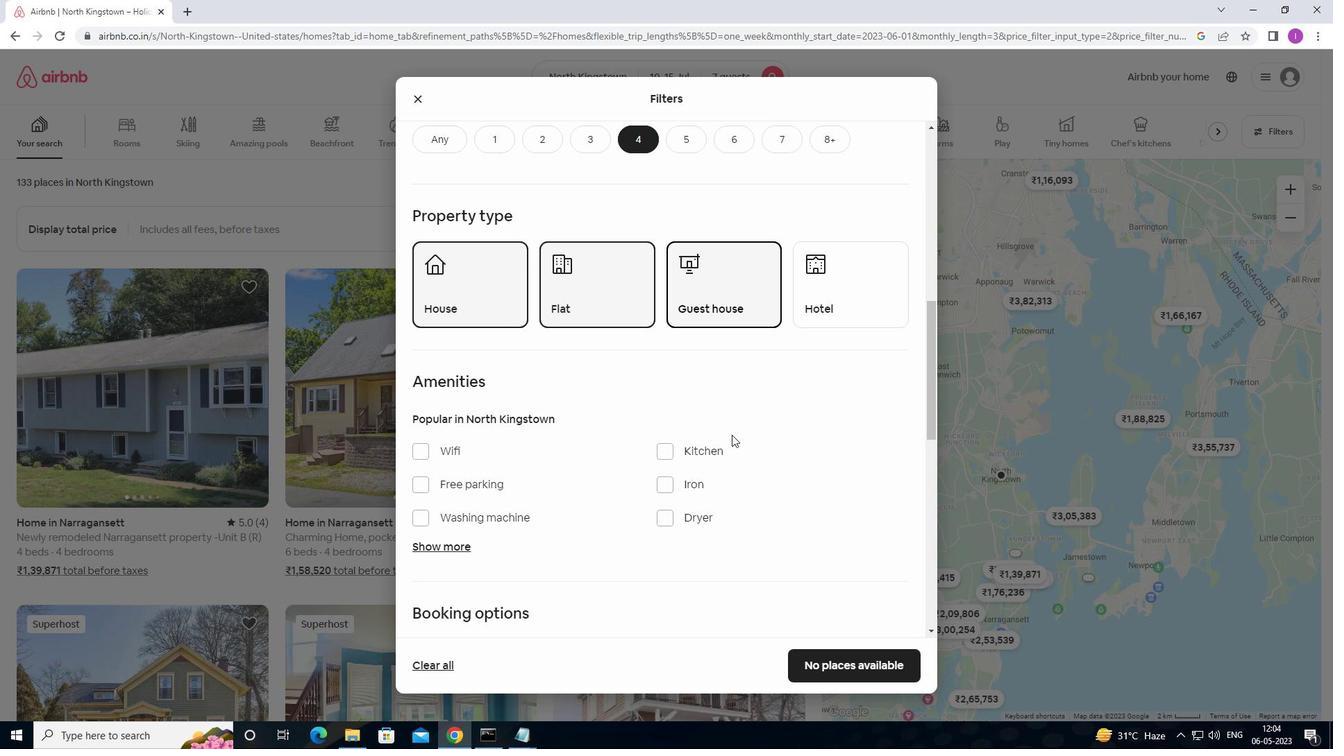 
Action: Mouse moved to (424, 383)
Screenshot: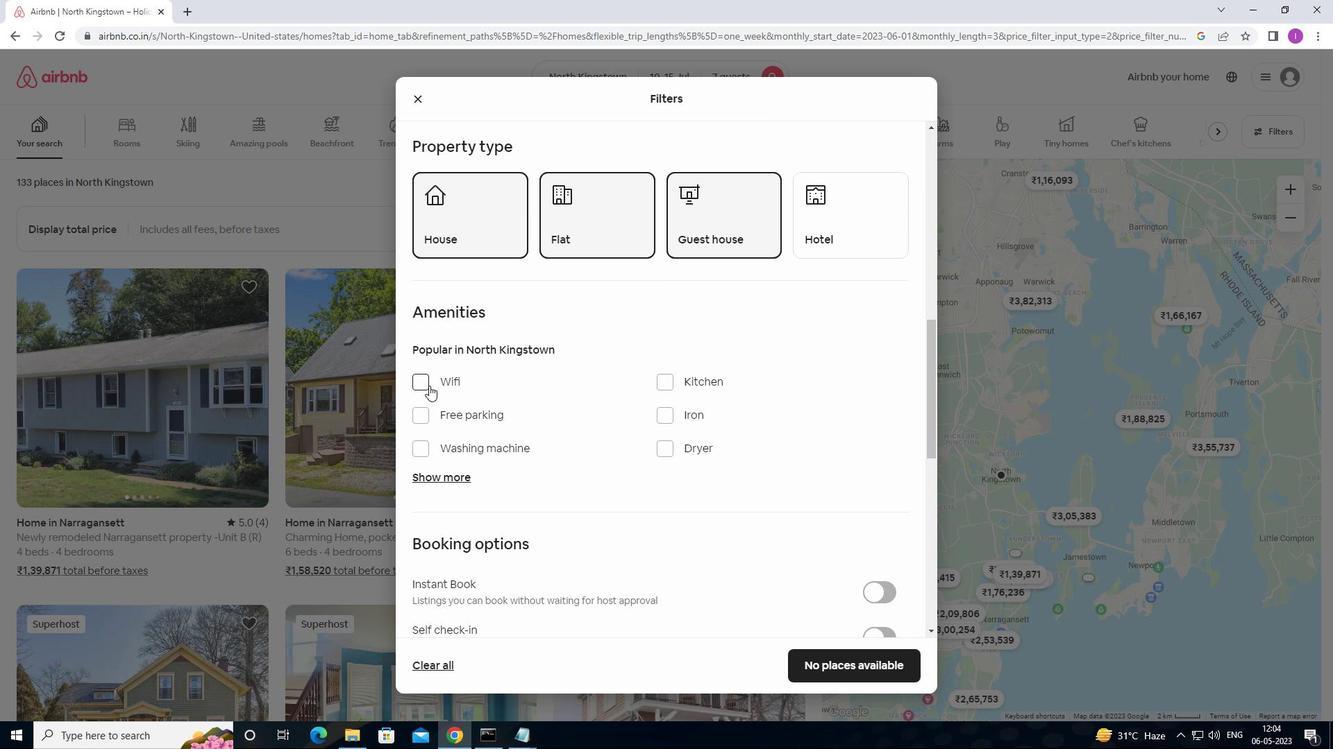 
Action: Mouse pressed left at (424, 383)
Screenshot: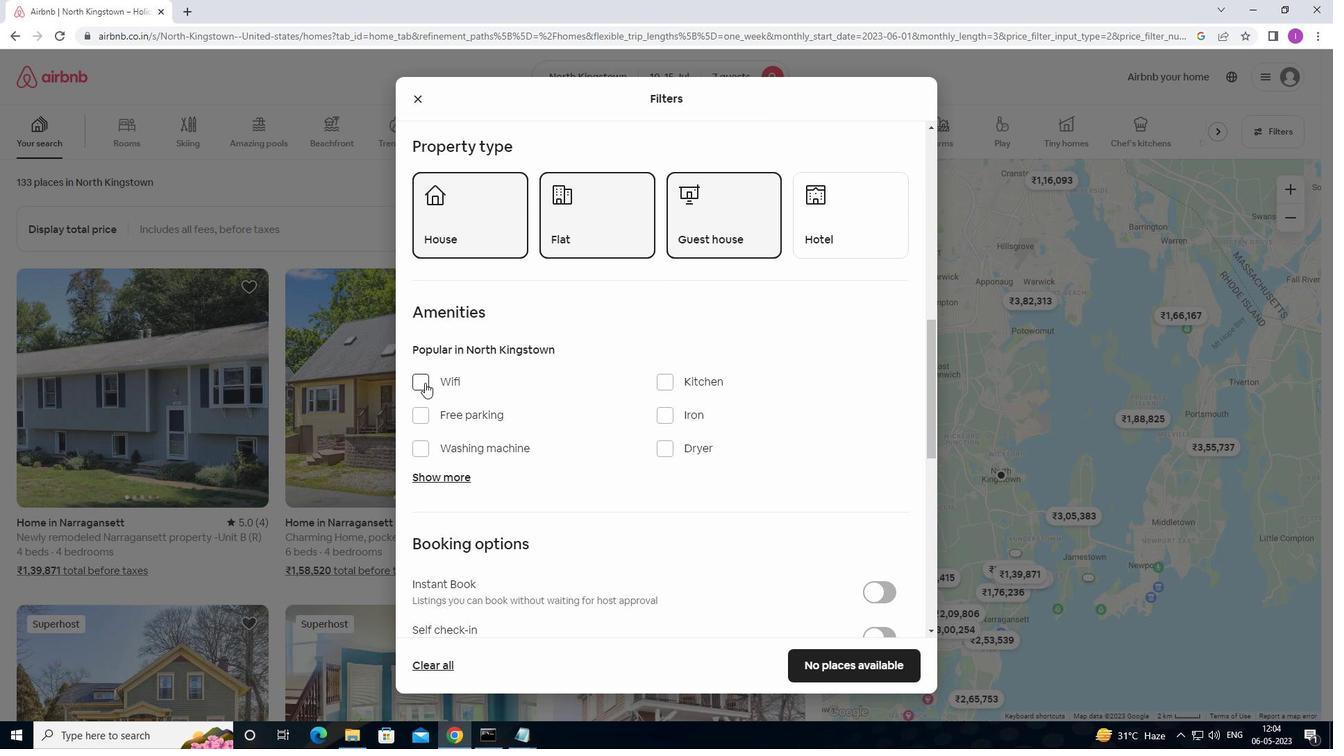 
Action: Mouse moved to (509, 395)
Screenshot: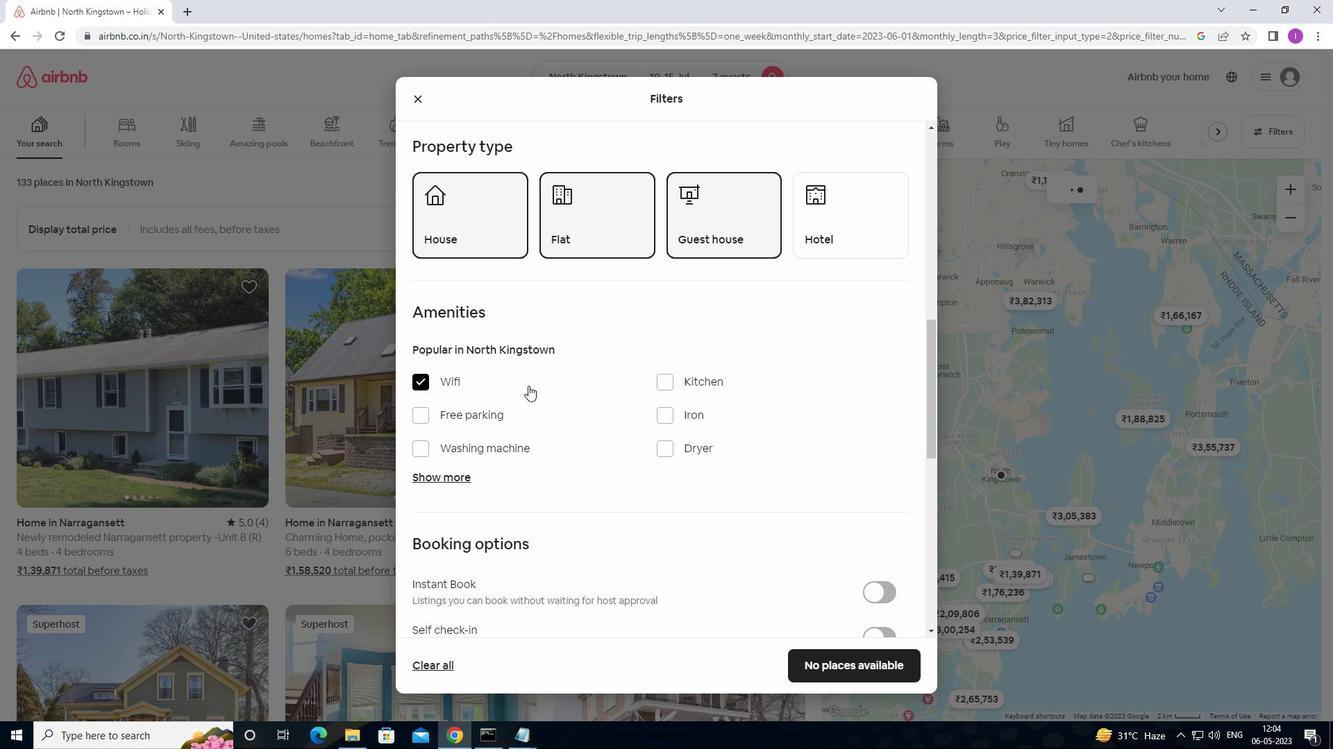 
Action: Mouse scrolled (509, 395) with delta (0, 0)
Screenshot: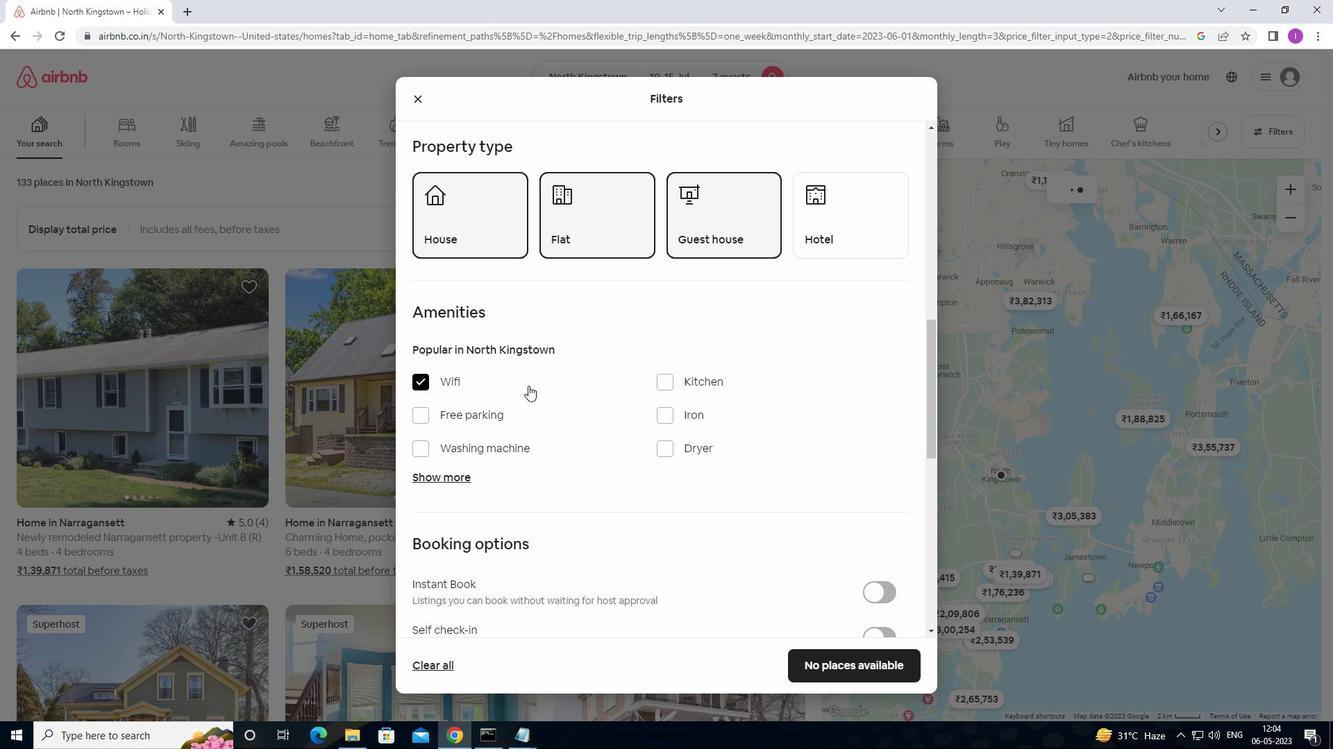 
Action: Mouse moved to (422, 345)
Screenshot: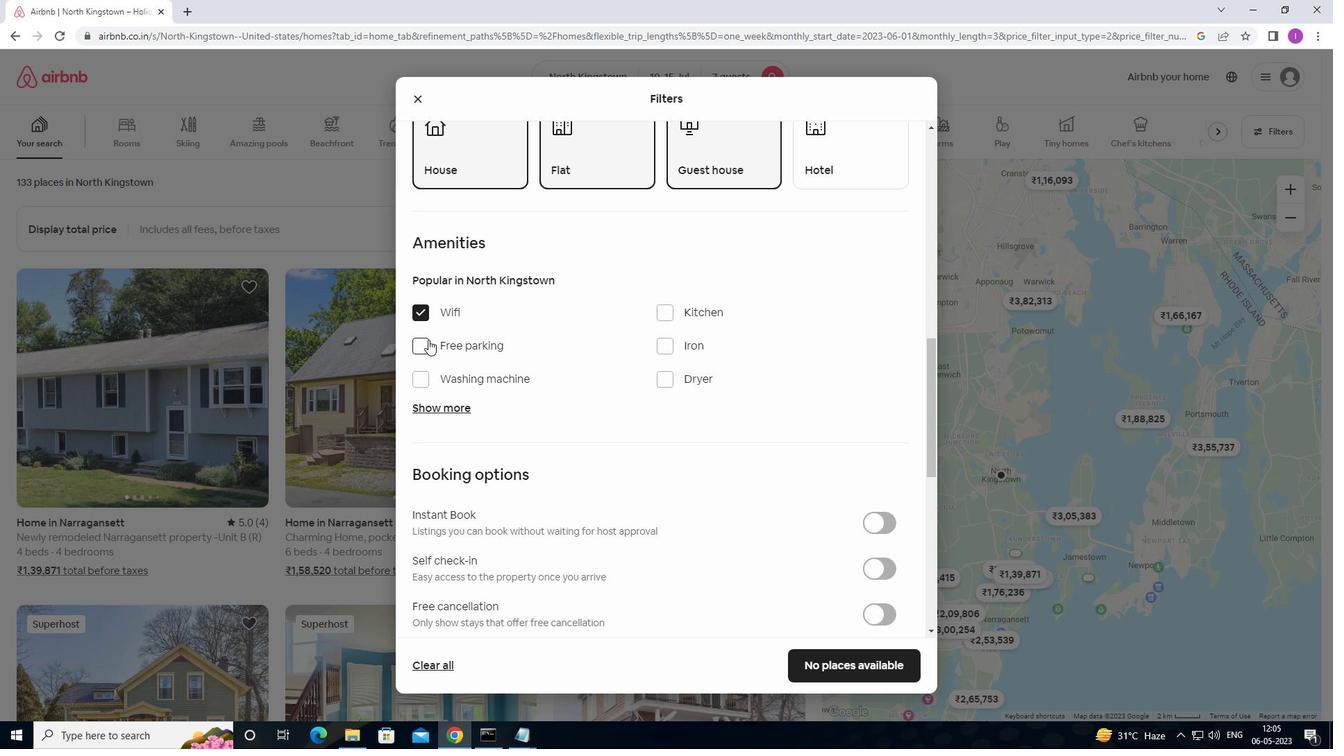 
Action: Mouse pressed left at (422, 345)
Screenshot: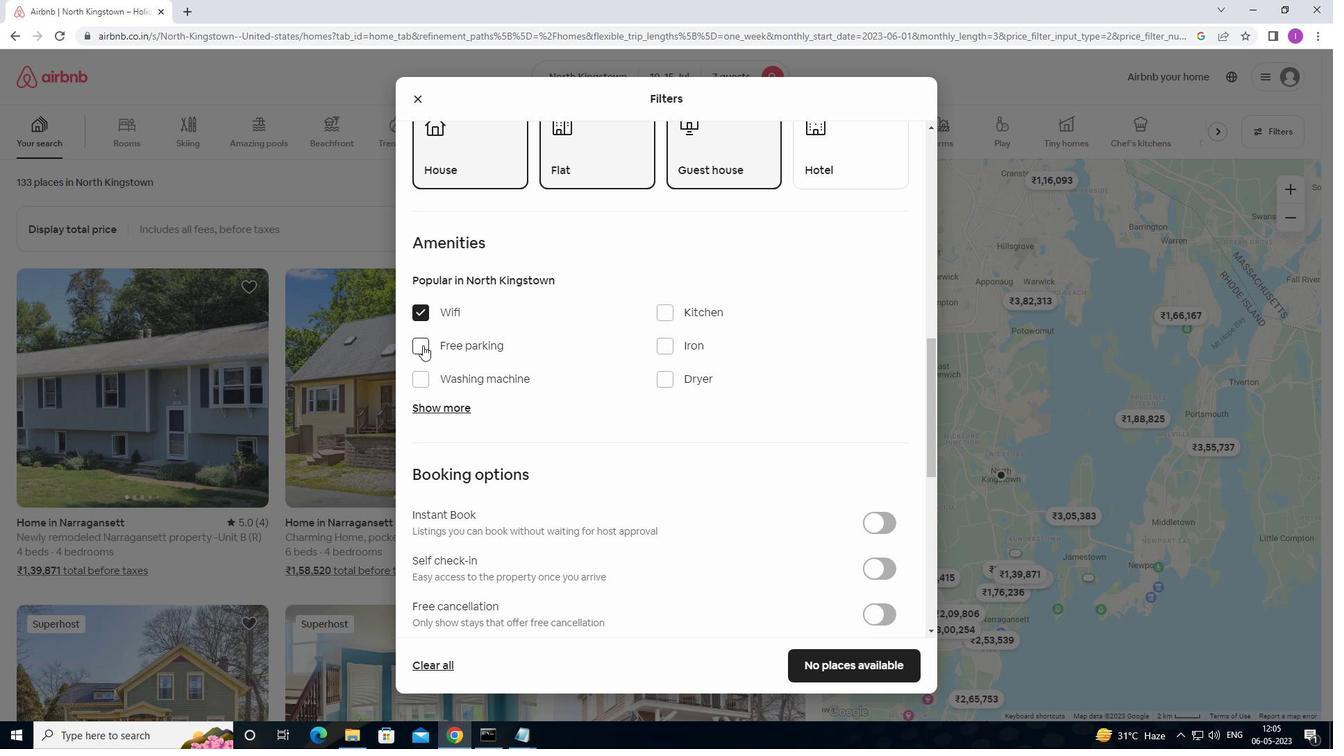 
Action: Mouse moved to (414, 415)
Screenshot: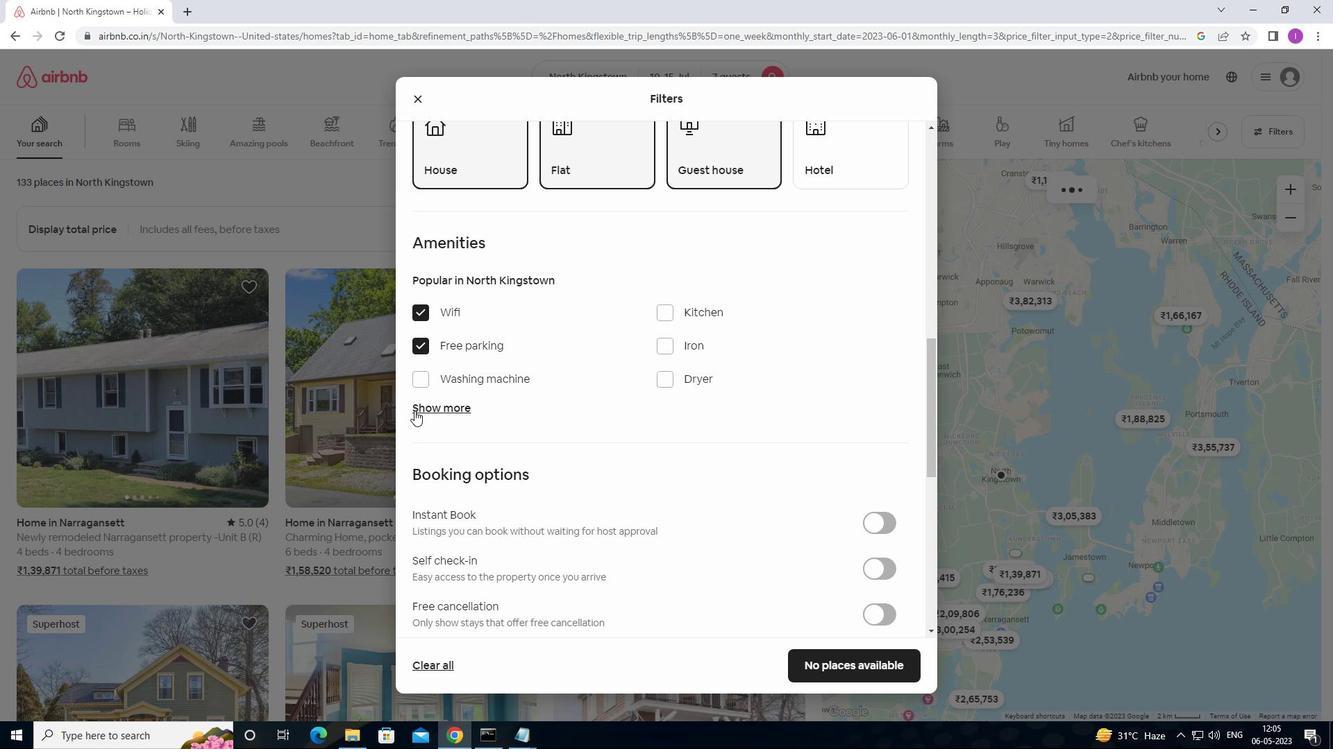 
Action: Mouse scrolled (414, 414) with delta (0, 0)
Screenshot: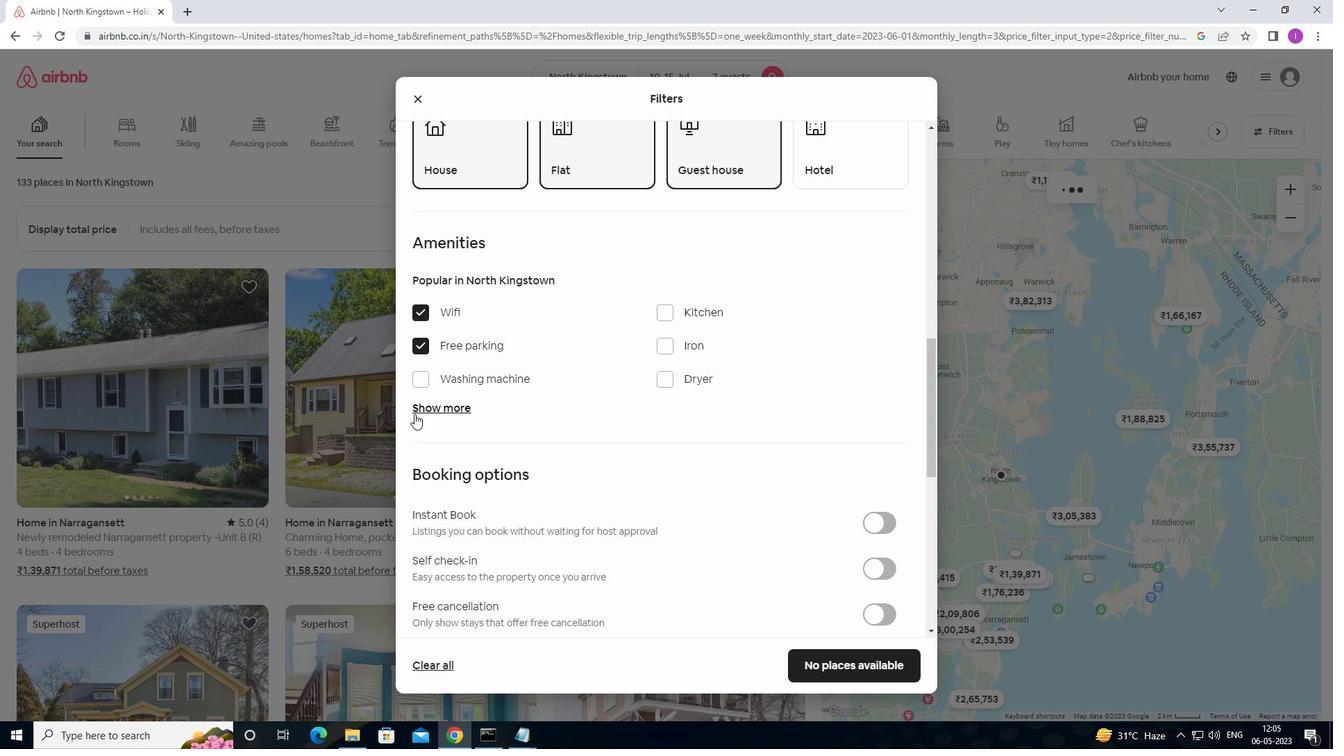 
Action: Mouse moved to (449, 341)
Screenshot: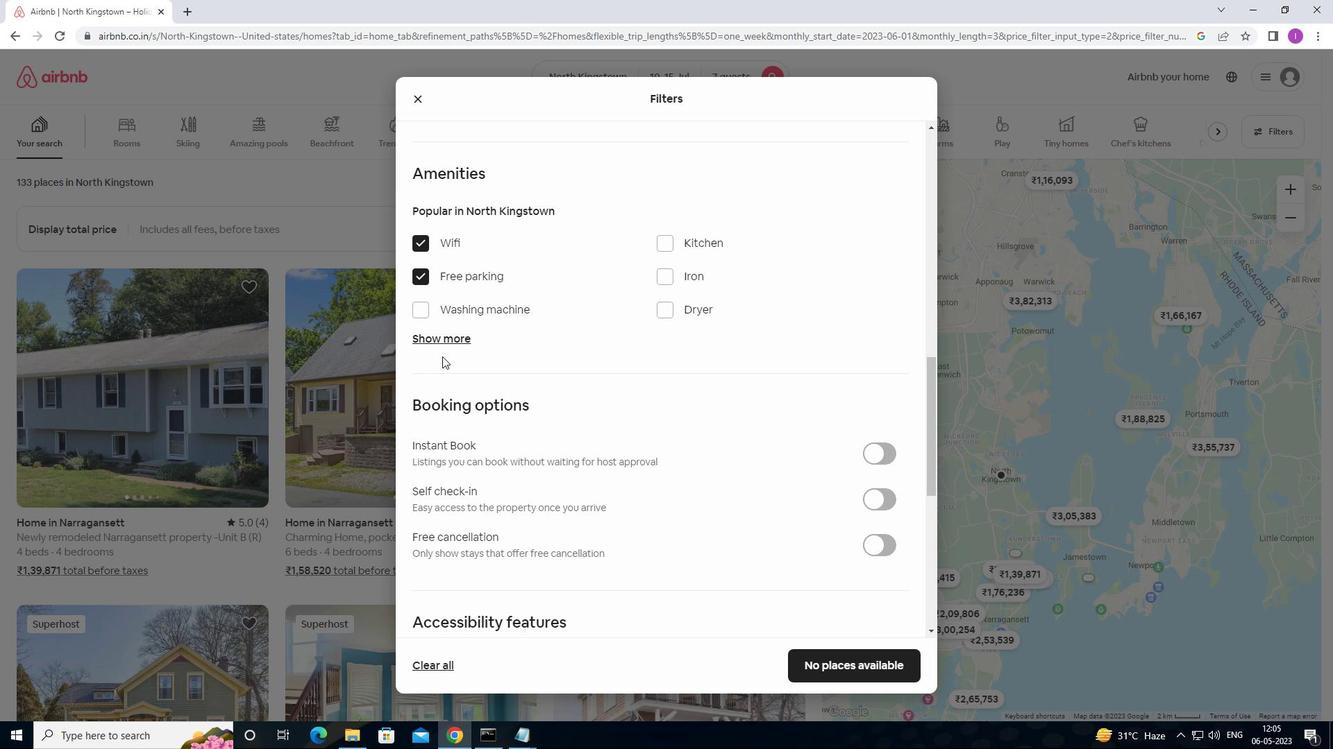 
Action: Mouse pressed left at (449, 341)
Screenshot: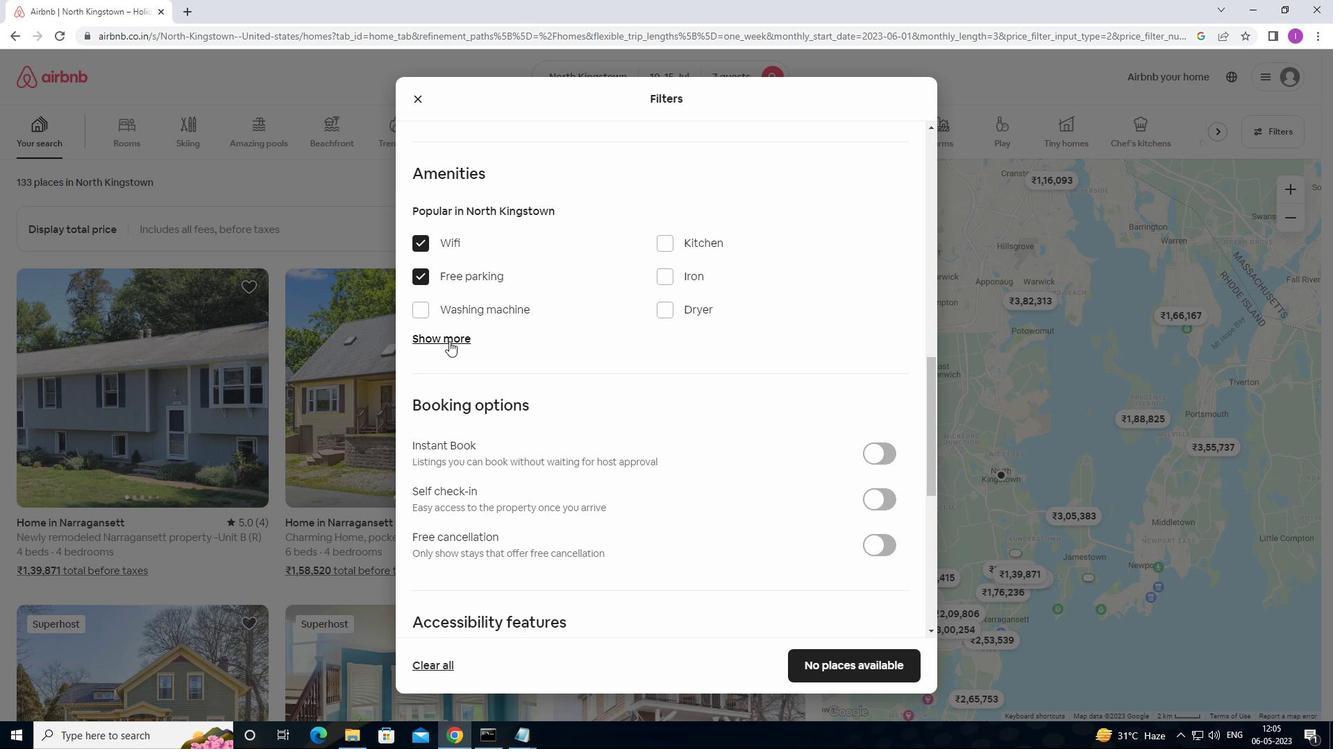 
Action: Mouse moved to (472, 363)
Screenshot: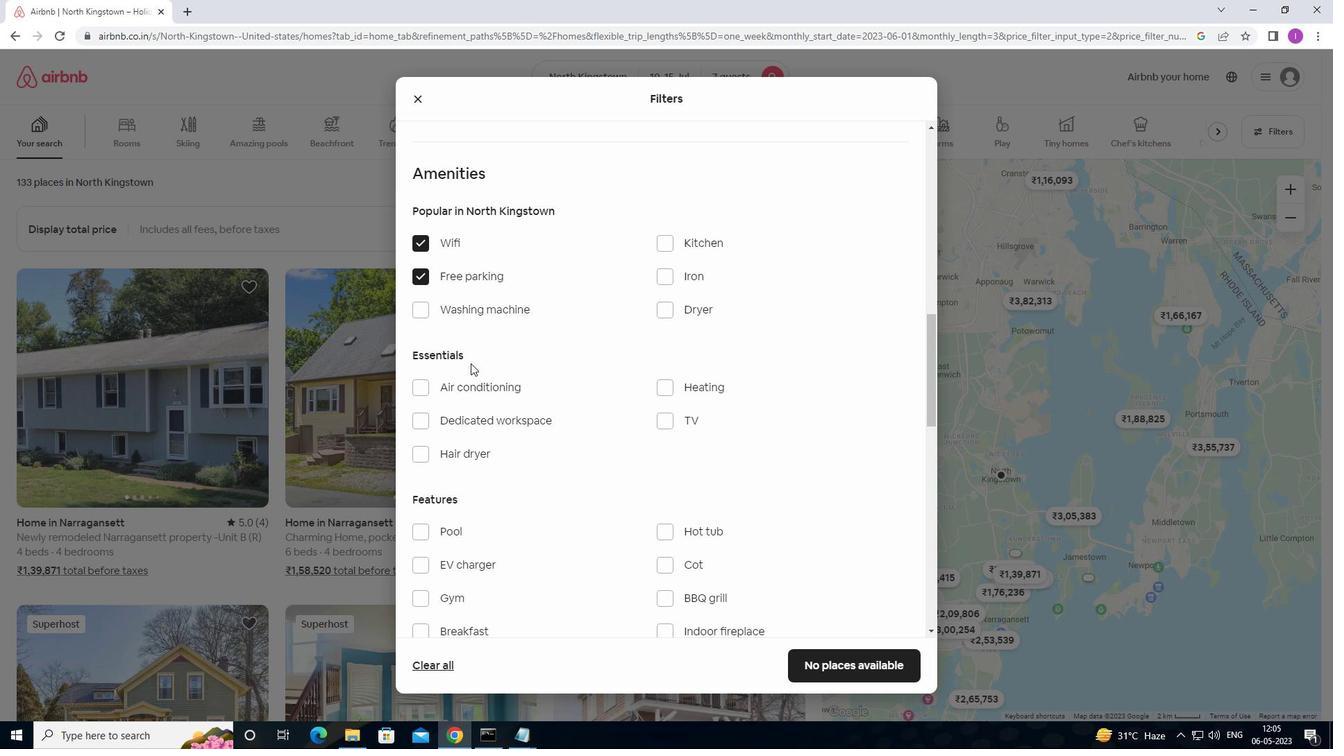 
Action: Mouse scrolled (472, 363) with delta (0, 0)
Screenshot: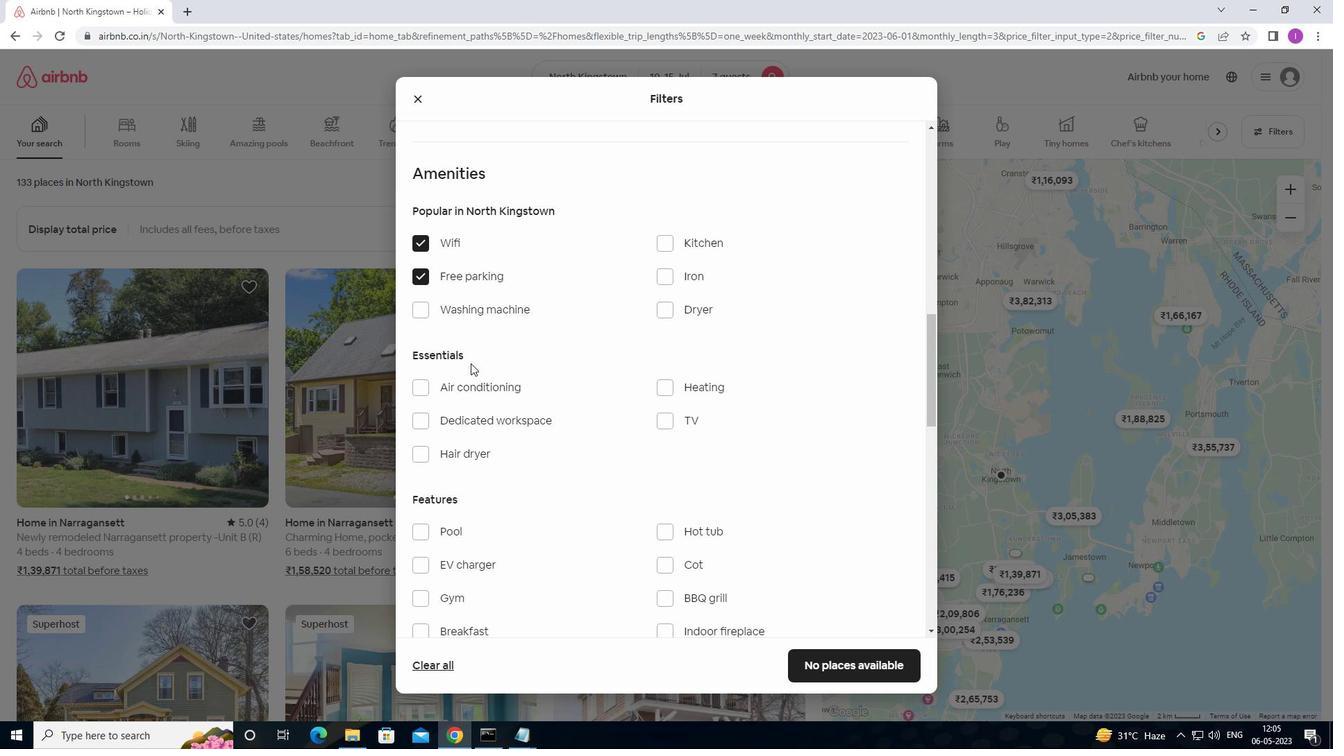 
Action: Mouse scrolled (472, 363) with delta (0, 0)
Screenshot: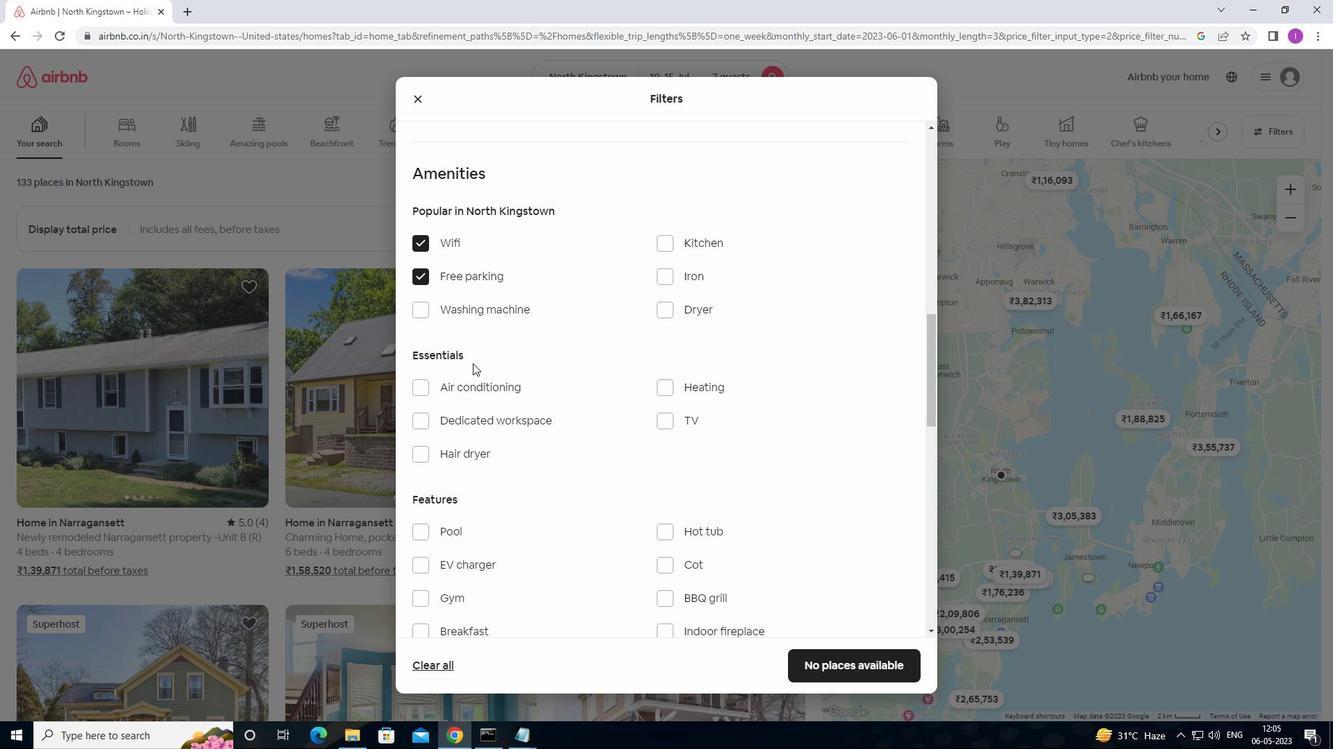 
Action: Mouse scrolled (472, 363) with delta (0, 0)
Screenshot: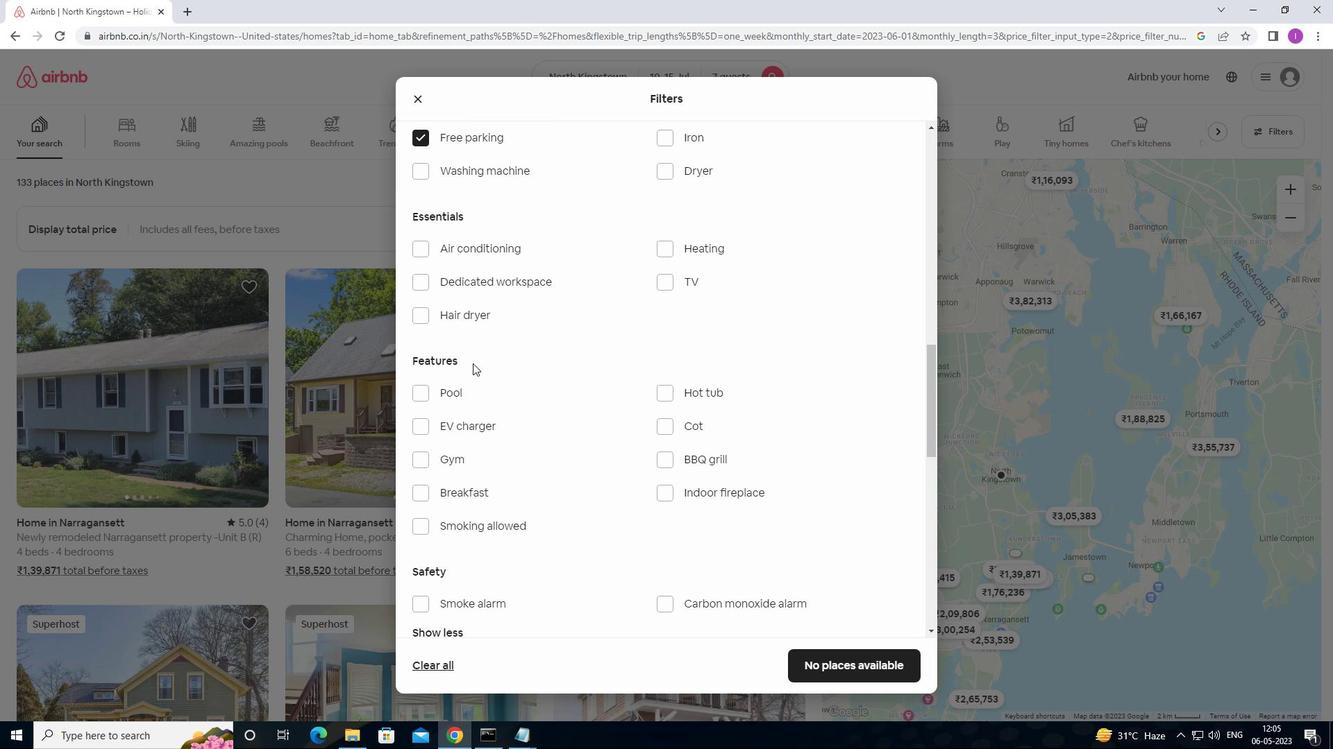 
Action: Mouse moved to (665, 216)
Screenshot: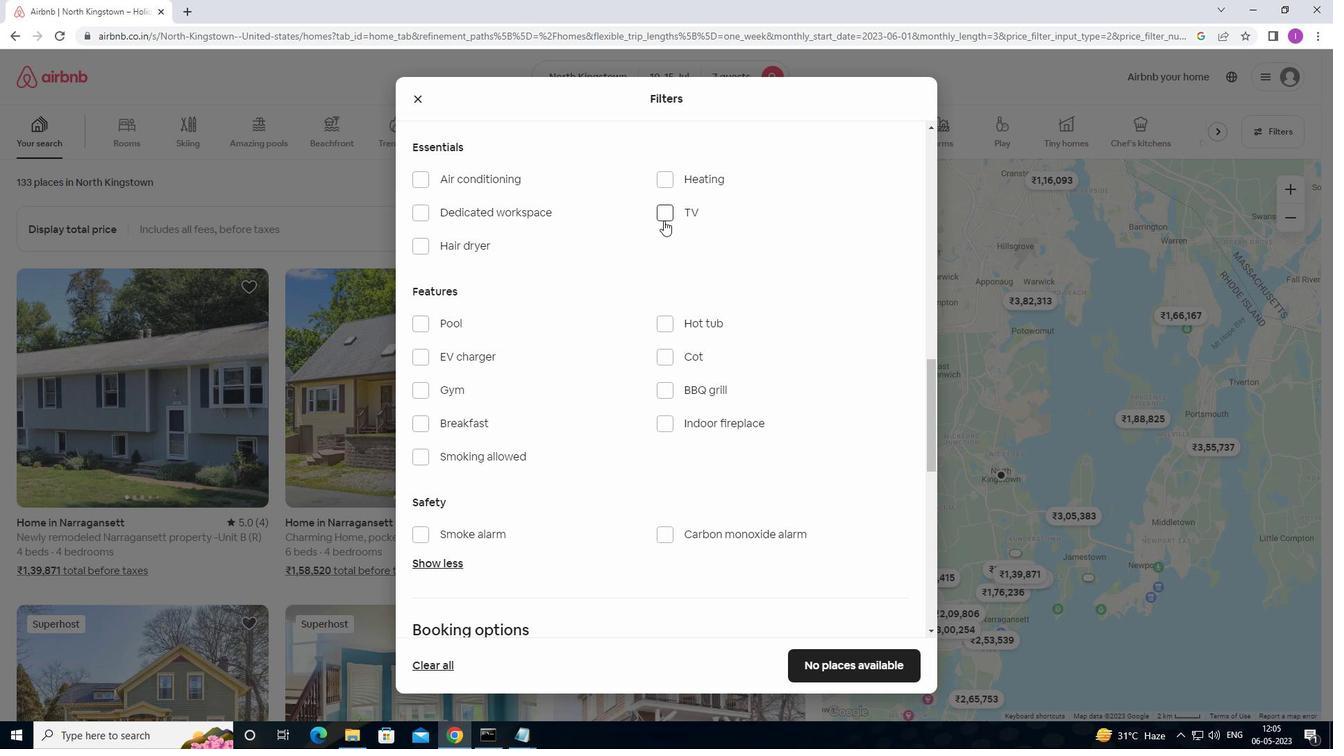
Action: Mouse pressed left at (665, 216)
Screenshot: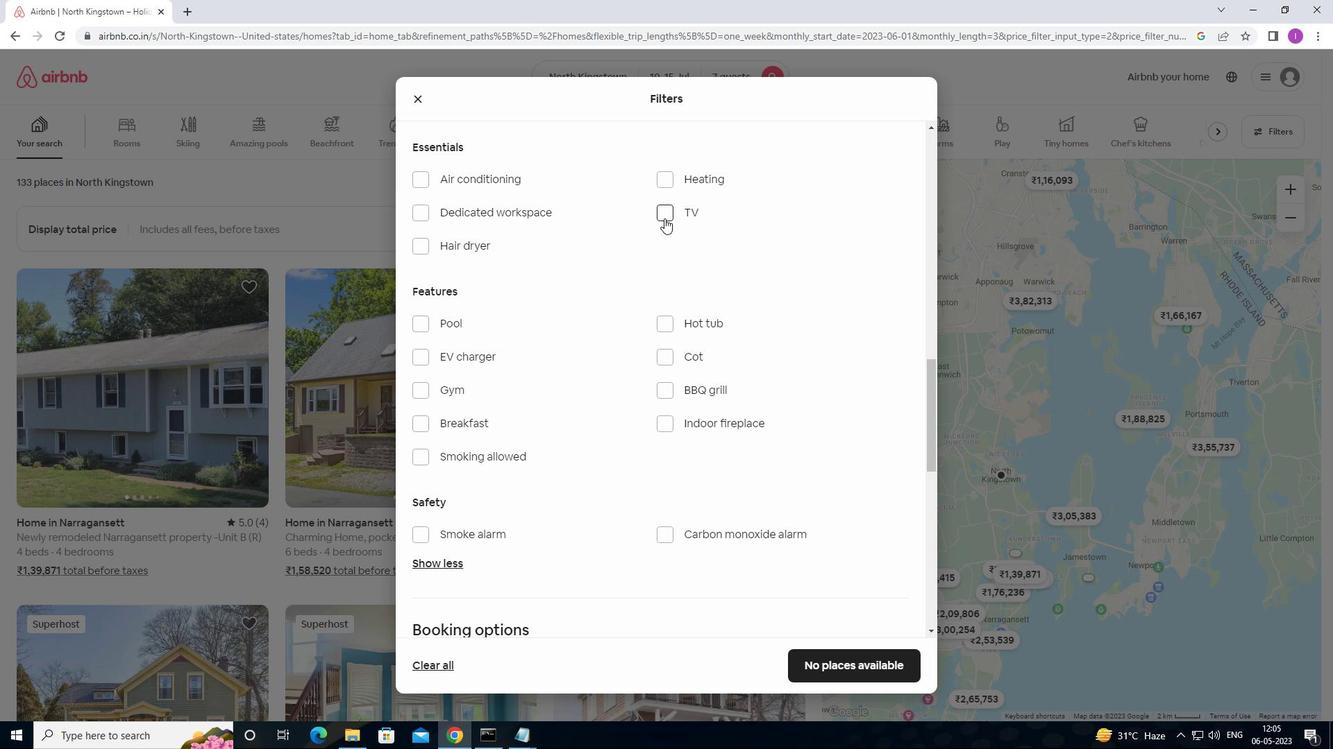 
Action: Mouse moved to (422, 388)
Screenshot: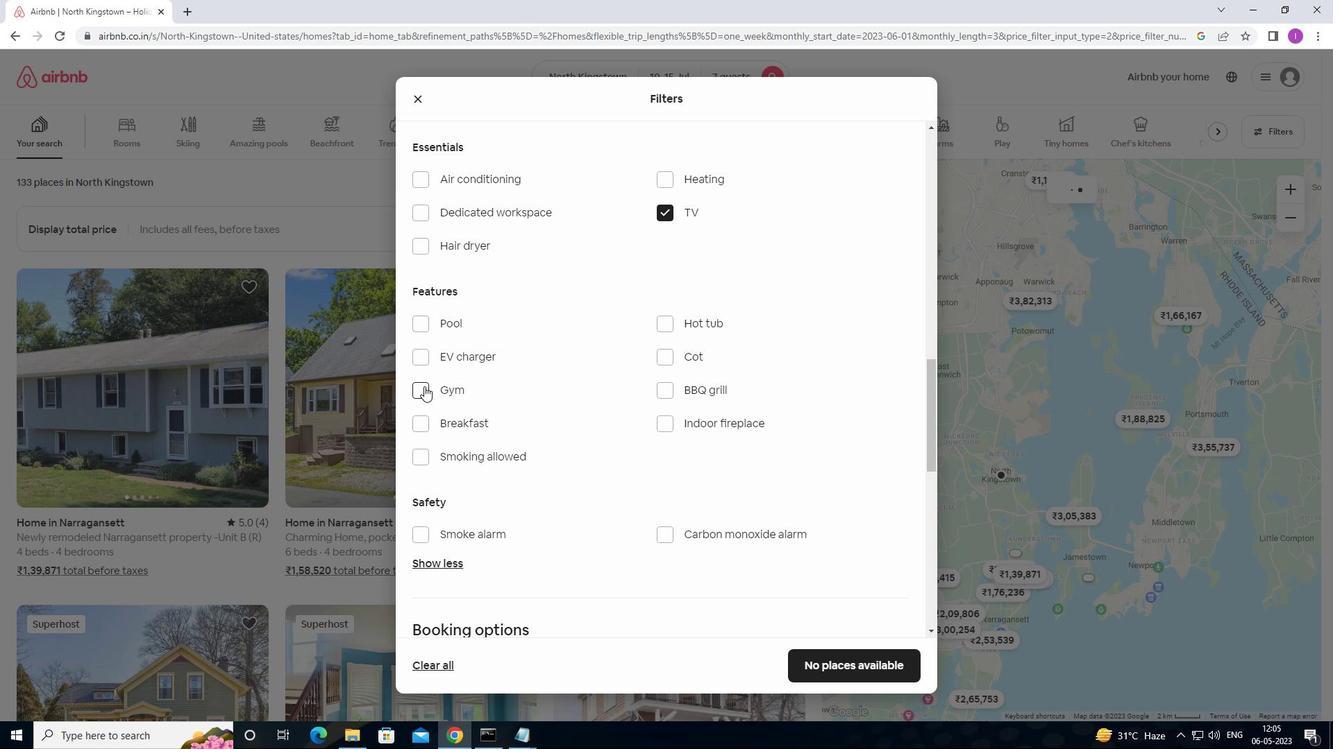 
Action: Mouse pressed left at (422, 388)
Screenshot: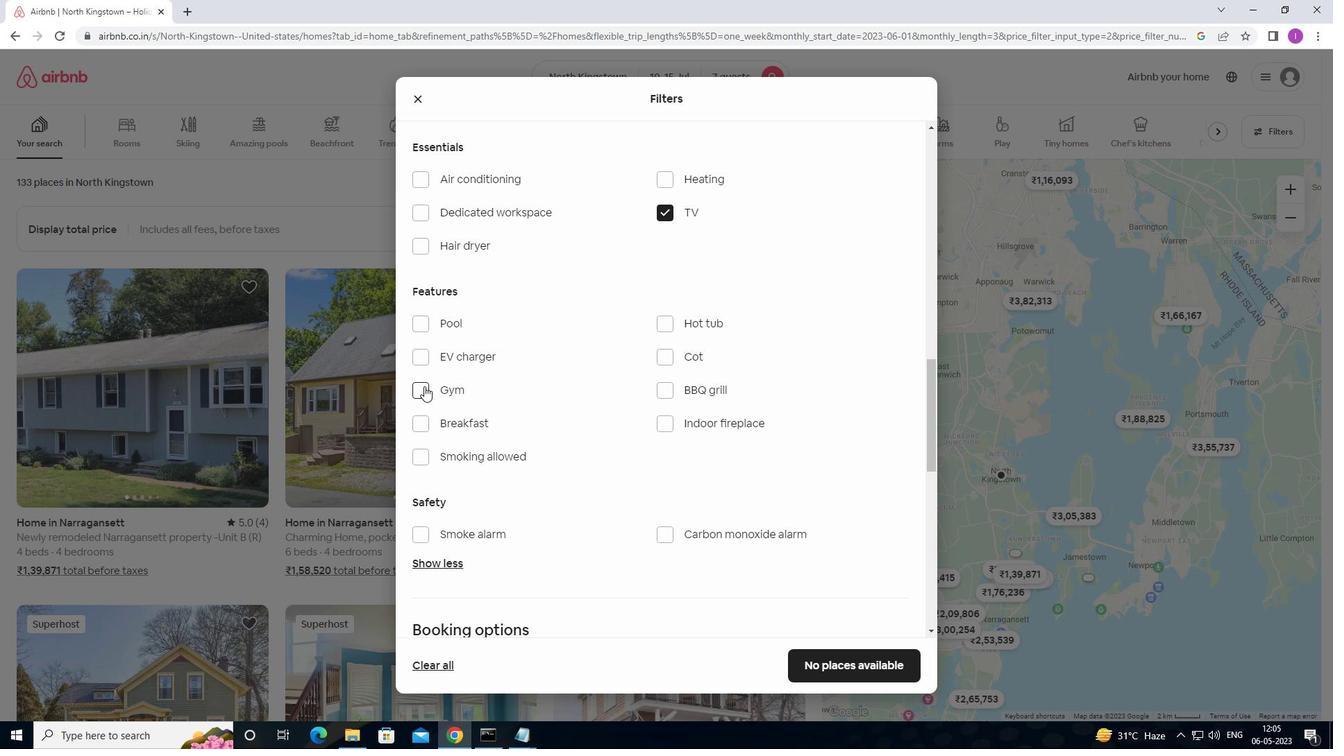 
Action: Mouse moved to (415, 430)
Screenshot: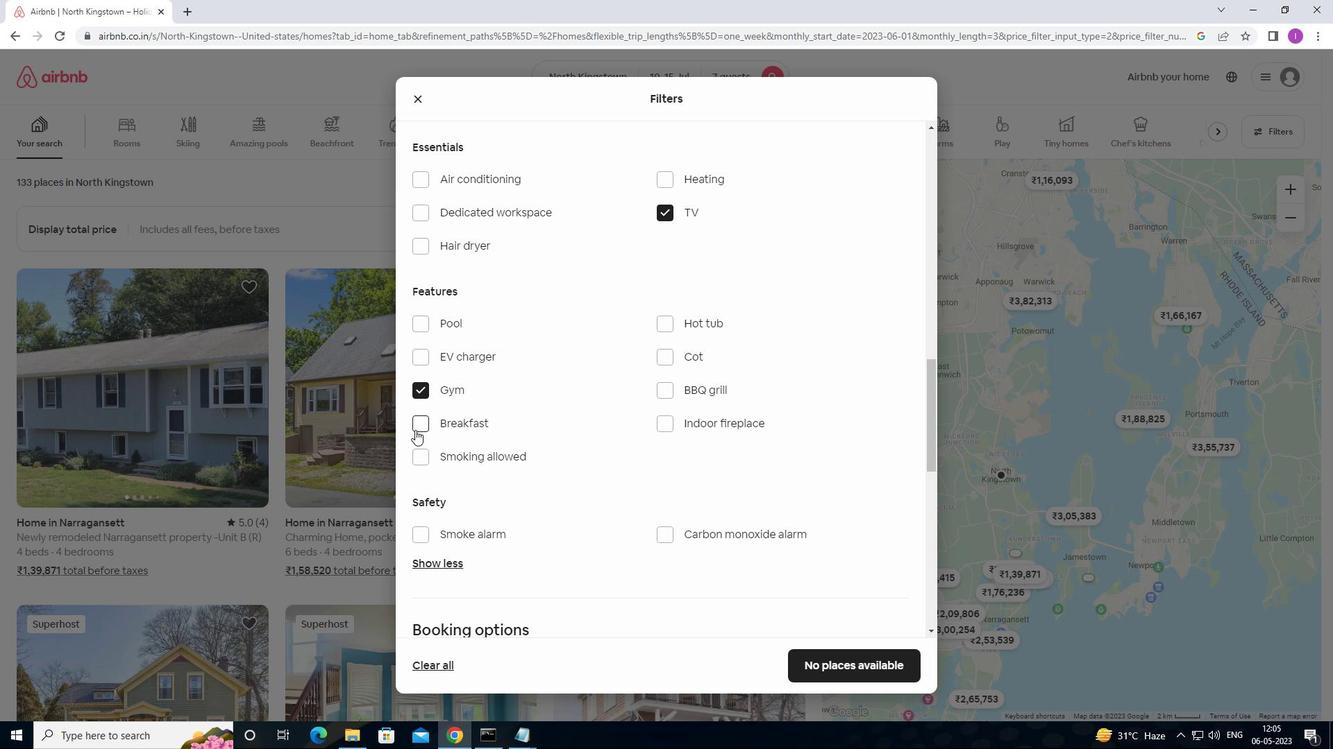 
Action: Mouse pressed left at (415, 430)
Screenshot: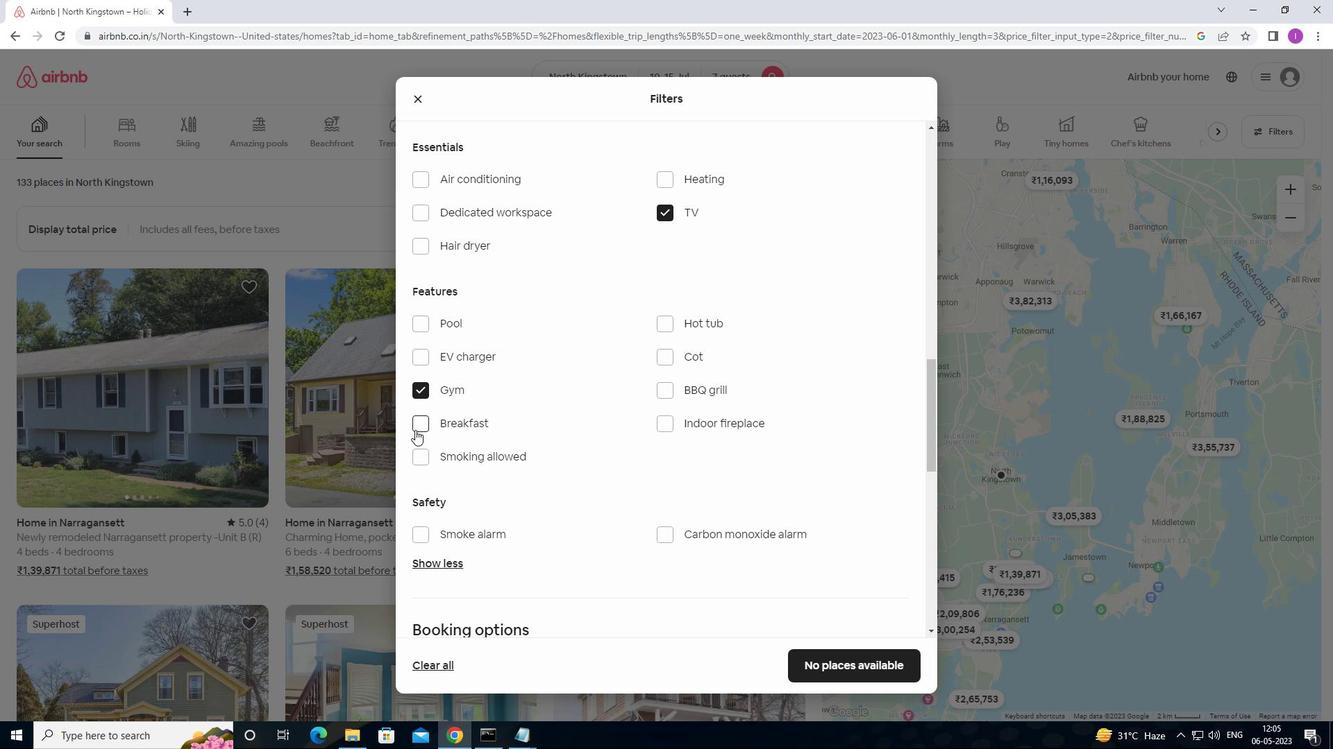 
Action: Mouse moved to (513, 452)
Screenshot: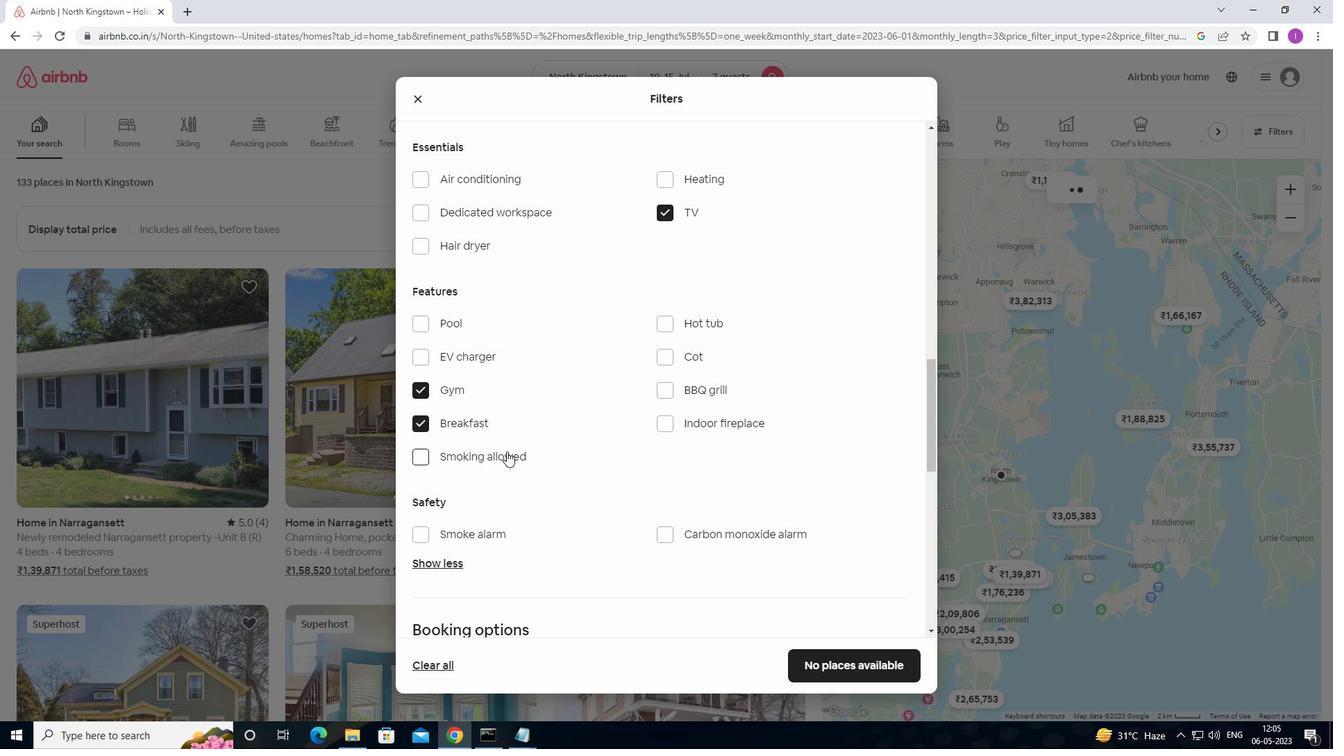 
Action: Mouse scrolled (513, 452) with delta (0, 0)
Screenshot: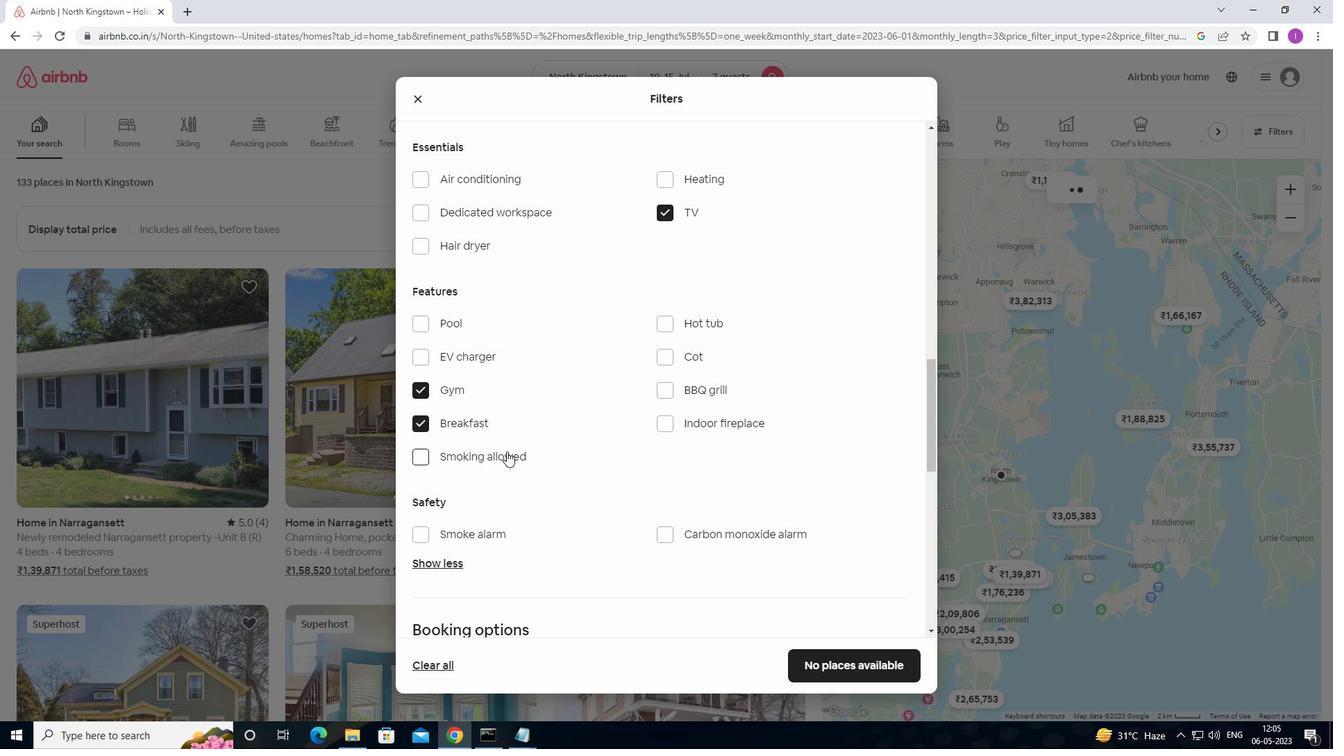 
Action: Mouse moved to (514, 454)
Screenshot: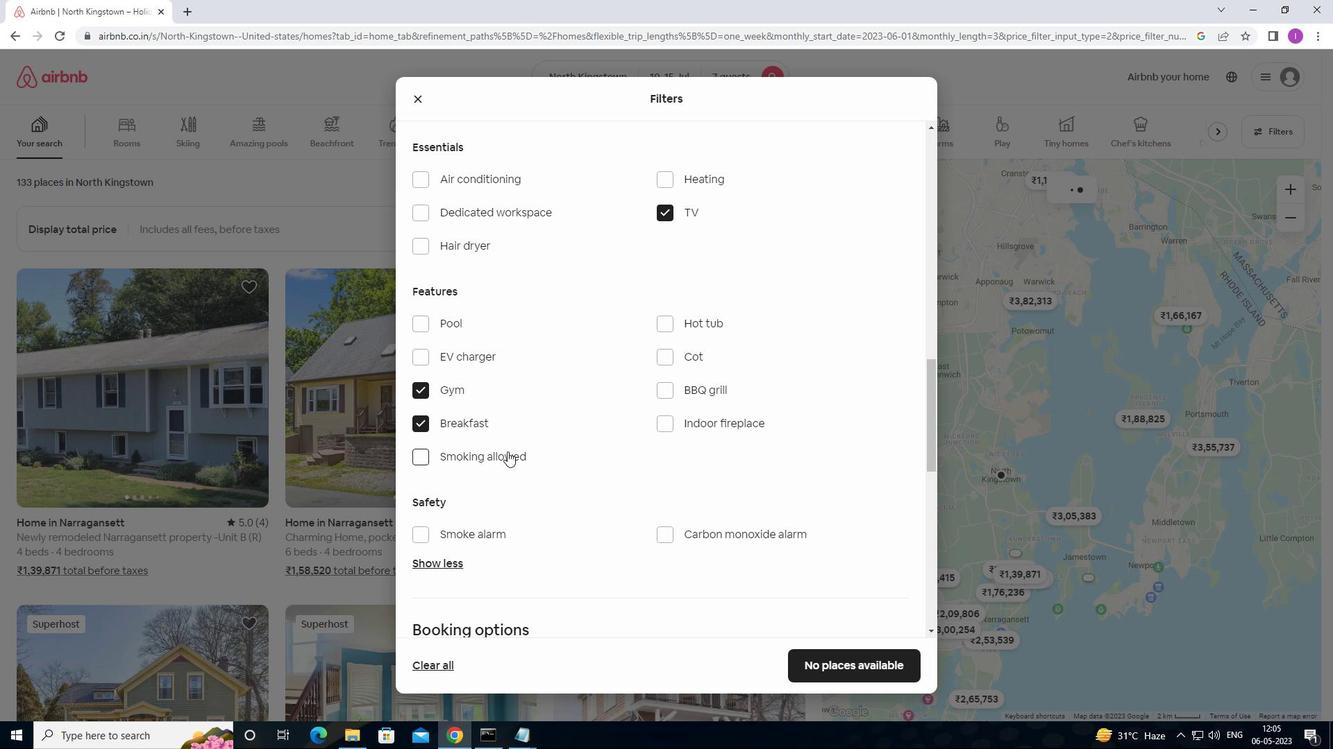 
Action: Mouse scrolled (514, 453) with delta (0, 0)
Screenshot: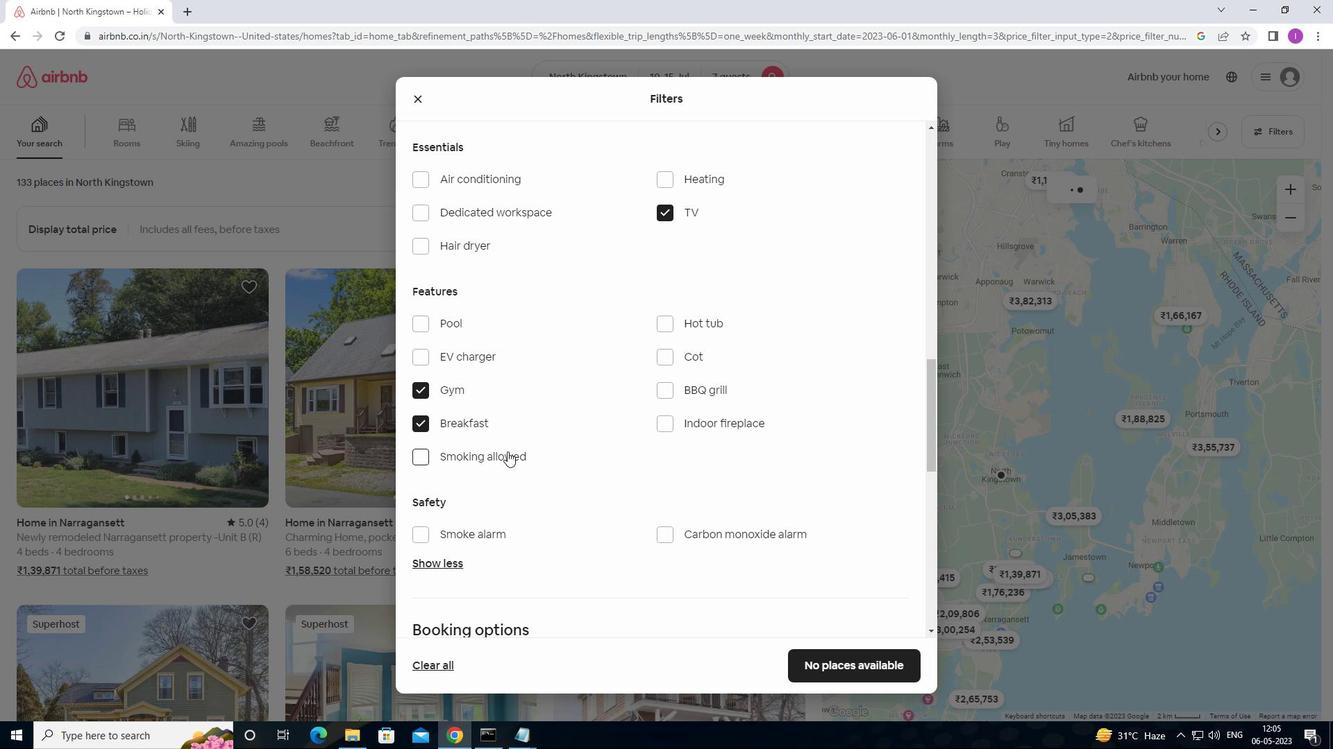 
Action: Mouse scrolled (514, 453) with delta (0, 0)
Screenshot: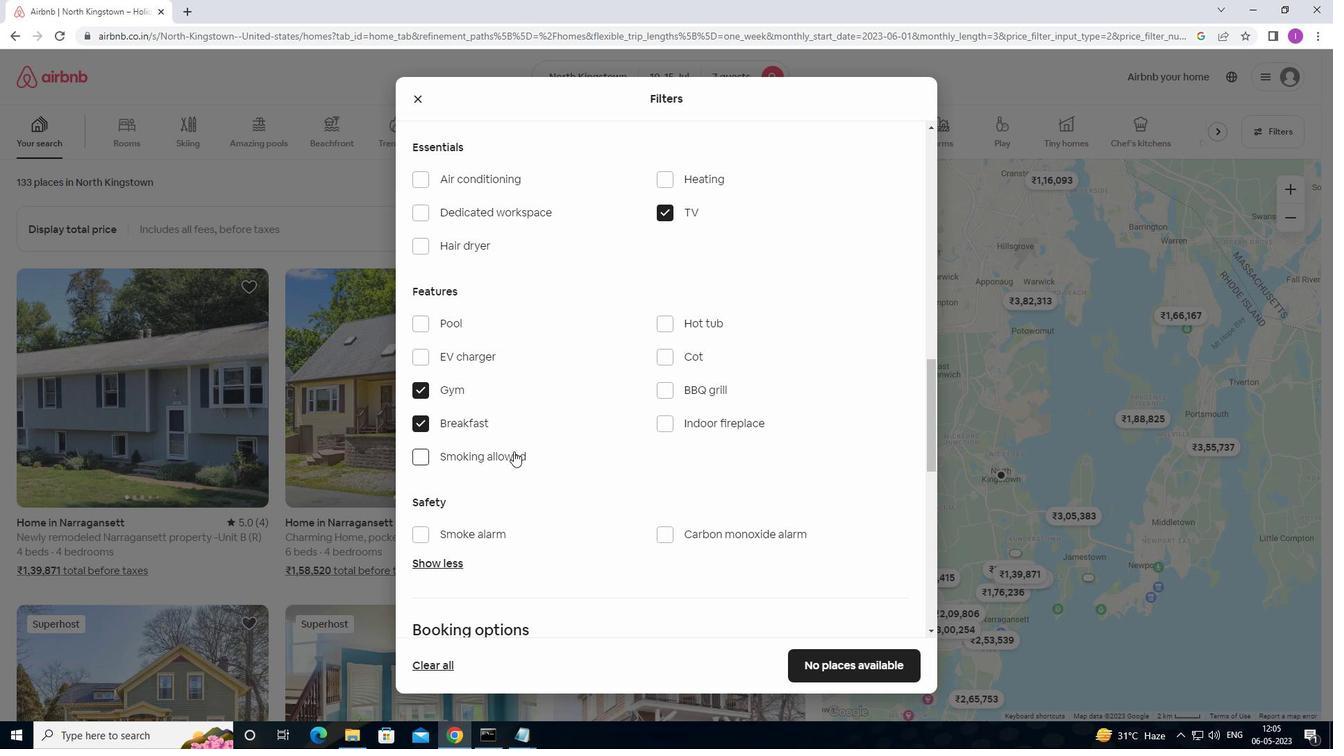 
Action: Mouse scrolled (514, 453) with delta (0, 0)
Screenshot: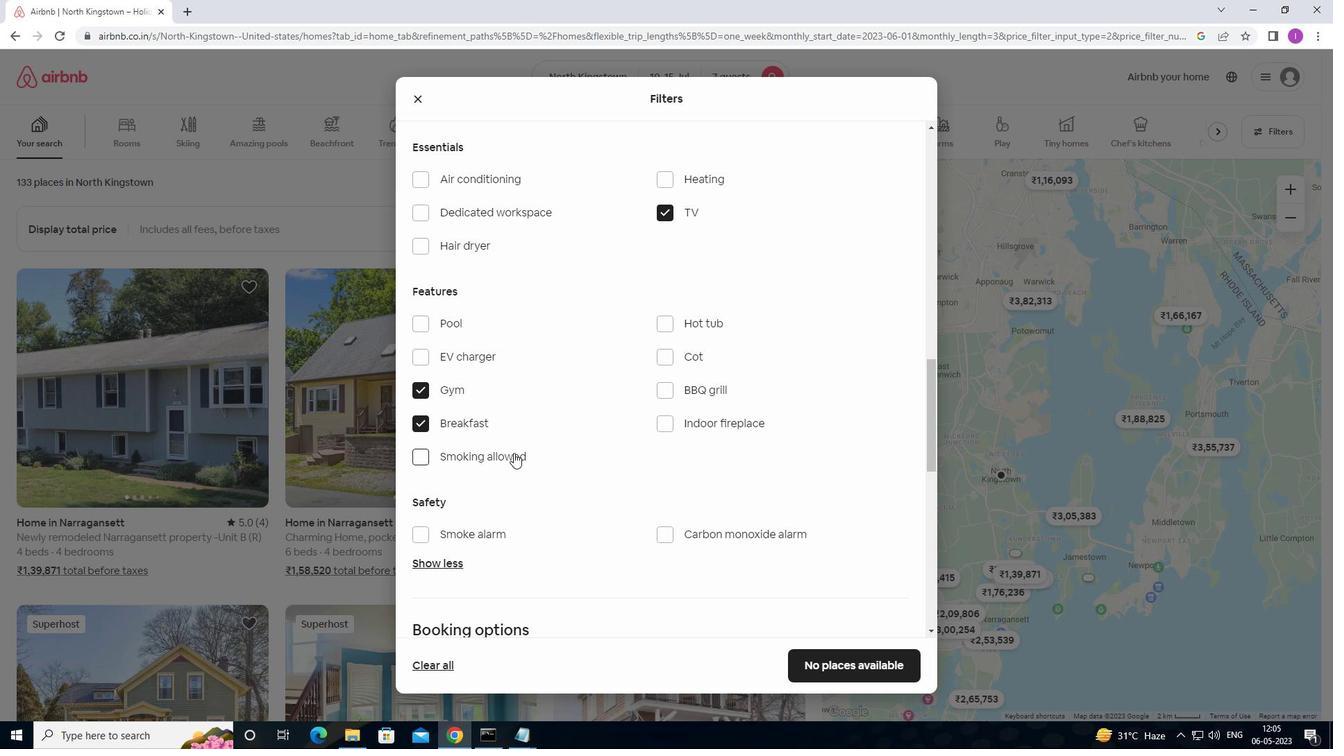 
Action: Mouse moved to (892, 448)
Screenshot: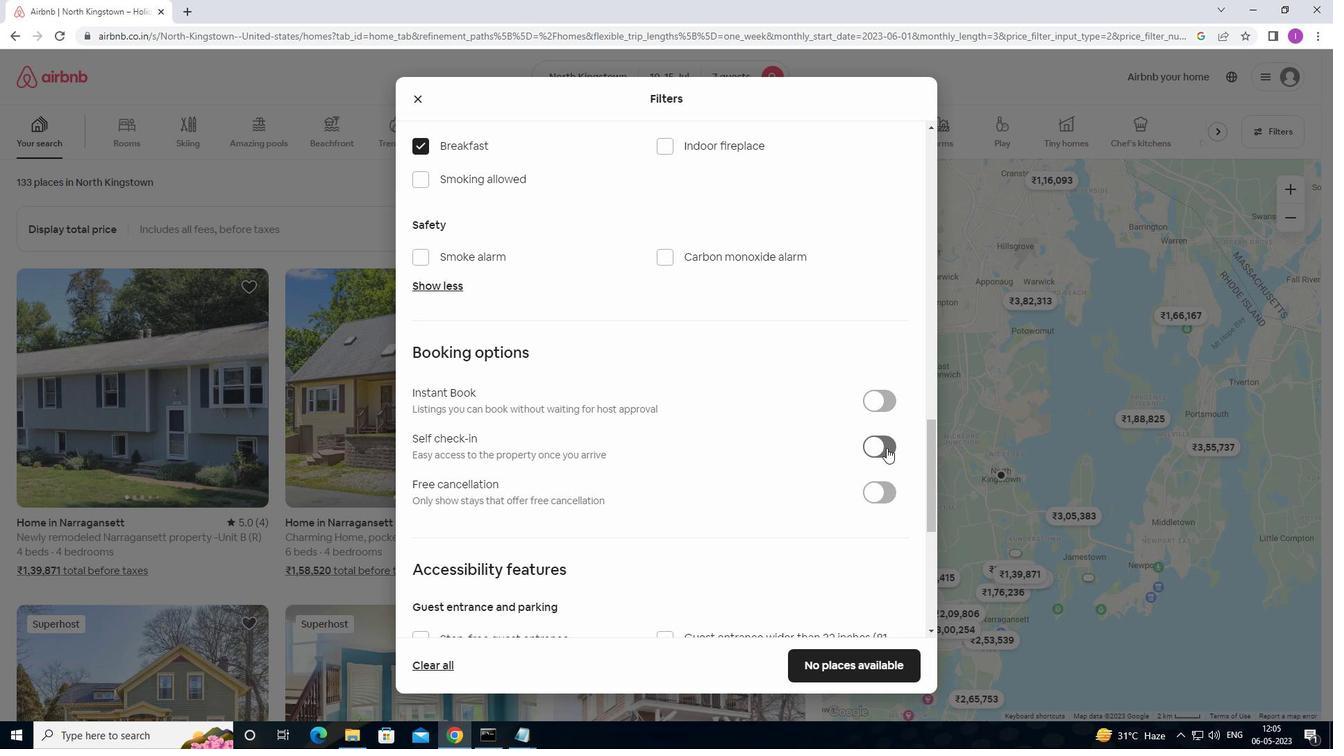 
Action: Mouse pressed left at (892, 448)
Screenshot: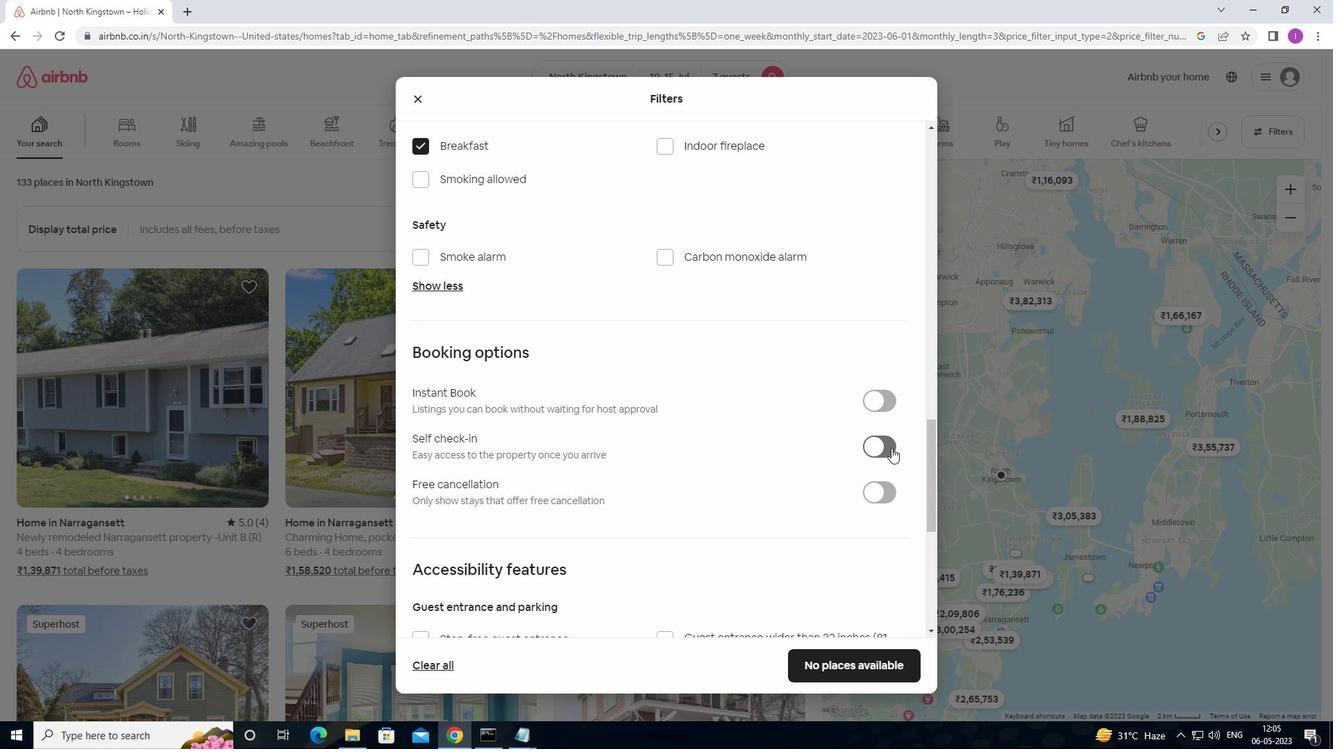 
Action: Mouse moved to (662, 489)
Screenshot: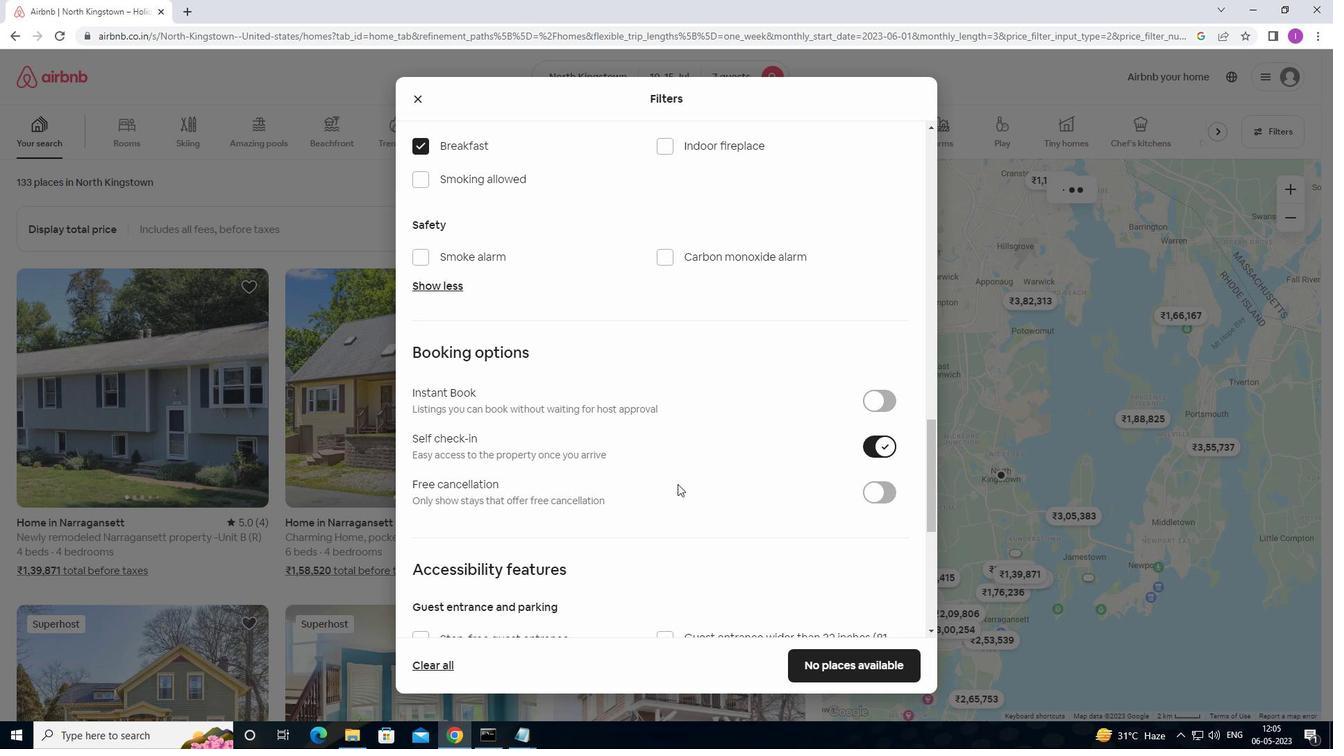 
Action: Mouse scrolled (662, 488) with delta (0, 0)
Screenshot: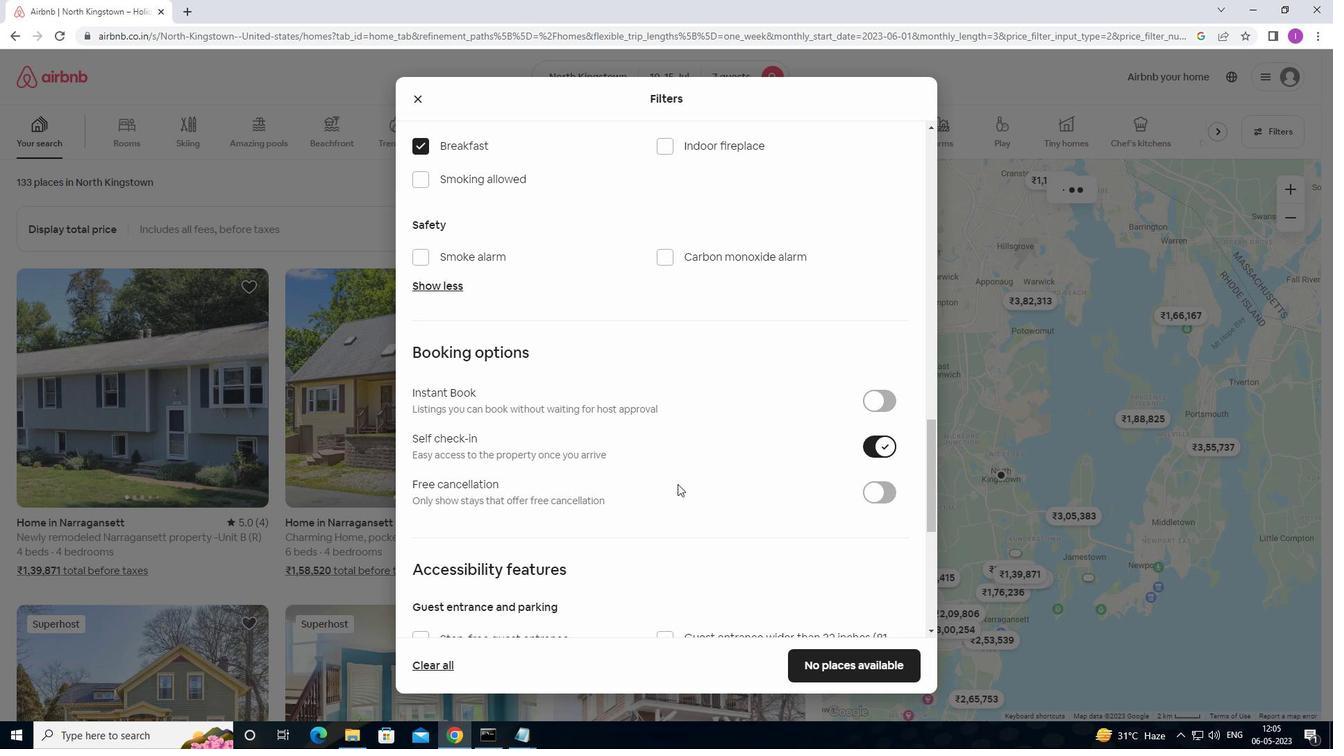 
Action: Mouse moved to (660, 490)
Screenshot: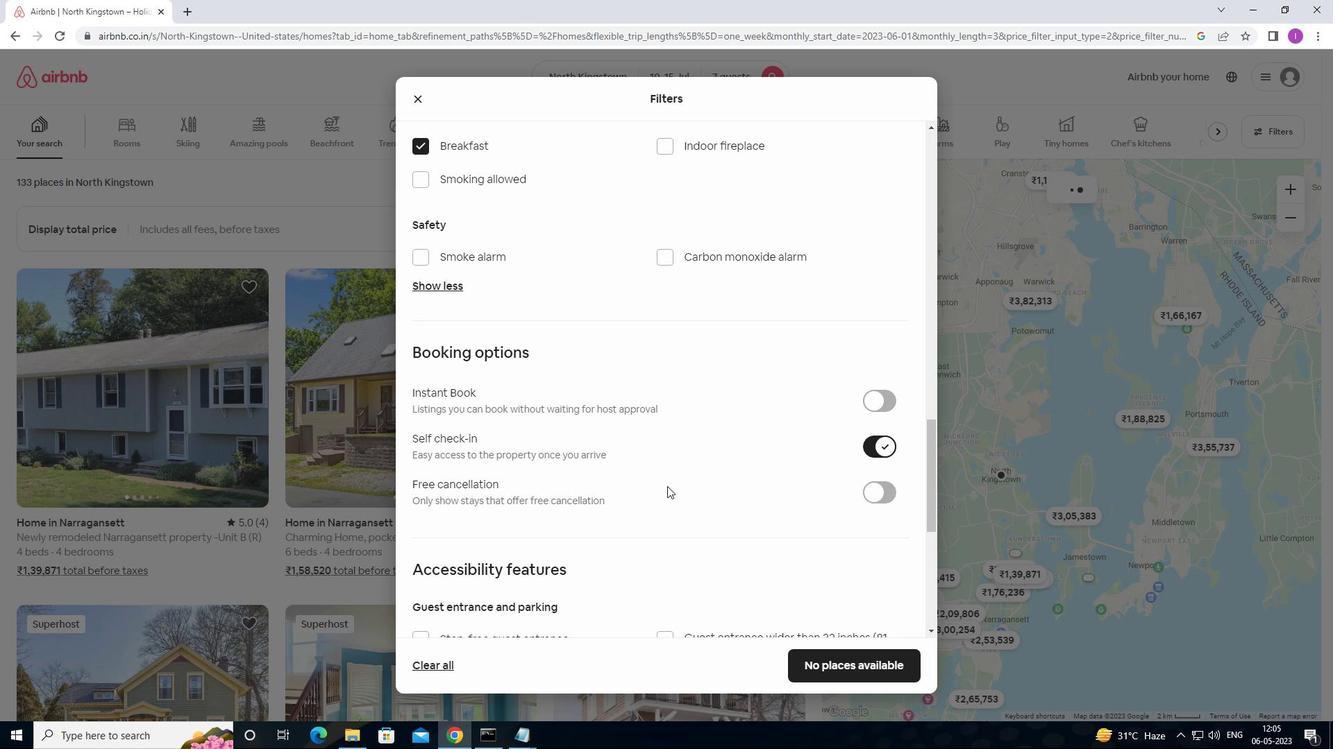 
Action: Mouse scrolled (660, 490) with delta (0, 0)
Screenshot: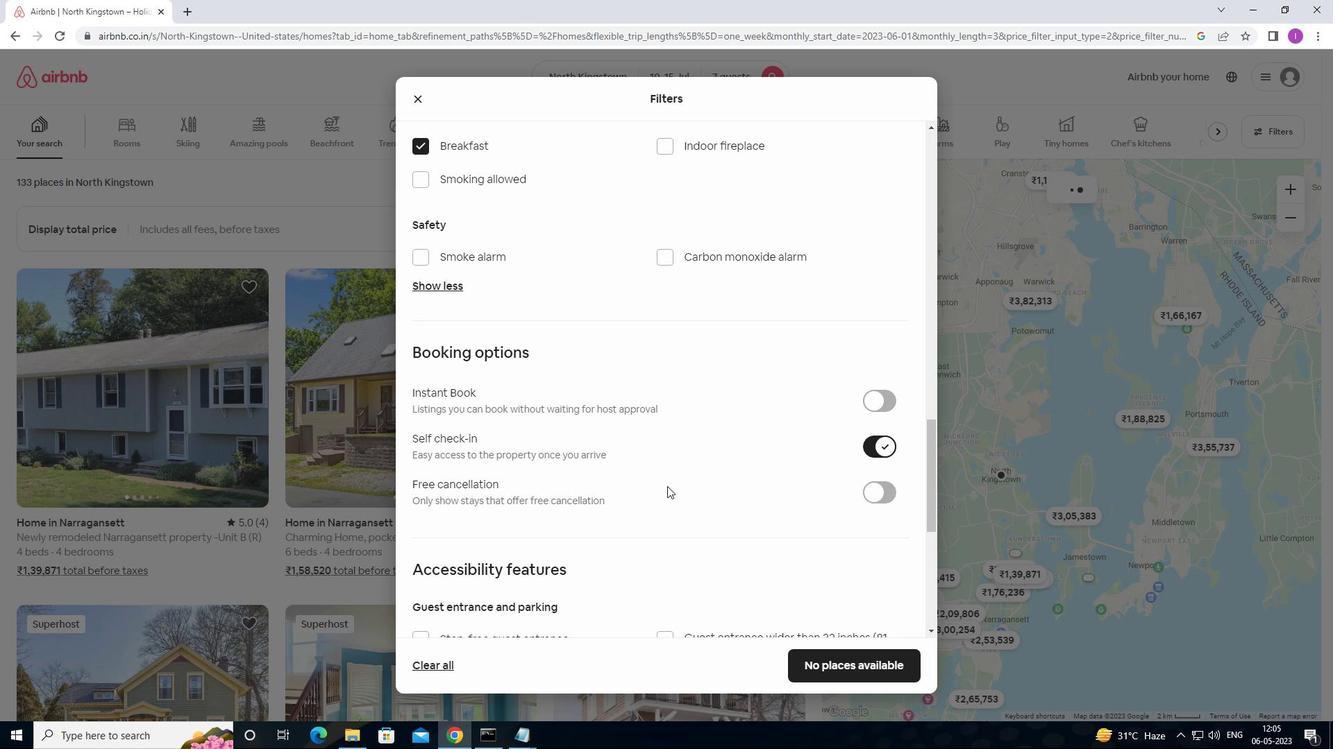 
Action: Mouse moved to (657, 493)
Screenshot: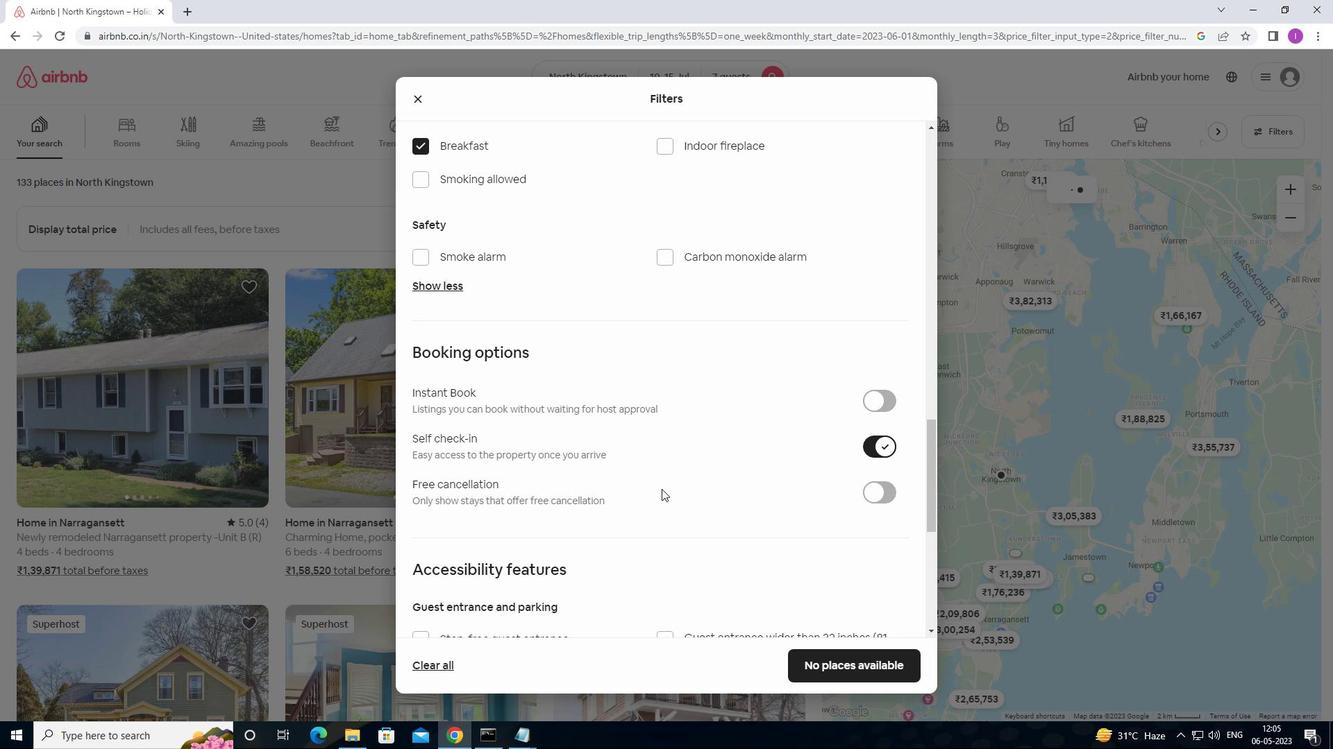 
Action: Mouse scrolled (657, 492) with delta (0, 0)
Screenshot: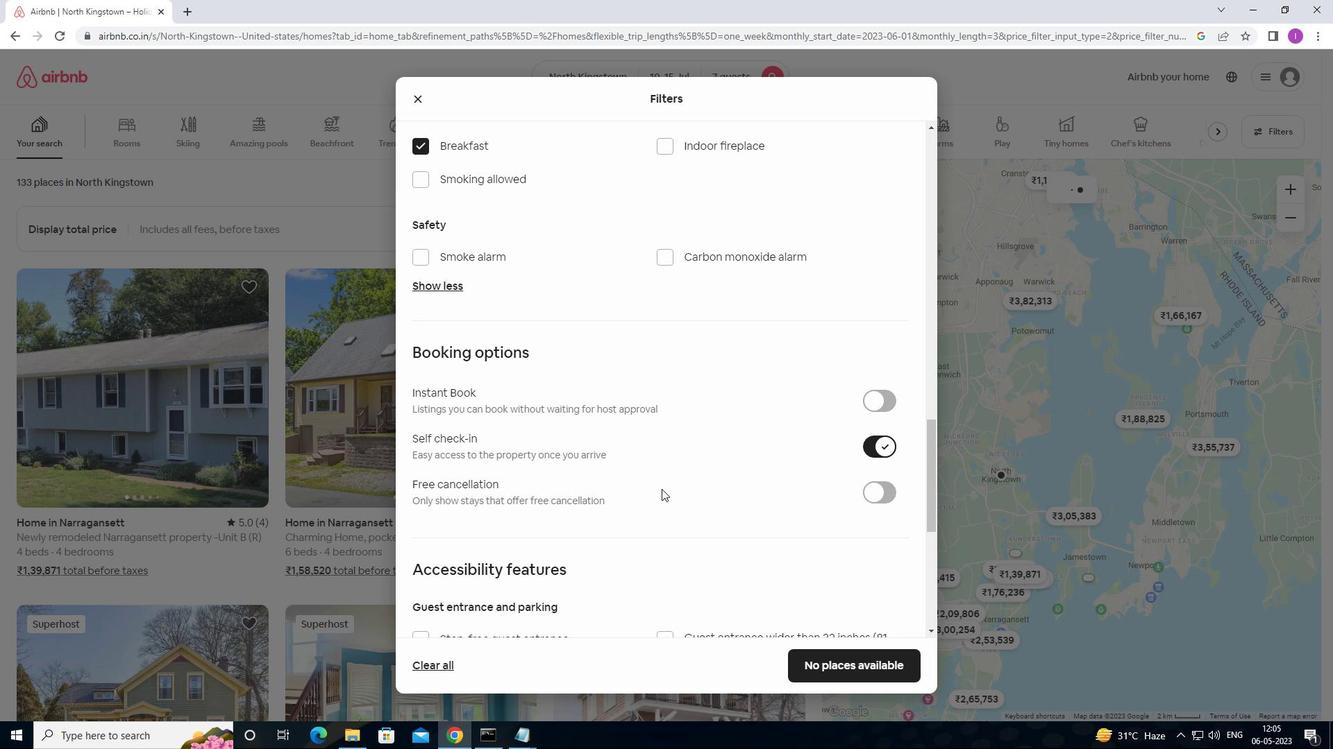 
Action: Mouse moved to (645, 502)
Screenshot: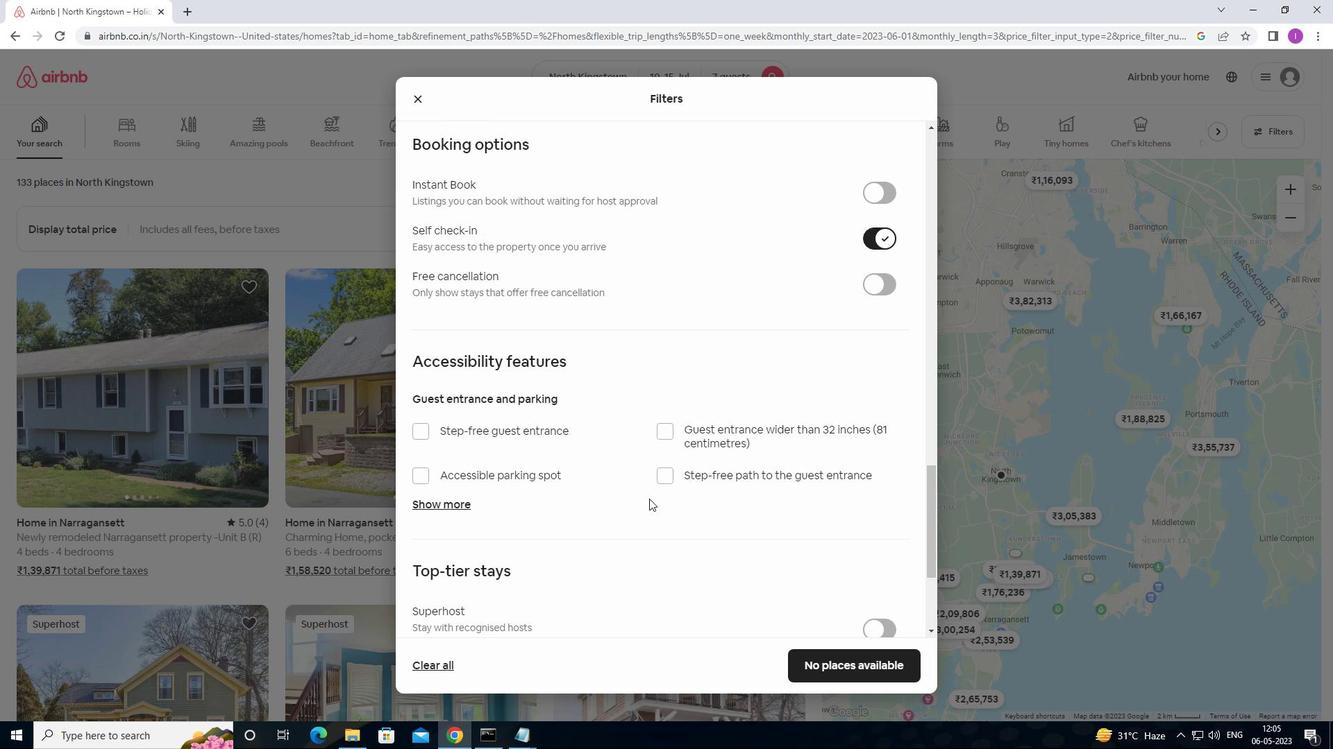
Action: Mouse scrolled (645, 502) with delta (0, 0)
Screenshot: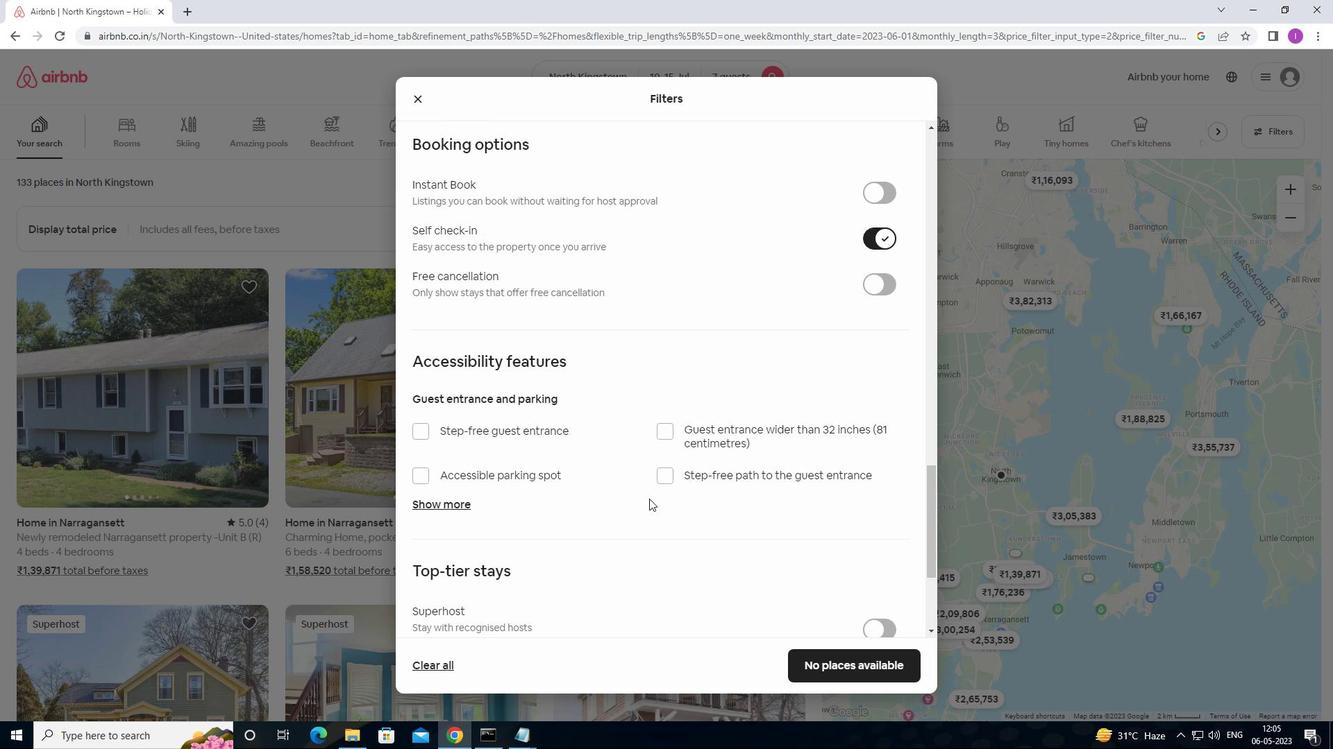 
Action: Mouse moved to (644, 504)
Screenshot: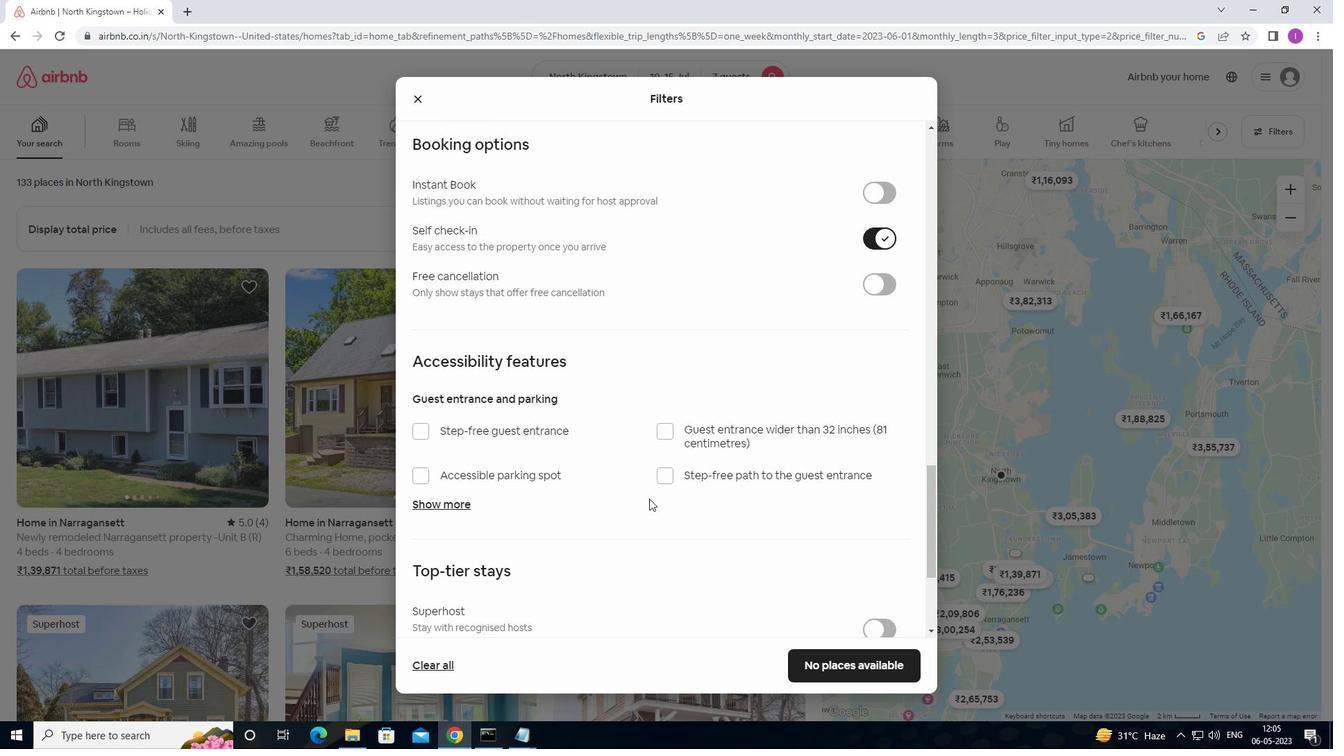 
Action: Mouse scrolled (644, 503) with delta (0, 0)
Screenshot: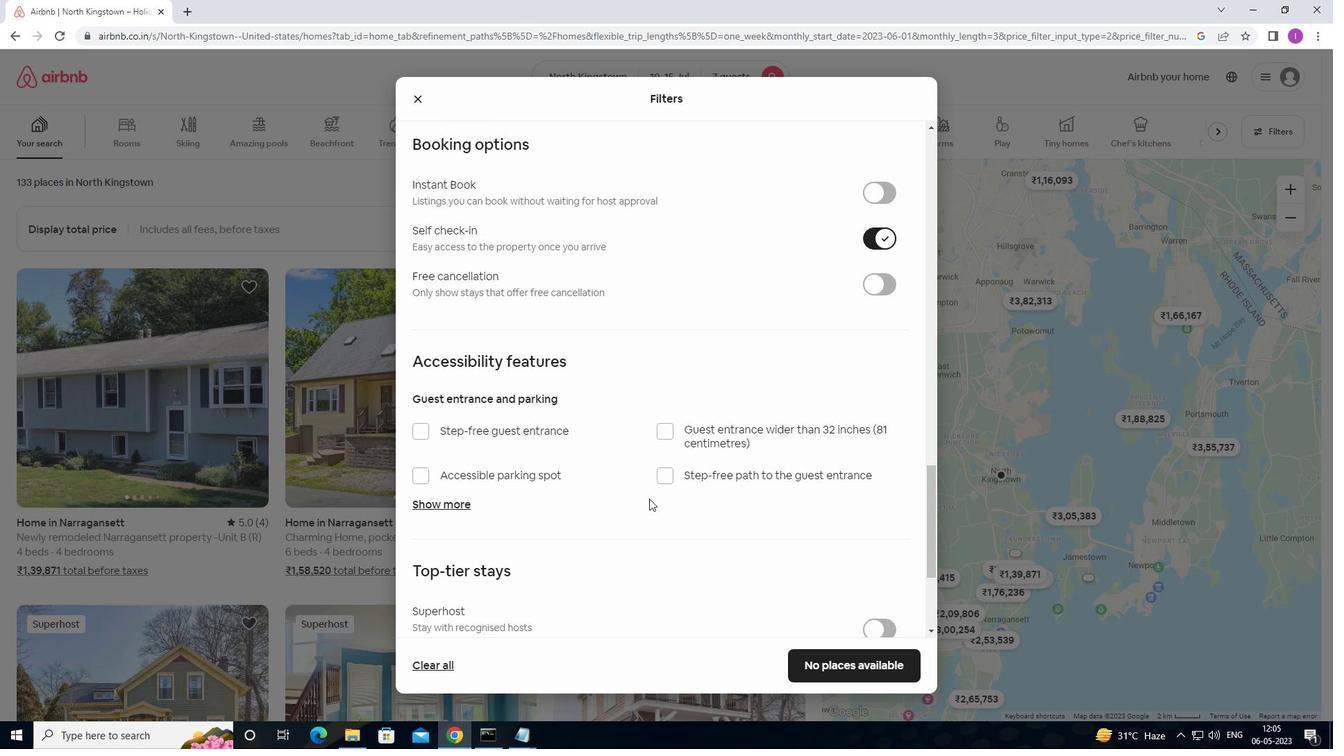 
Action: Mouse moved to (643, 505)
Screenshot: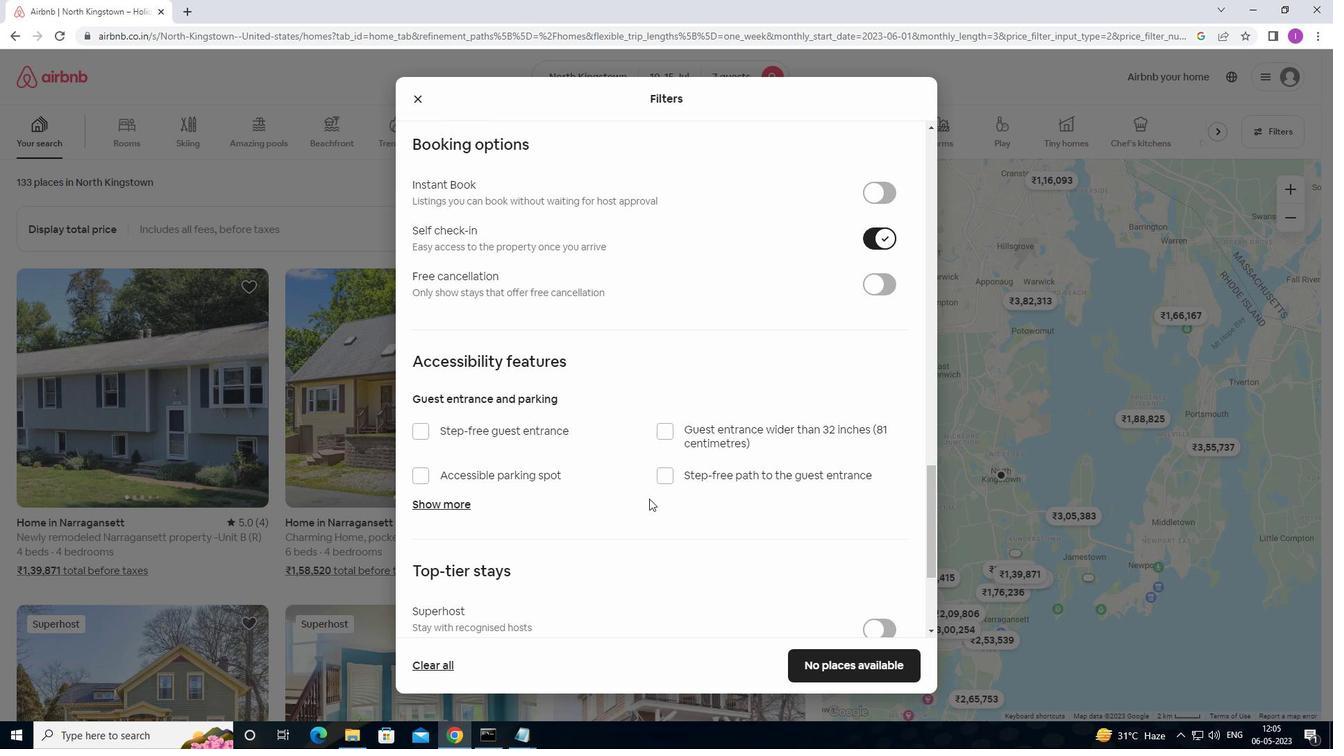 
Action: Mouse scrolled (643, 504) with delta (0, 0)
Screenshot: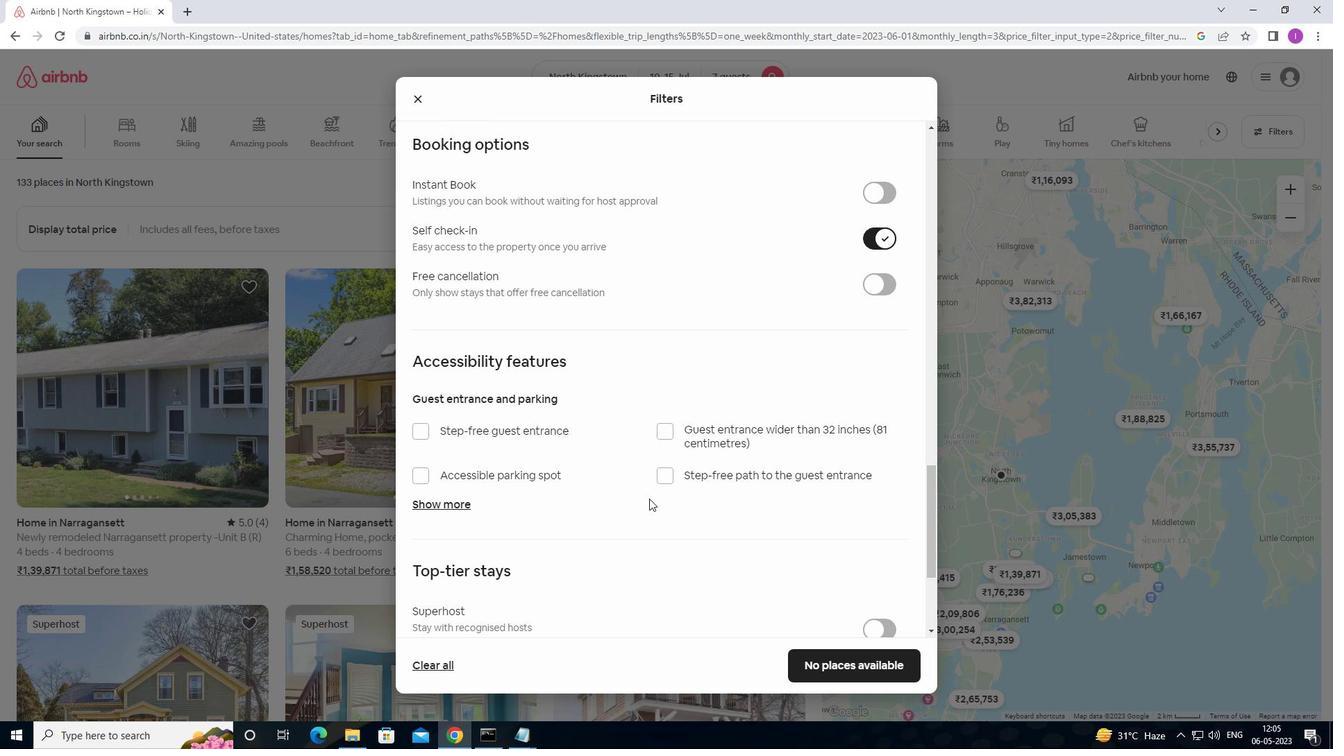 
Action: Mouse moved to (627, 513)
Screenshot: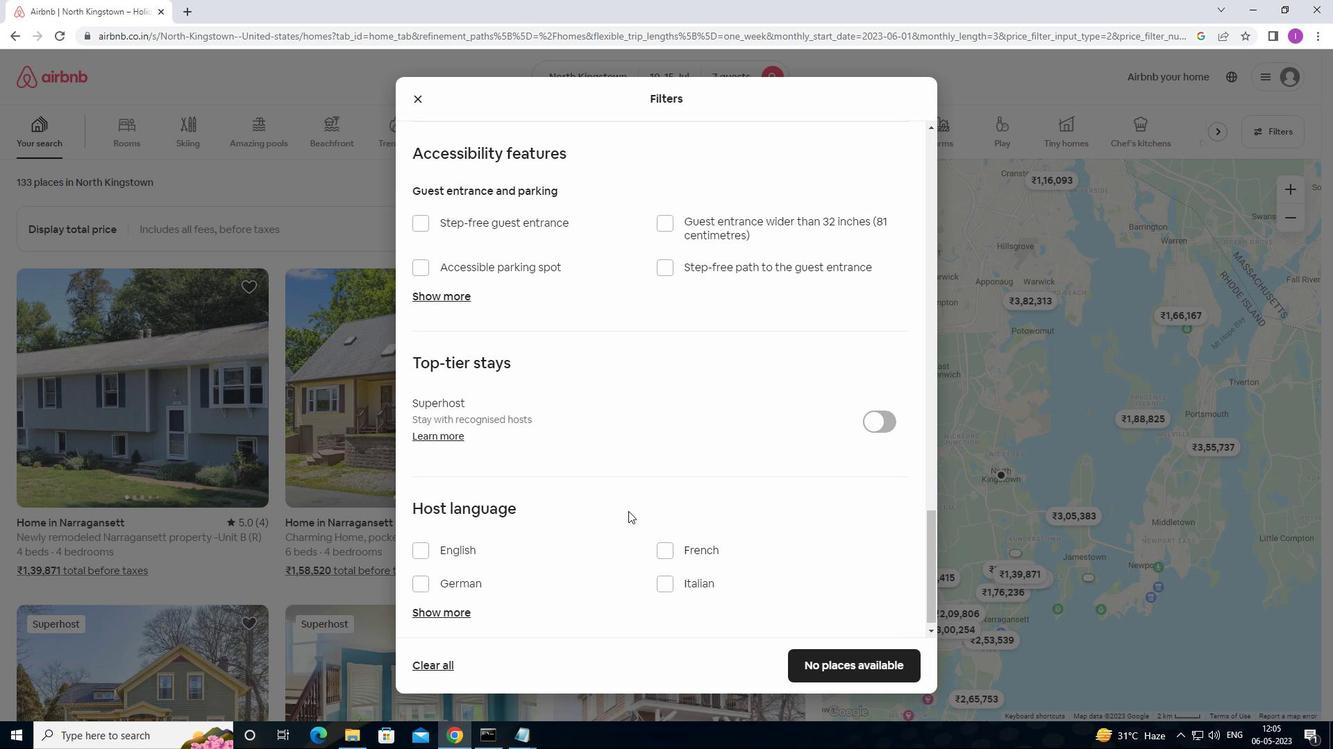 
Action: Mouse scrolled (627, 512) with delta (0, 0)
Screenshot: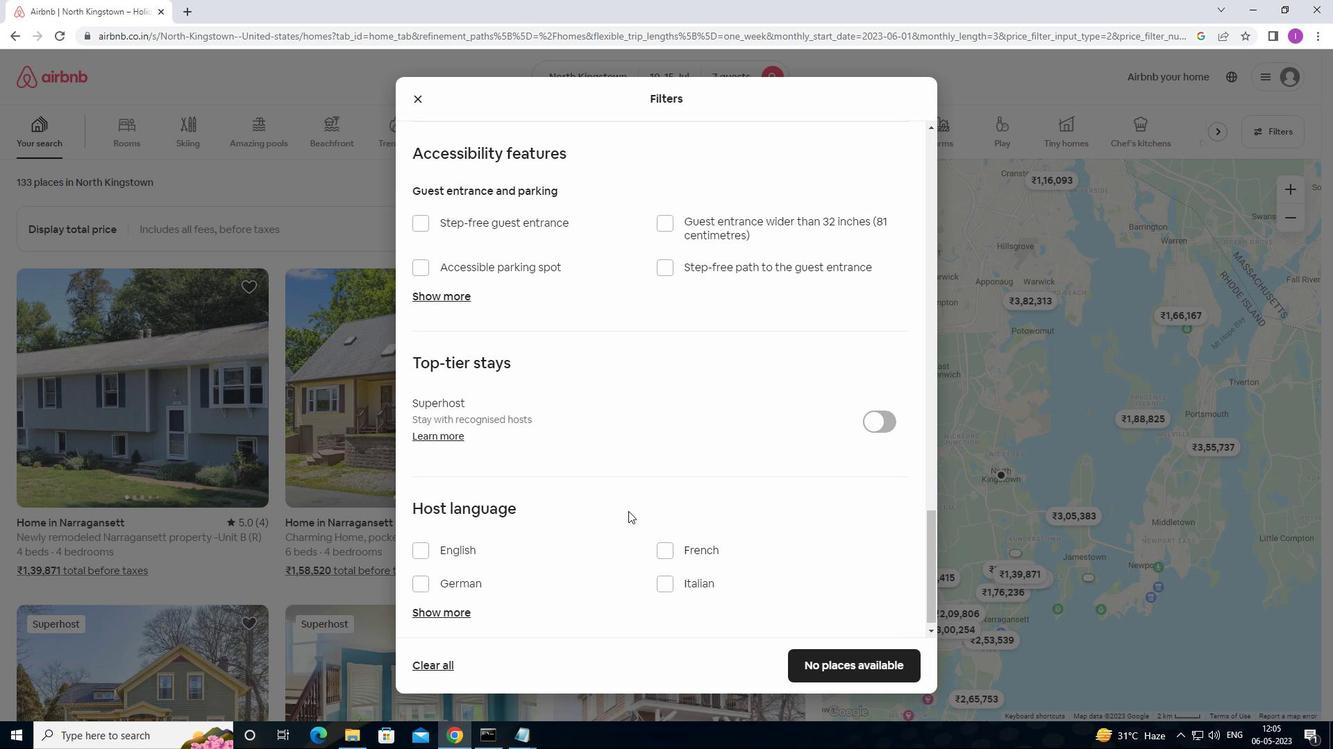 
Action: Mouse moved to (626, 514)
Screenshot: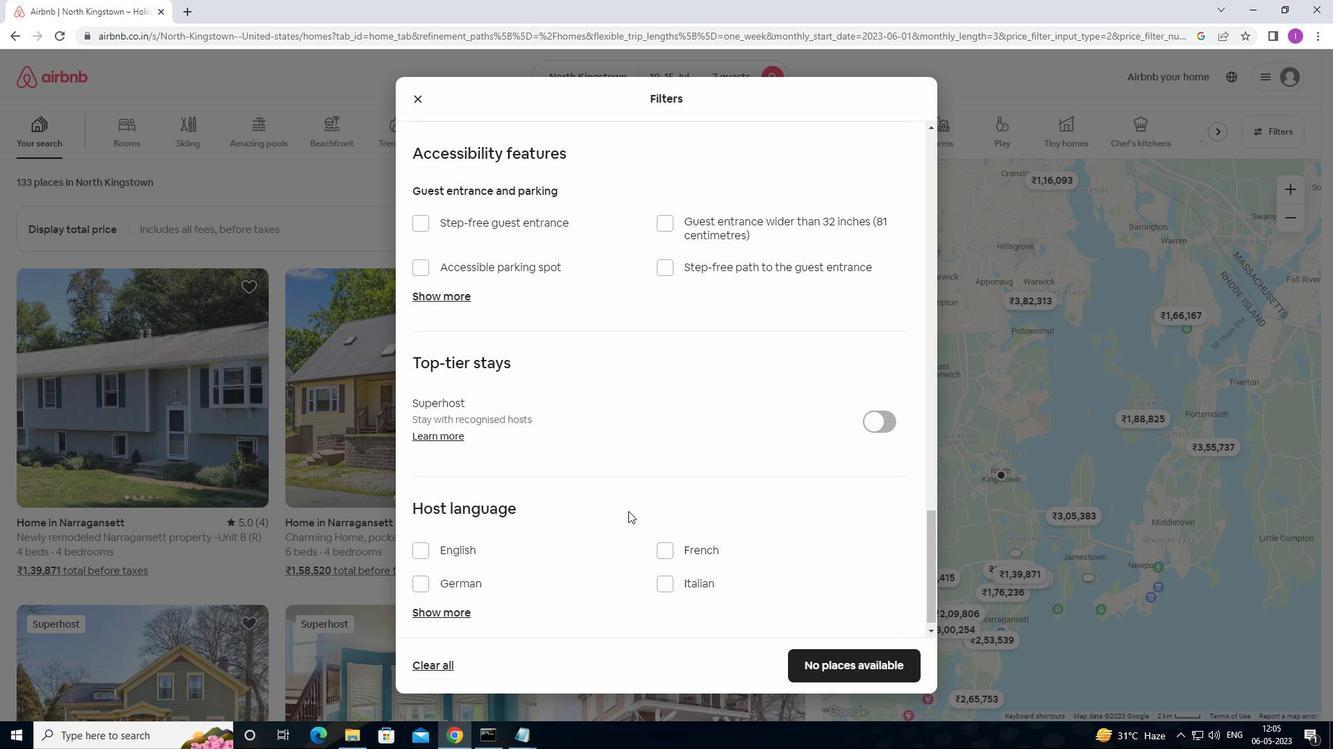 
Action: Mouse scrolled (626, 513) with delta (0, 0)
Screenshot: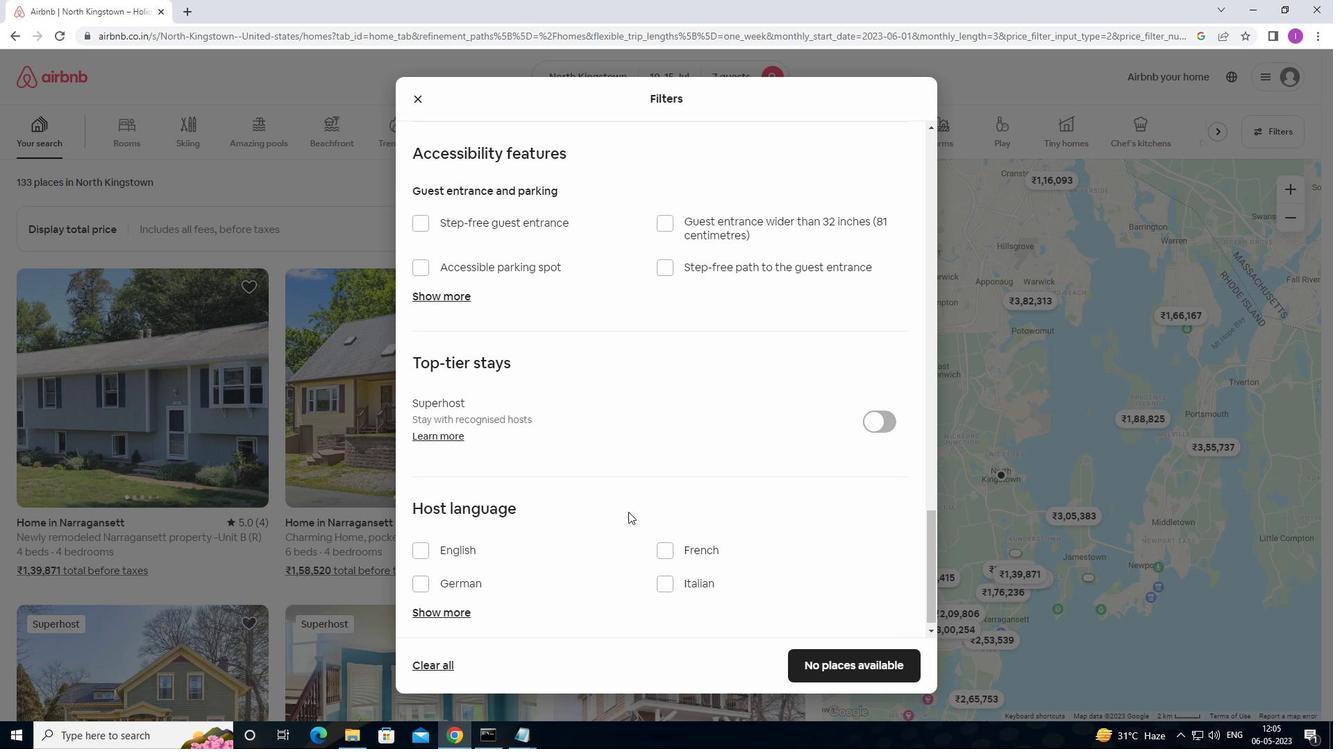
Action: Mouse moved to (625, 514)
Screenshot: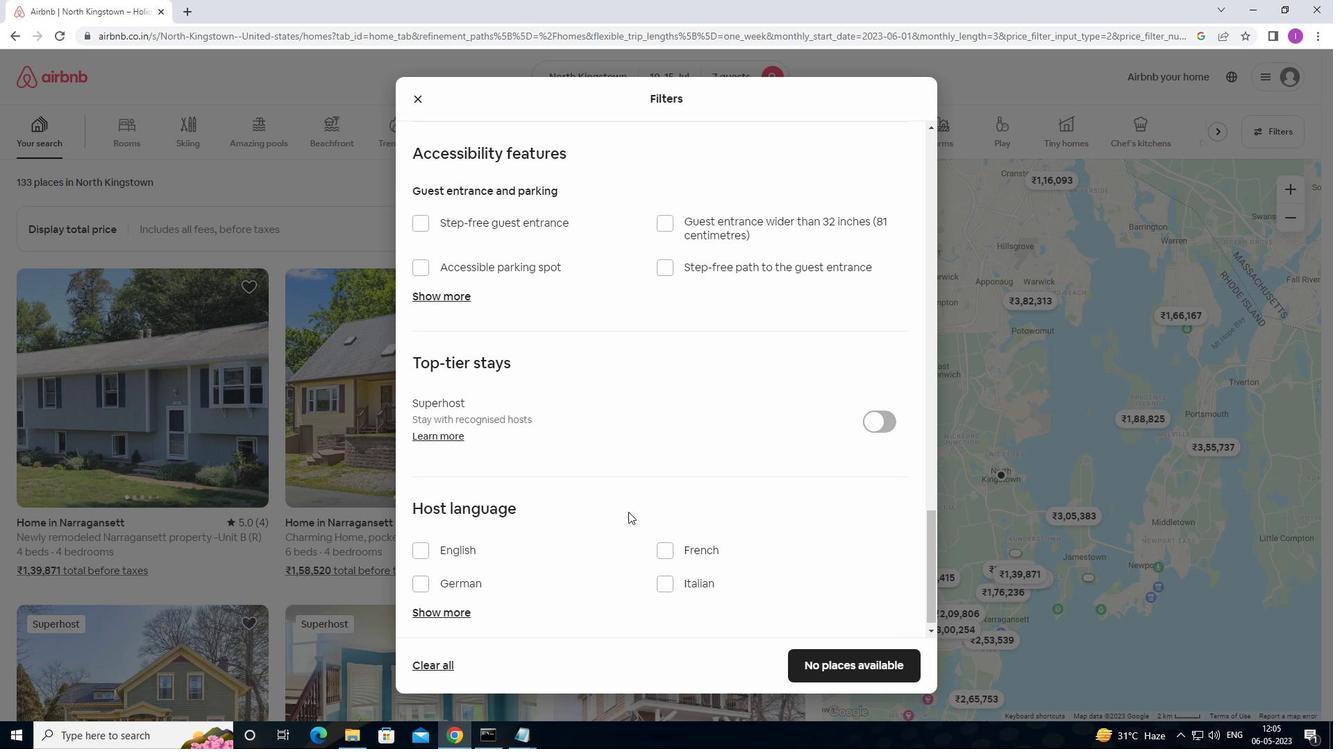 
Action: Mouse scrolled (625, 513) with delta (0, 0)
Screenshot: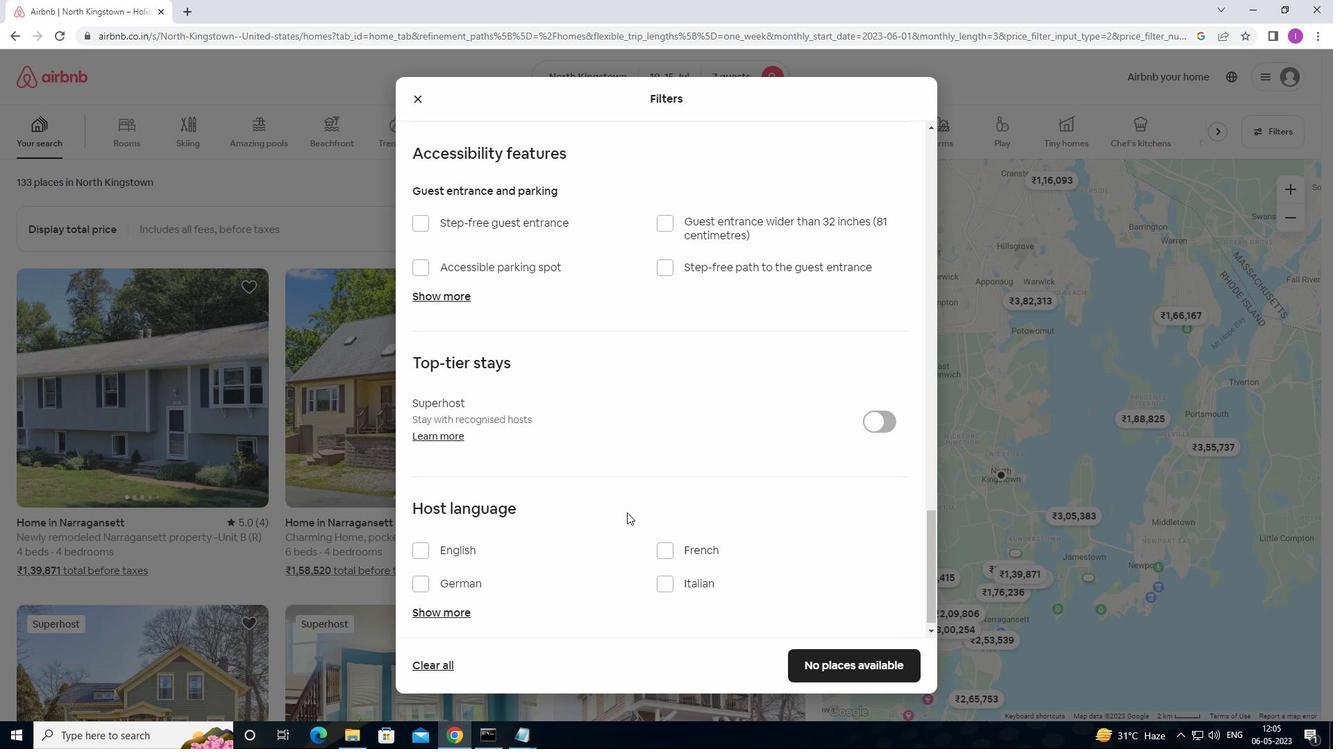 
Action: Mouse moved to (426, 536)
Screenshot: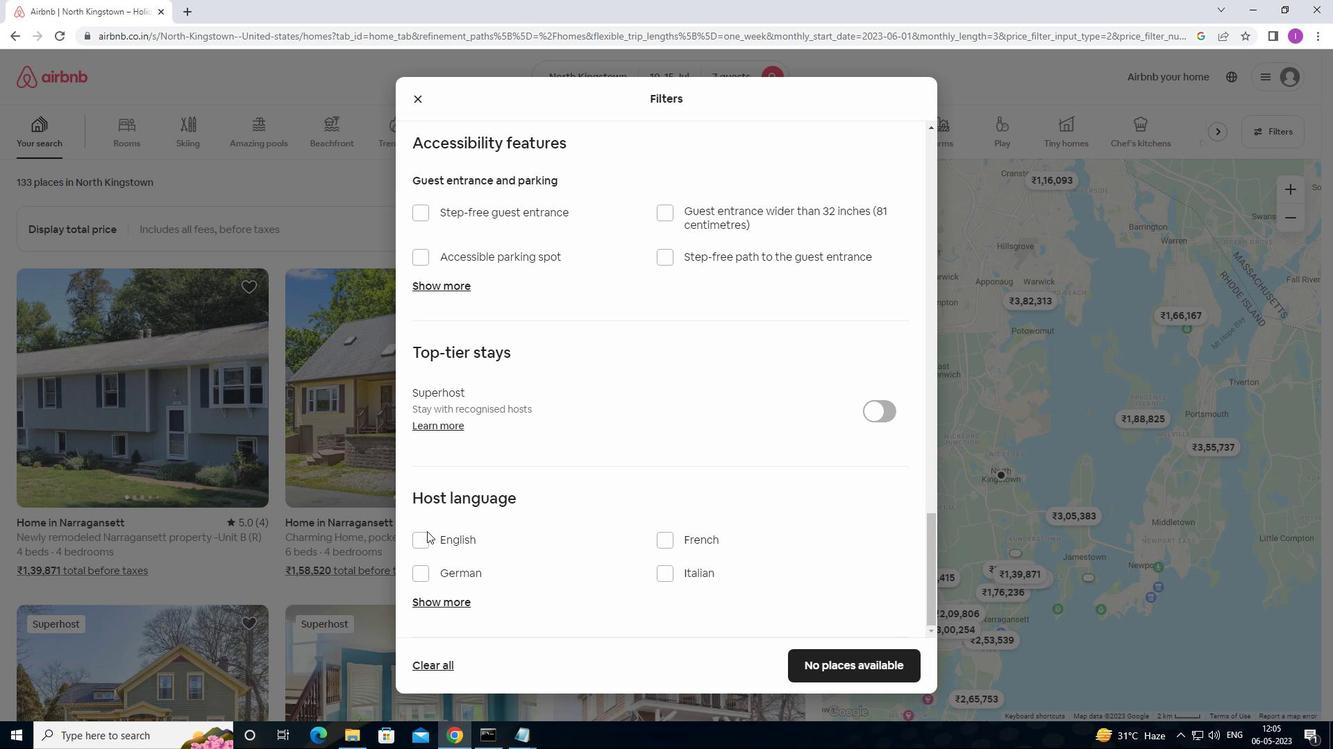 
Action: Mouse pressed left at (426, 536)
Screenshot: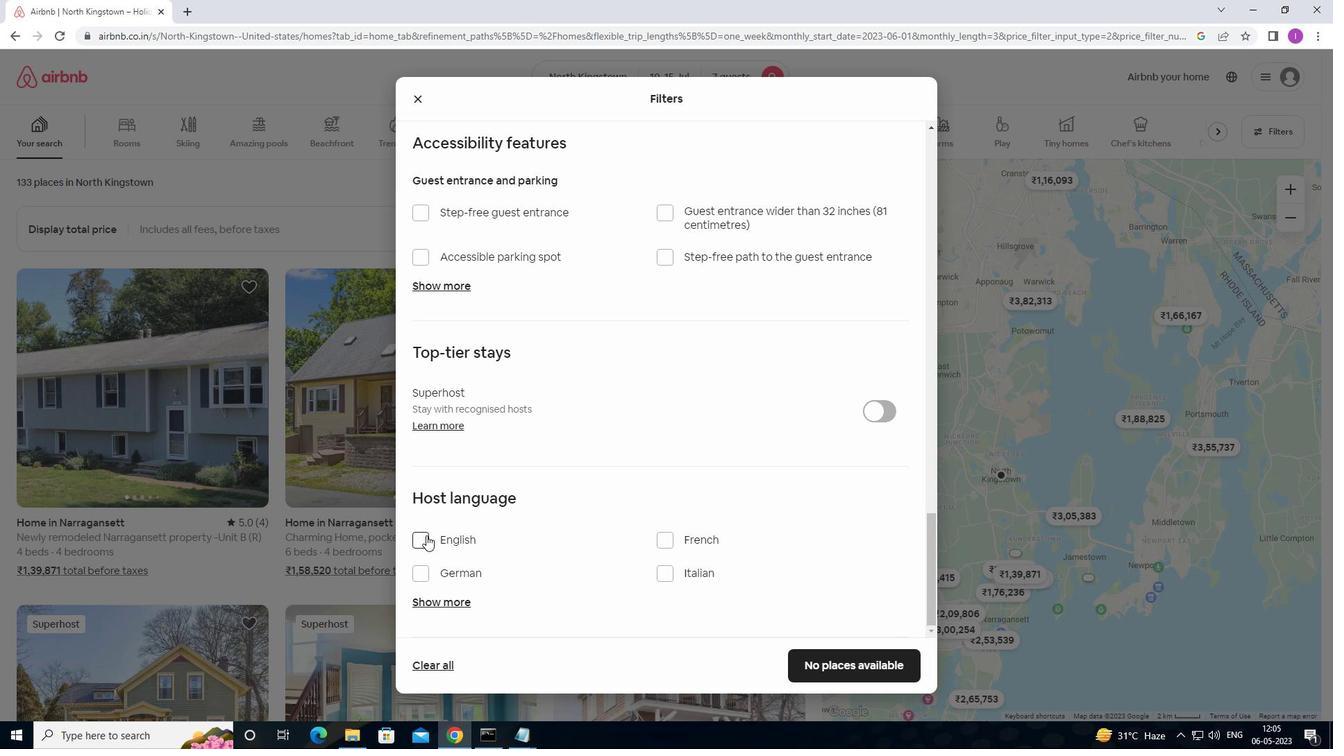 
Action: Mouse moved to (859, 668)
Screenshot: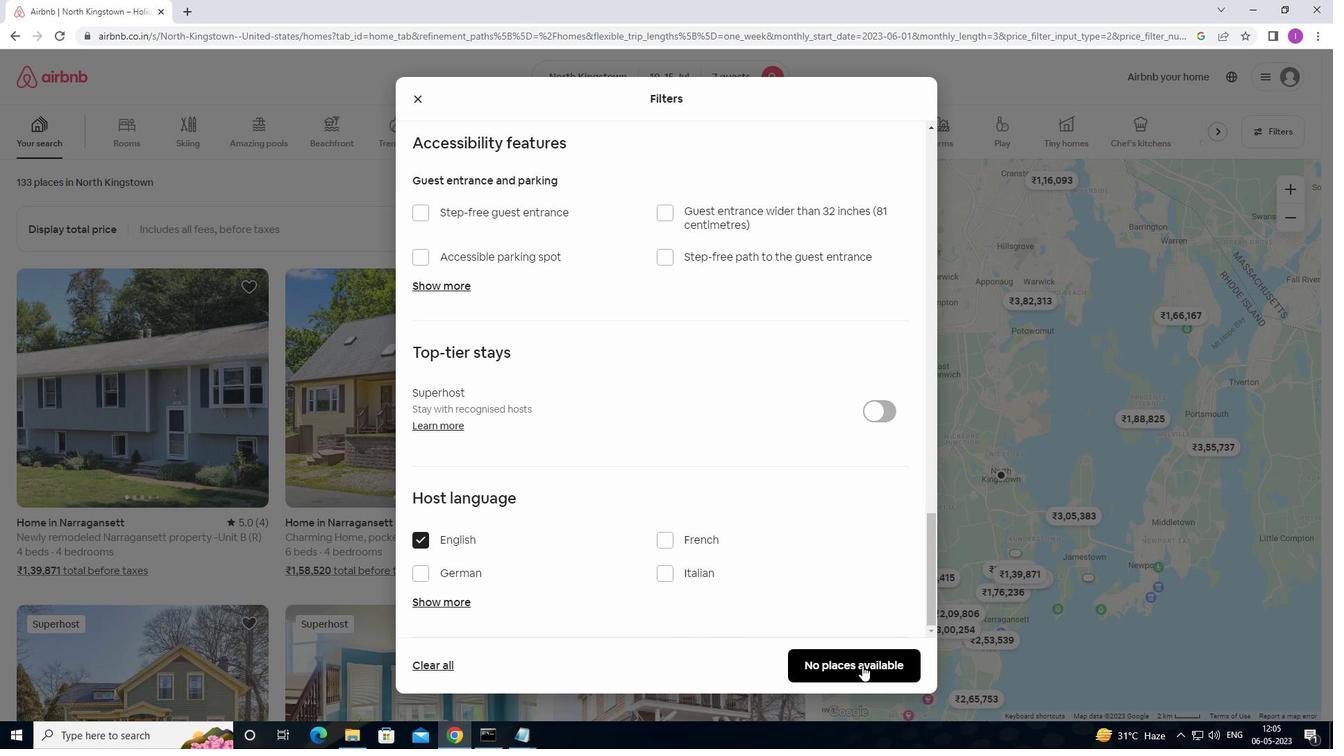 
Action: Mouse pressed left at (859, 668)
Screenshot: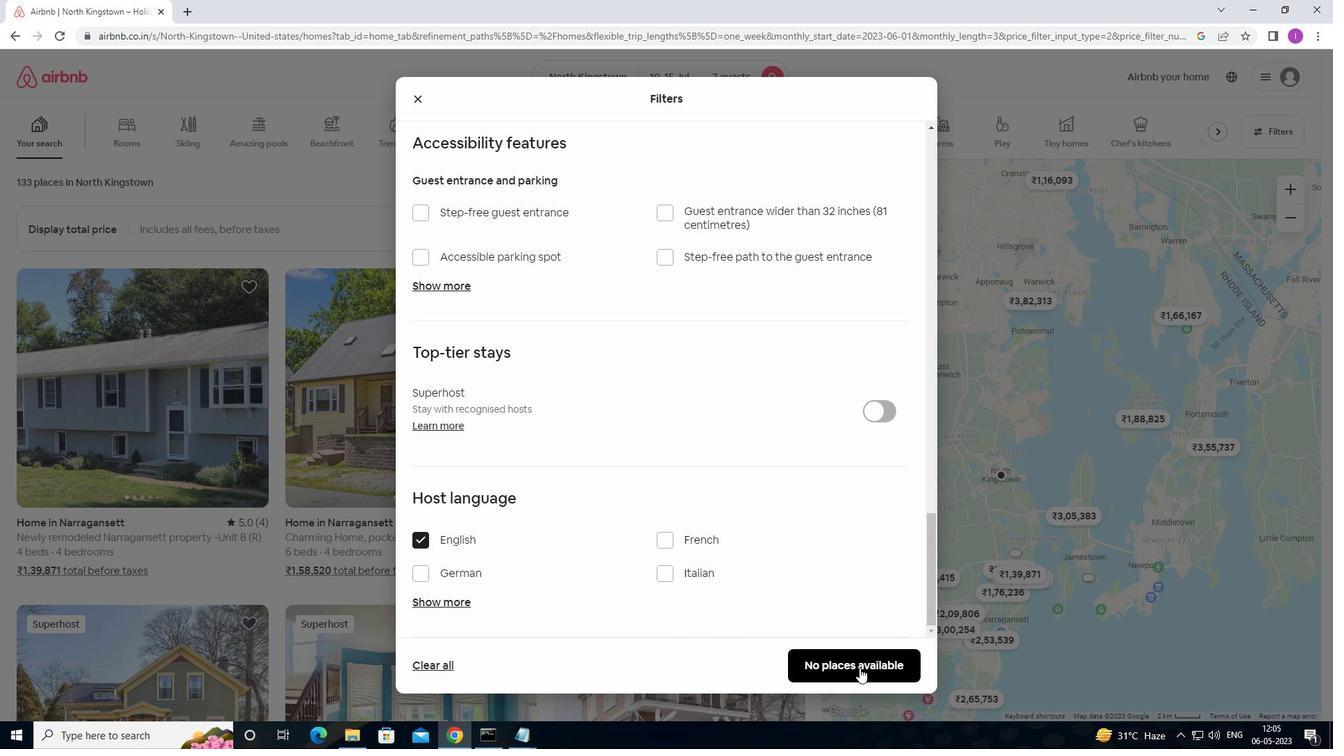 
Action: Mouse moved to (853, 646)
Screenshot: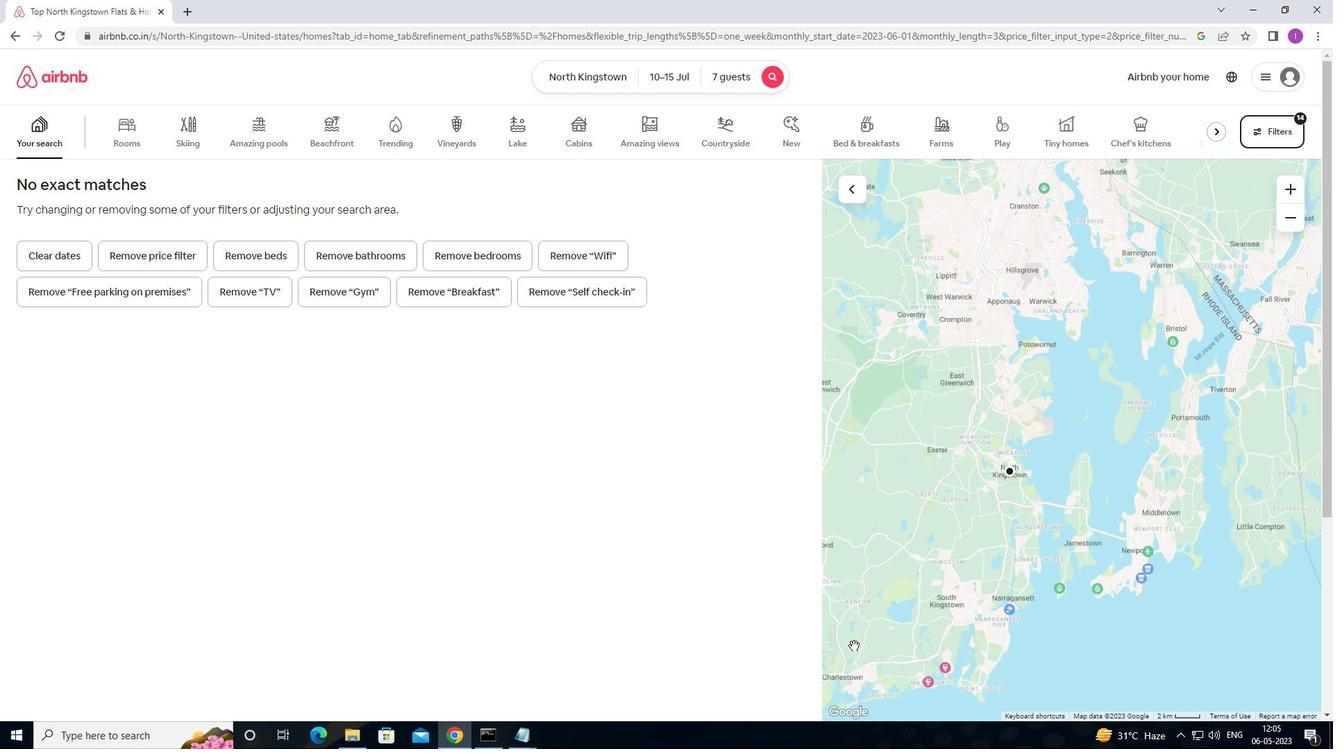 
